 Task: Find connections with filter location Chiriguaná with filter topic #indiawith filter profile language Spanish with filter current company Miracle Software Systems, Inc with filter school Kota Open University with filter industry Ranching with filter service category Technical with filter keywords title Speechwriter
Action: Mouse moved to (165, 246)
Screenshot: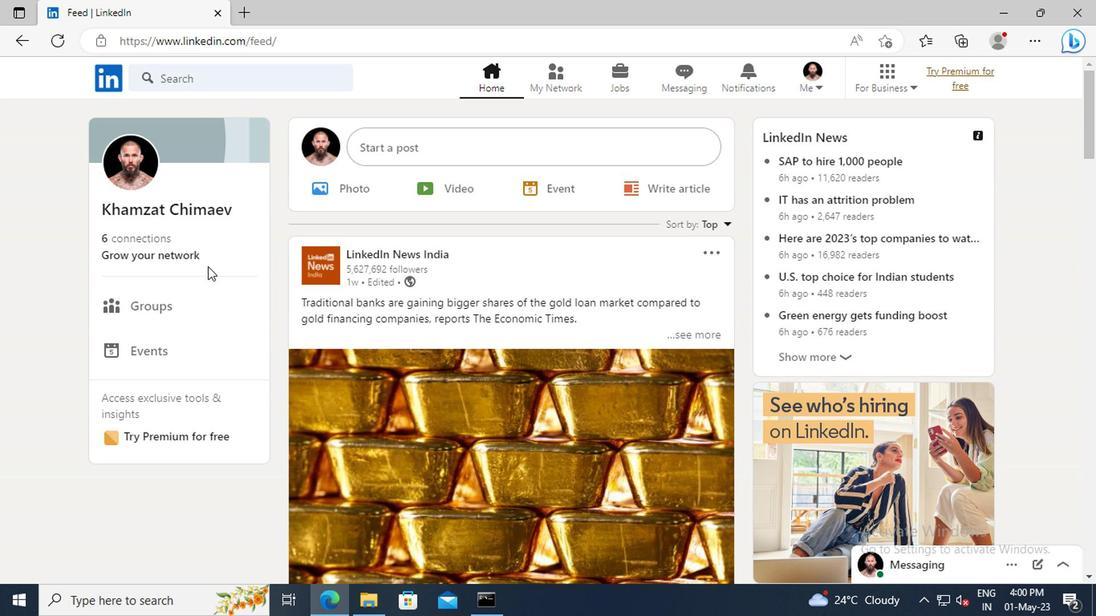 
Action: Mouse pressed left at (165, 246)
Screenshot: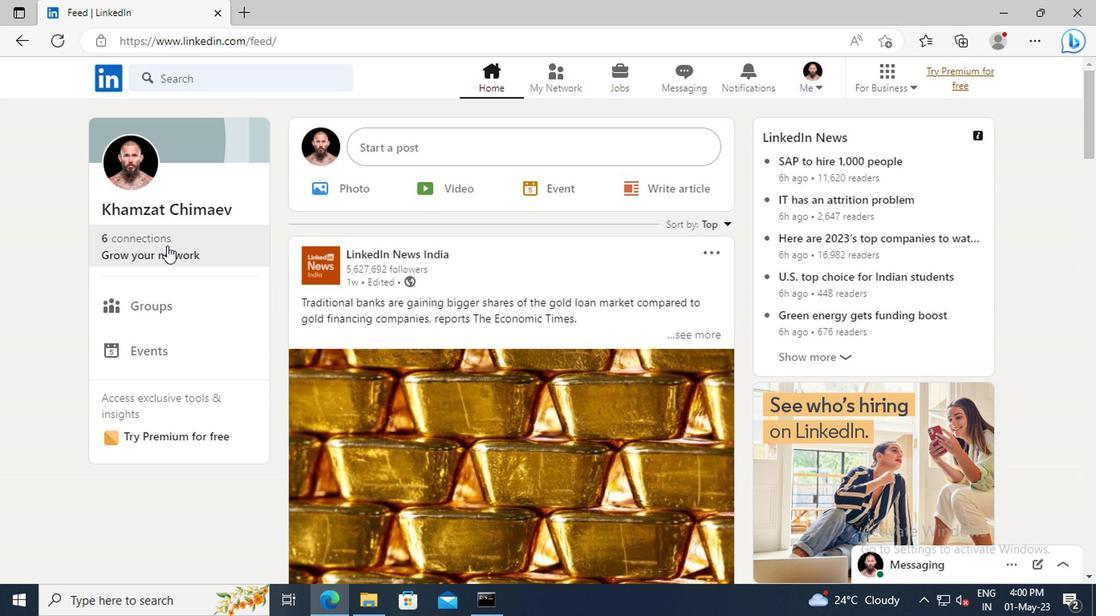 
Action: Mouse moved to (175, 167)
Screenshot: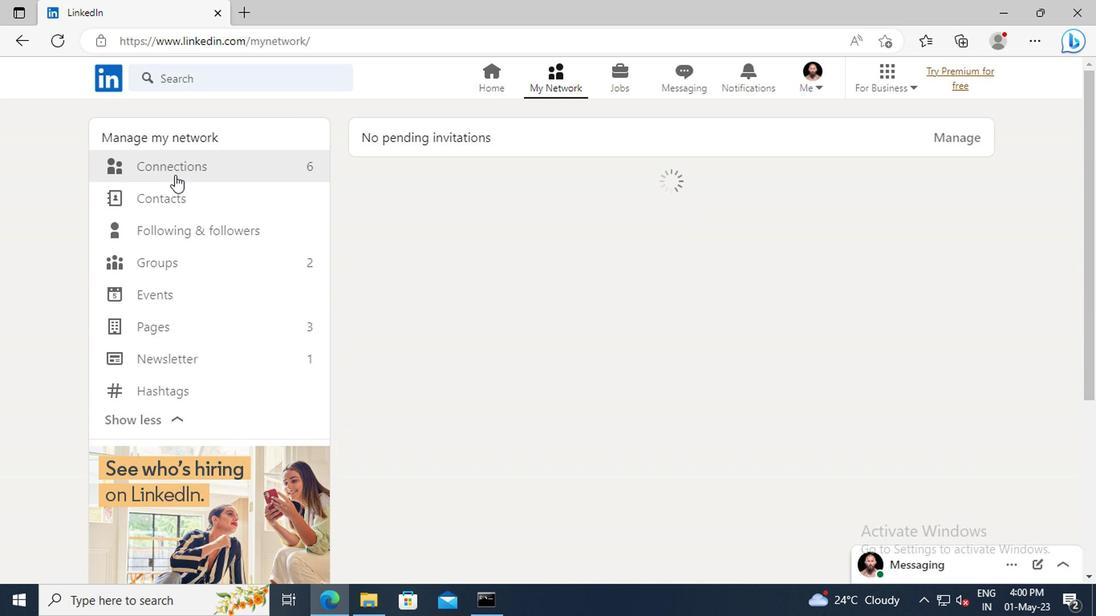 
Action: Mouse pressed left at (175, 167)
Screenshot: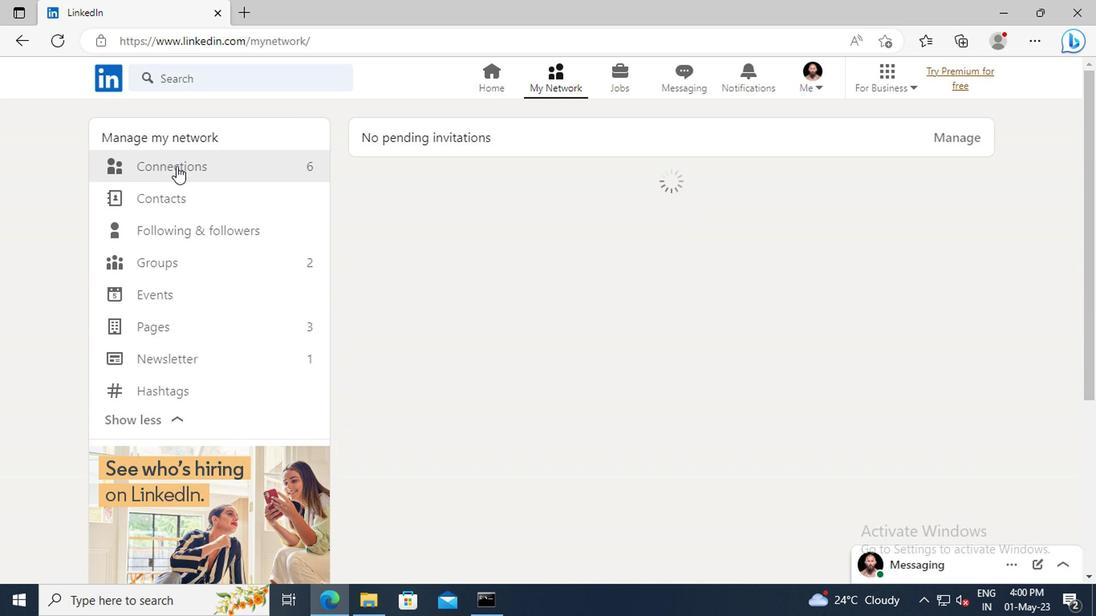 
Action: Mouse moved to (636, 172)
Screenshot: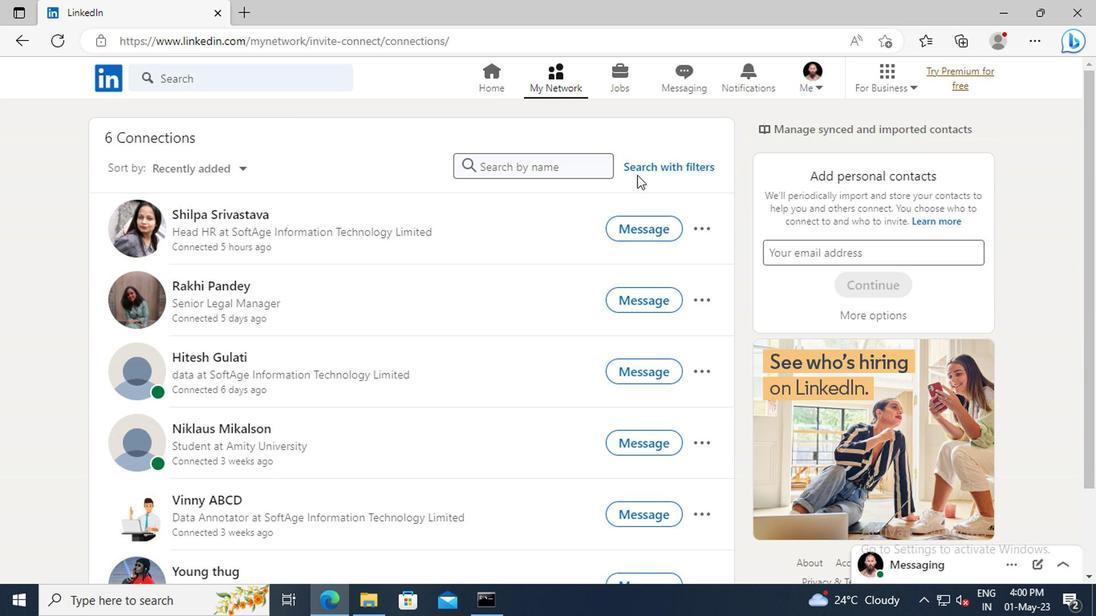 
Action: Mouse pressed left at (636, 172)
Screenshot: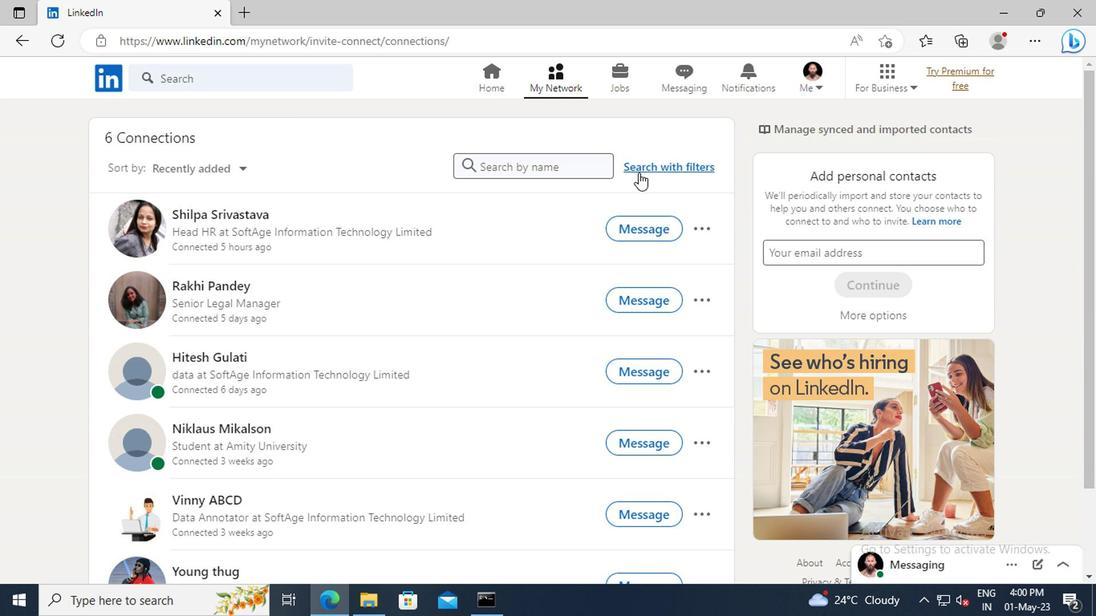 
Action: Mouse moved to (609, 130)
Screenshot: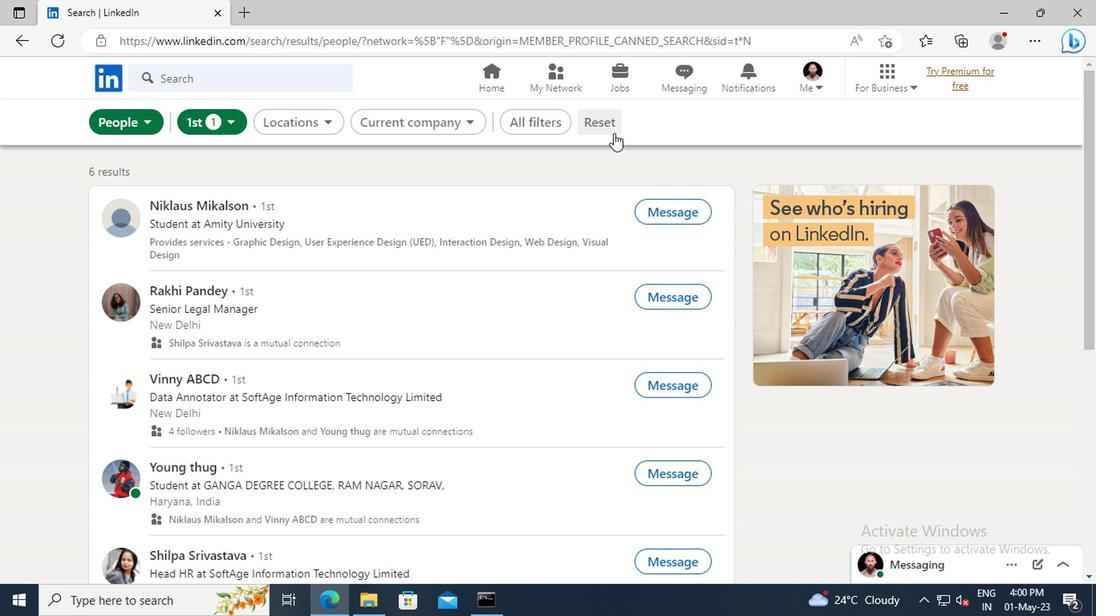 
Action: Mouse pressed left at (609, 130)
Screenshot: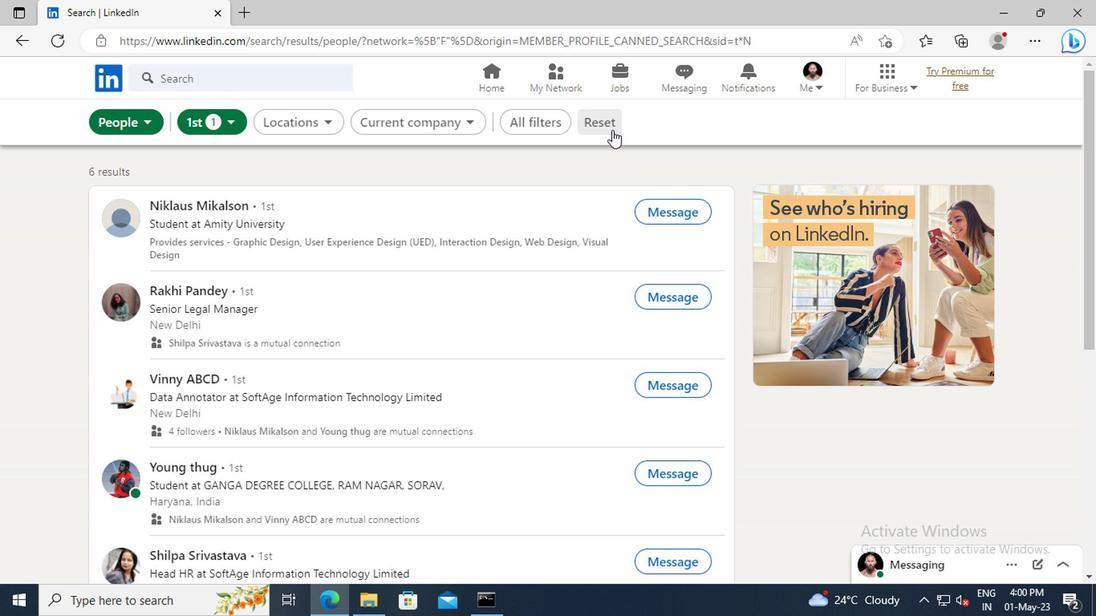 
Action: Mouse moved to (573, 126)
Screenshot: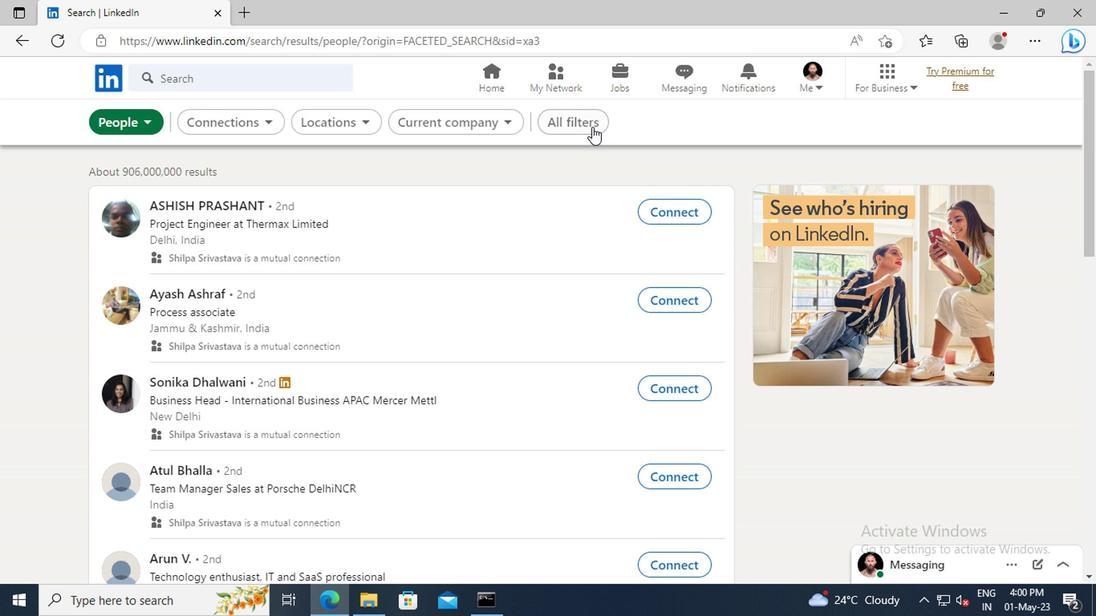 
Action: Mouse pressed left at (573, 126)
Screenshot: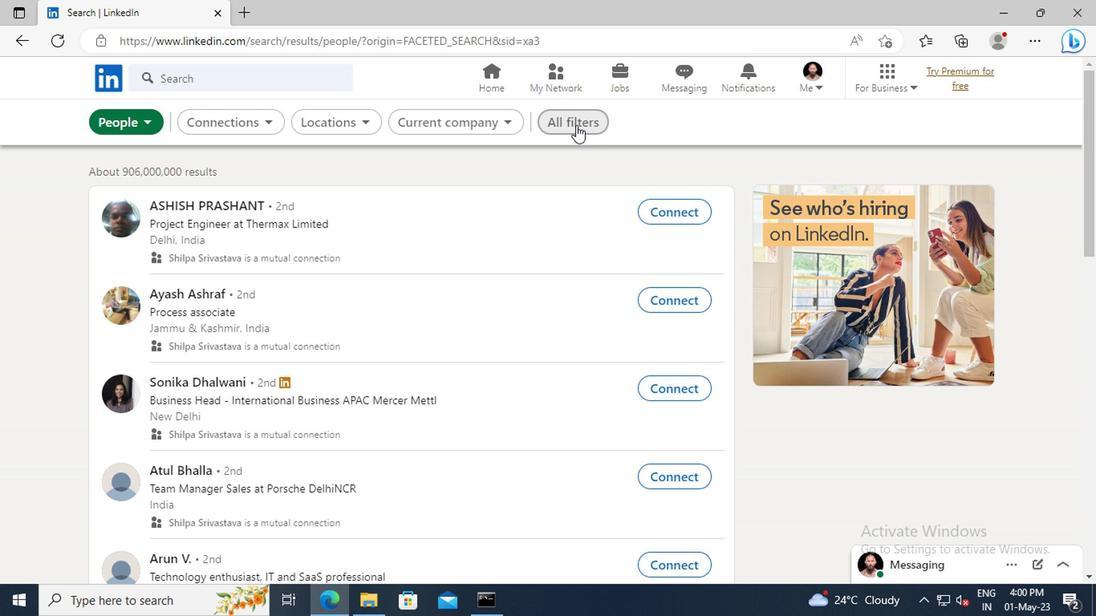 
Action: Mouse moved to (836, 291)
Screenshot: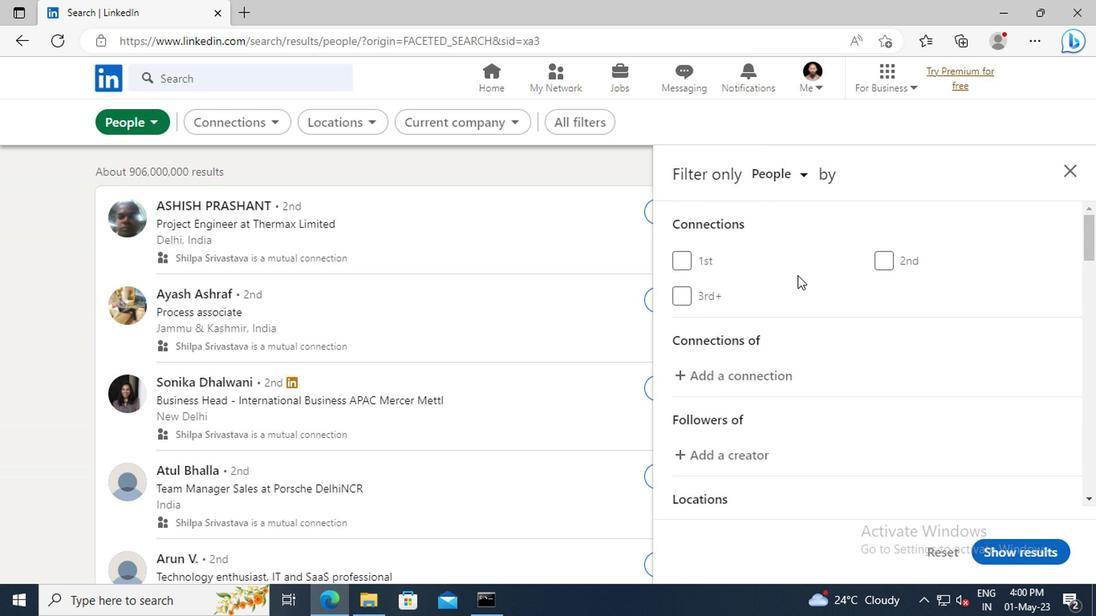 
Action: Mouse scrolled (836, 290) with delta (0, -1)
Screenshot: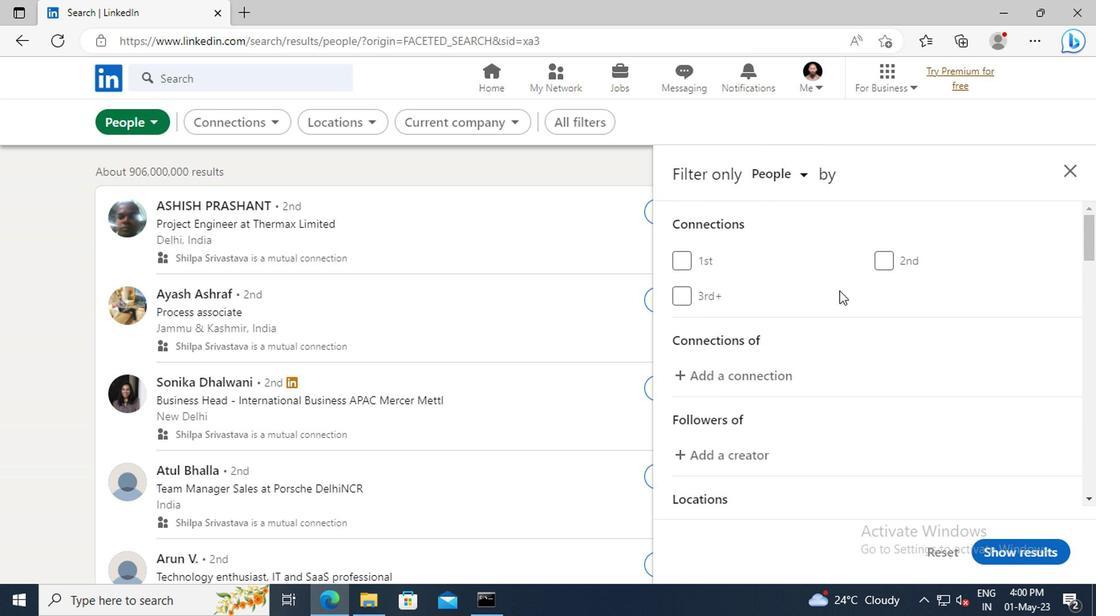 
Action: Mouse scrolled (836, 290) with delta (0, -1)
Screenshot: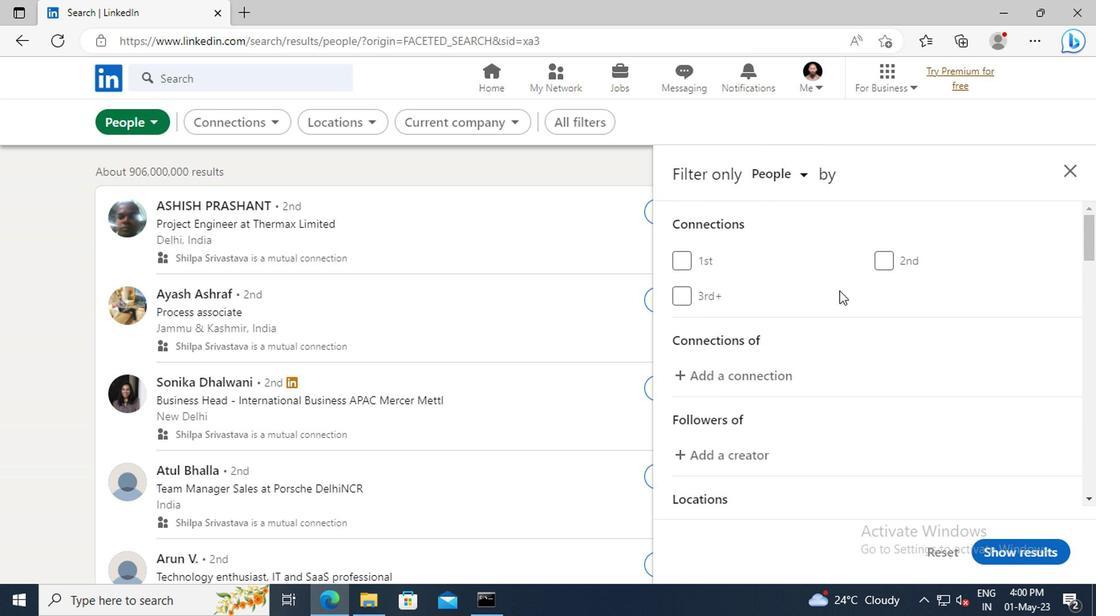 
Action: Mouse scrolled (836, 290) with delta (0, -1)
Screenshot: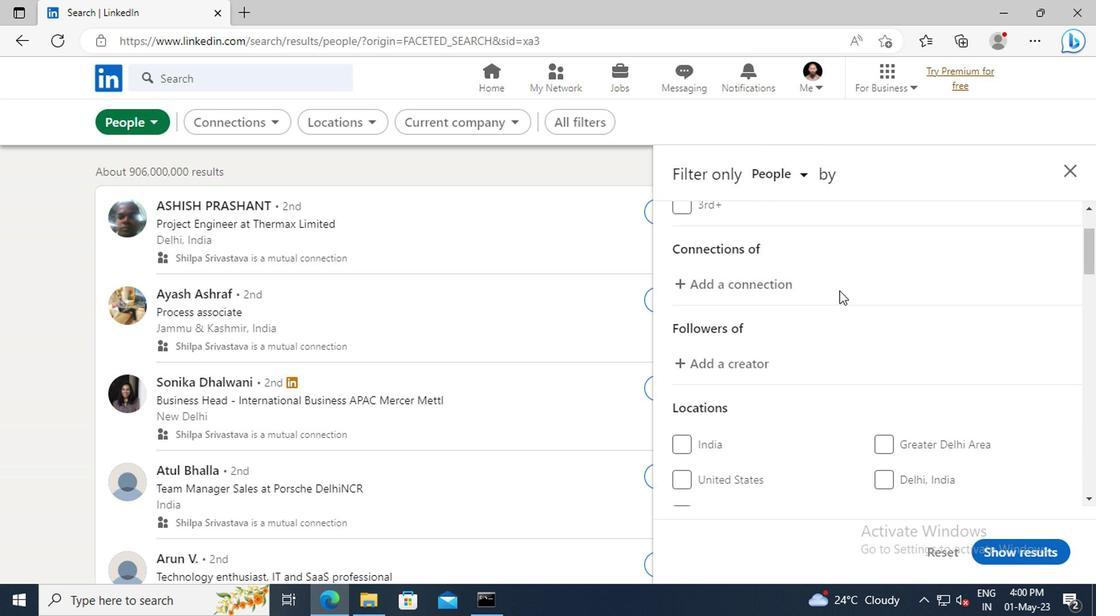 
Action: Mouse scrolled (836, 290) with delta (0, -1)
Screenshot: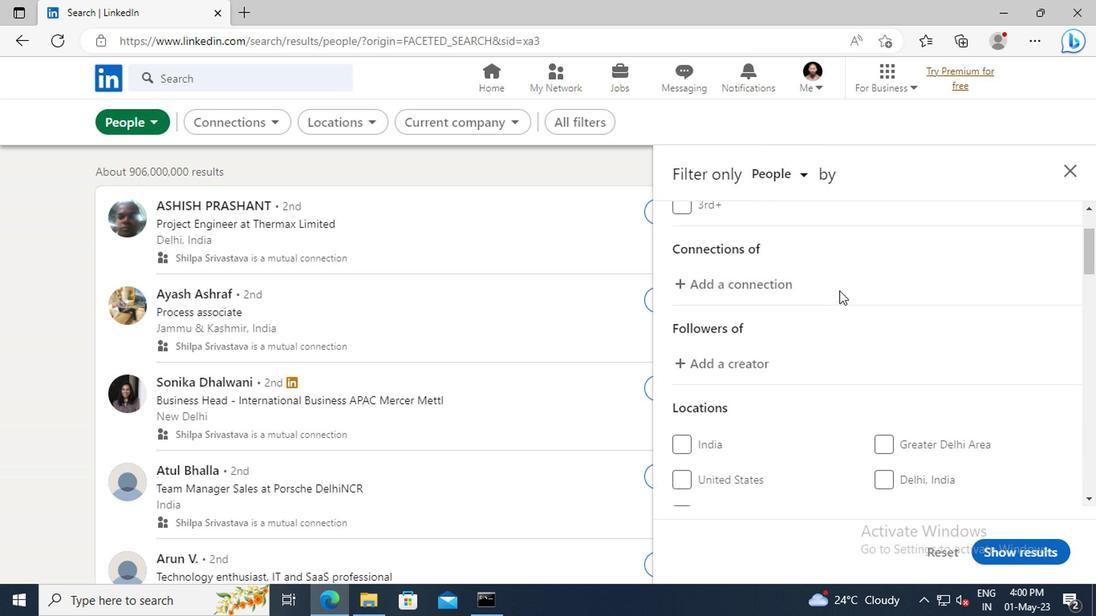 
Action: Mouse scrolled (836, 290) with delta (0, -1)
Screenshot: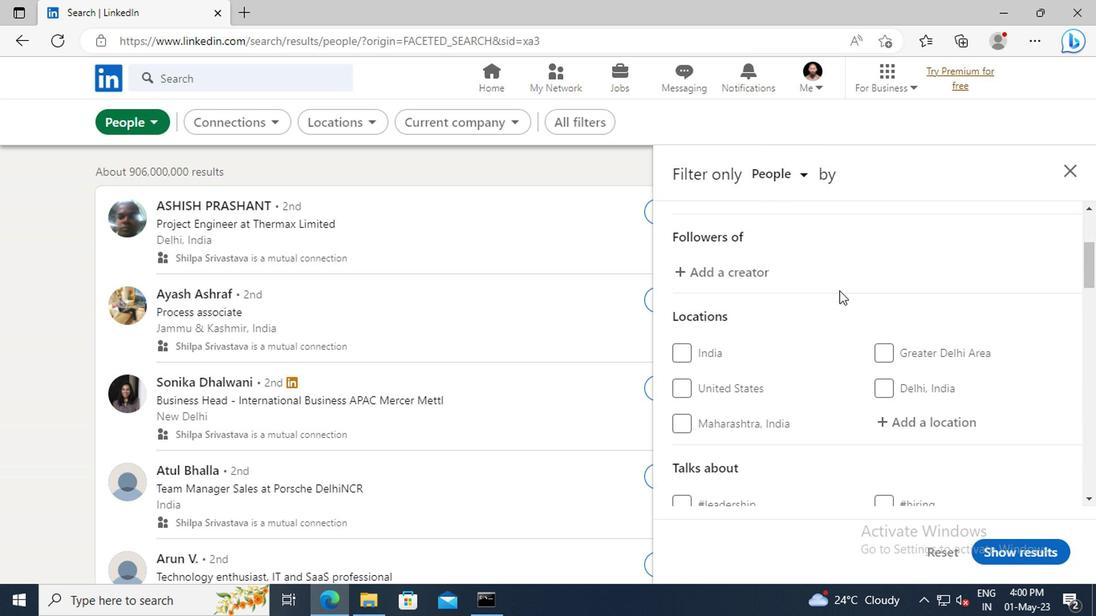 
Action: Mouse moved to (891, 374)
Screenshot: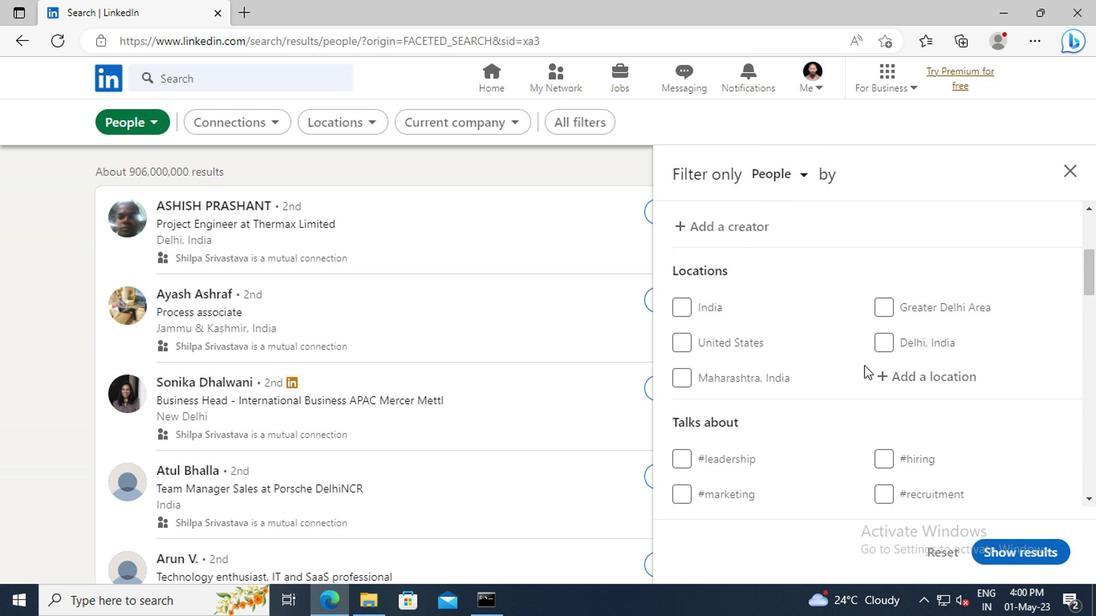
Action: Mouse pressed left at (891, 374)
Screenshot: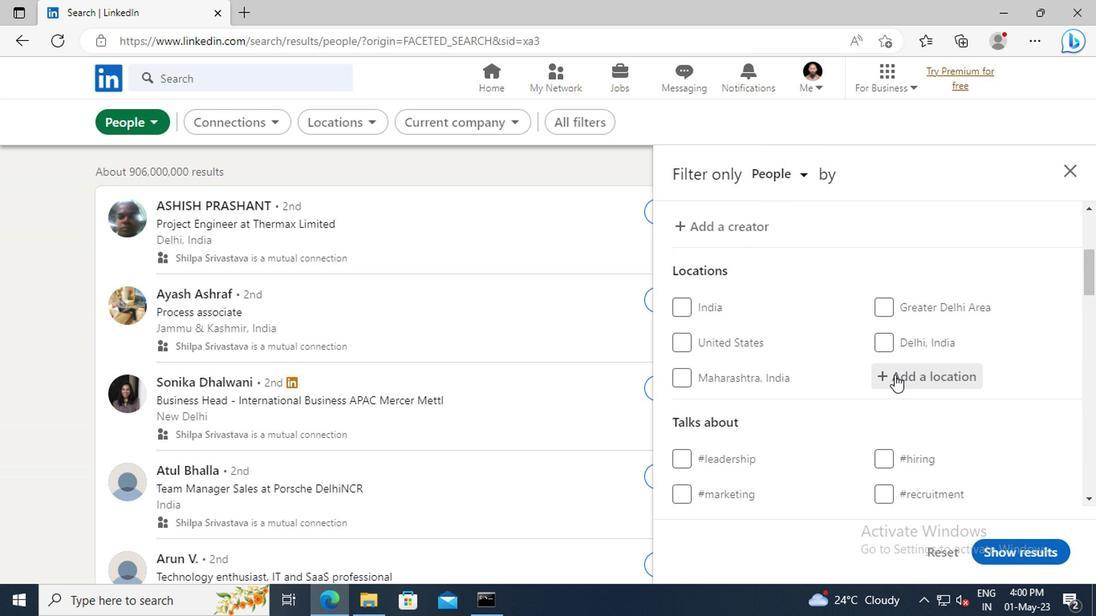 
Action: Key pressed <Key.shift>CHIRIGUANA
Screenshot: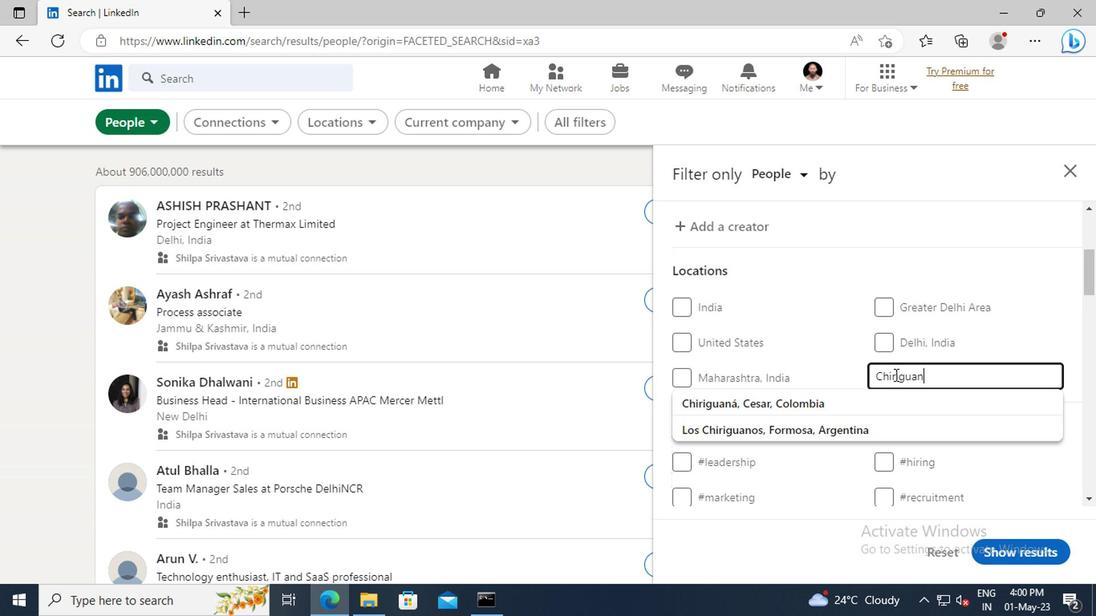 
Action: Mouse moved to (884, 403)
Screenshot: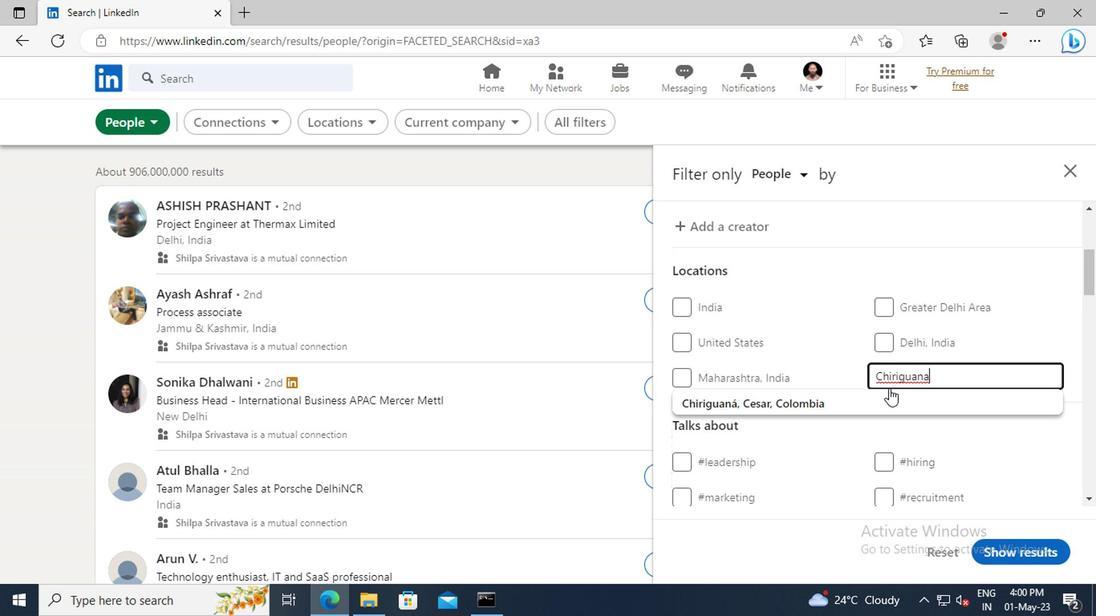
Action: Mouse pressed left at (884, 403)
Screenshot: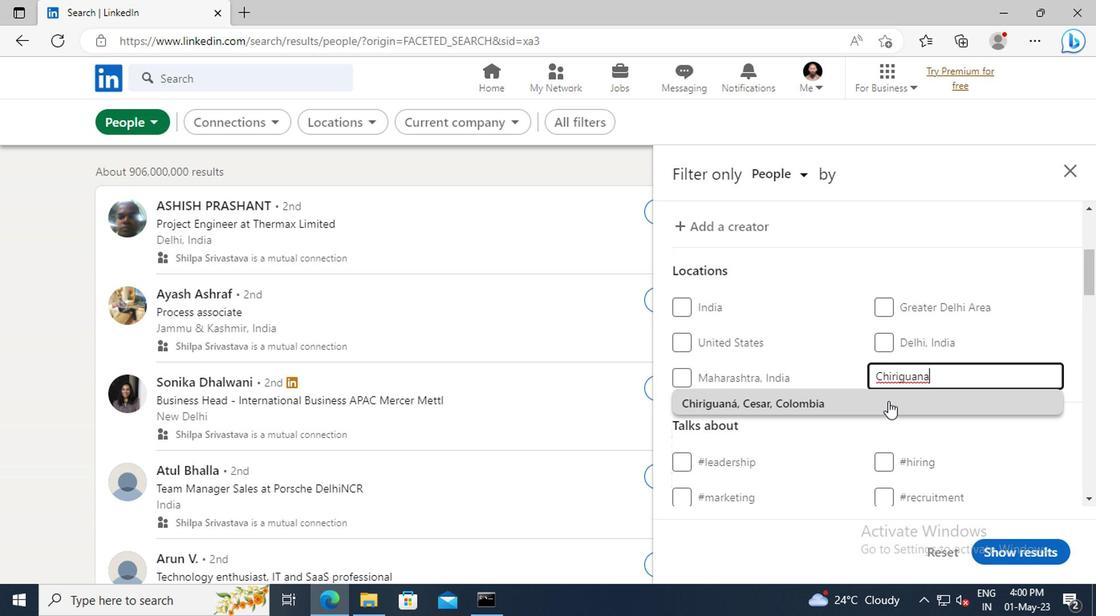 
Action: Mouse scrolled (884, 402) with delta (0, -1)
Screenshot: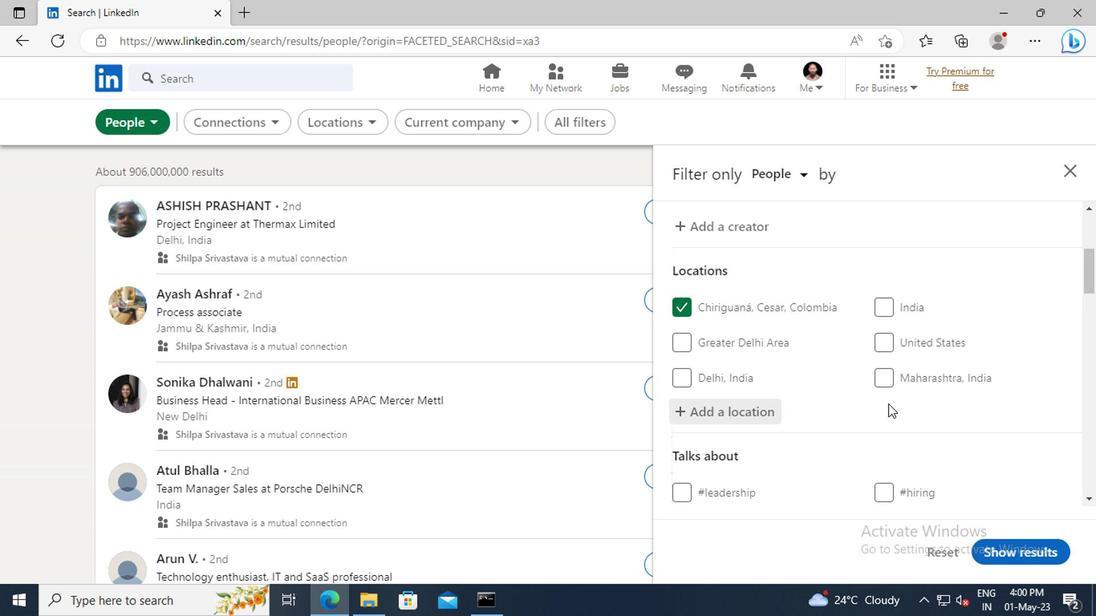 
Action: Mouse scrolled (884, 402) with delta (0, -1)
Screenshot: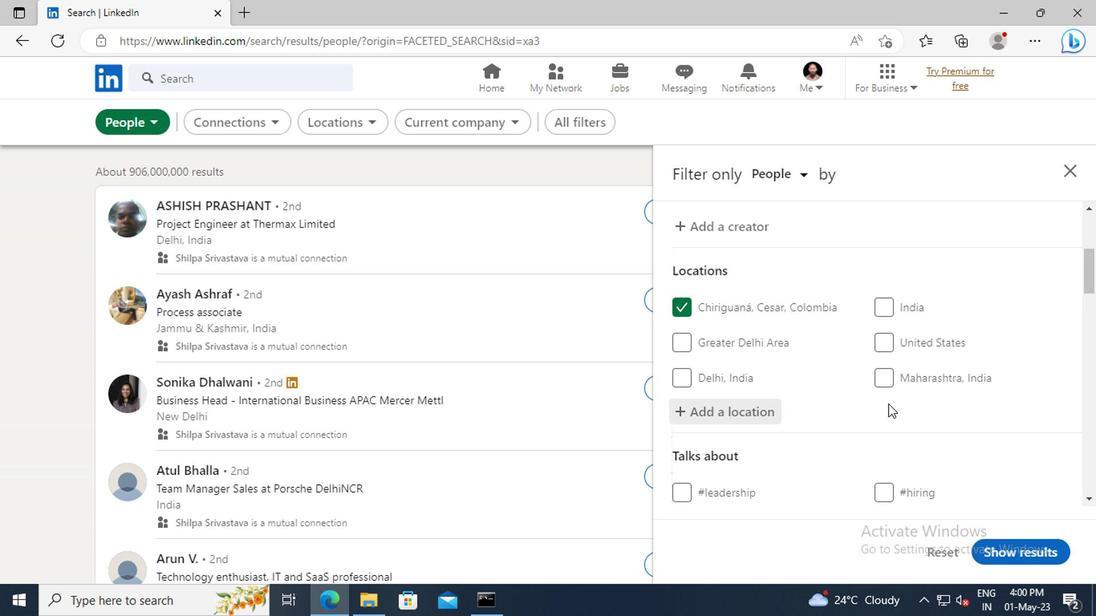 
Action: Mouse scrolled (884, 402) with delta (0, -1)
Screenshot: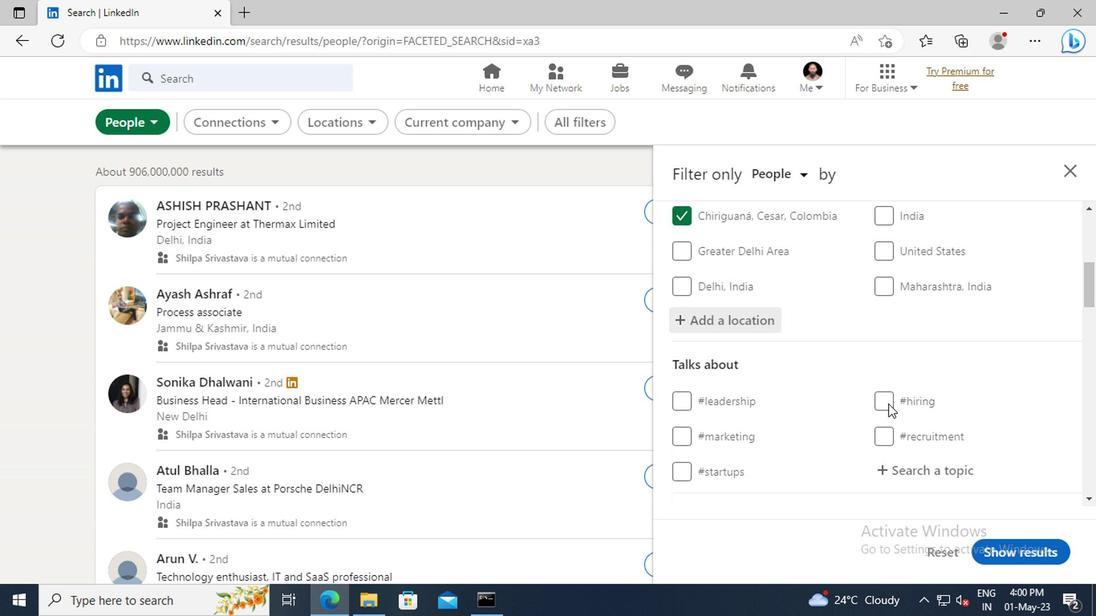 
Action: Mouse moved to (892, 422)
Screenshot: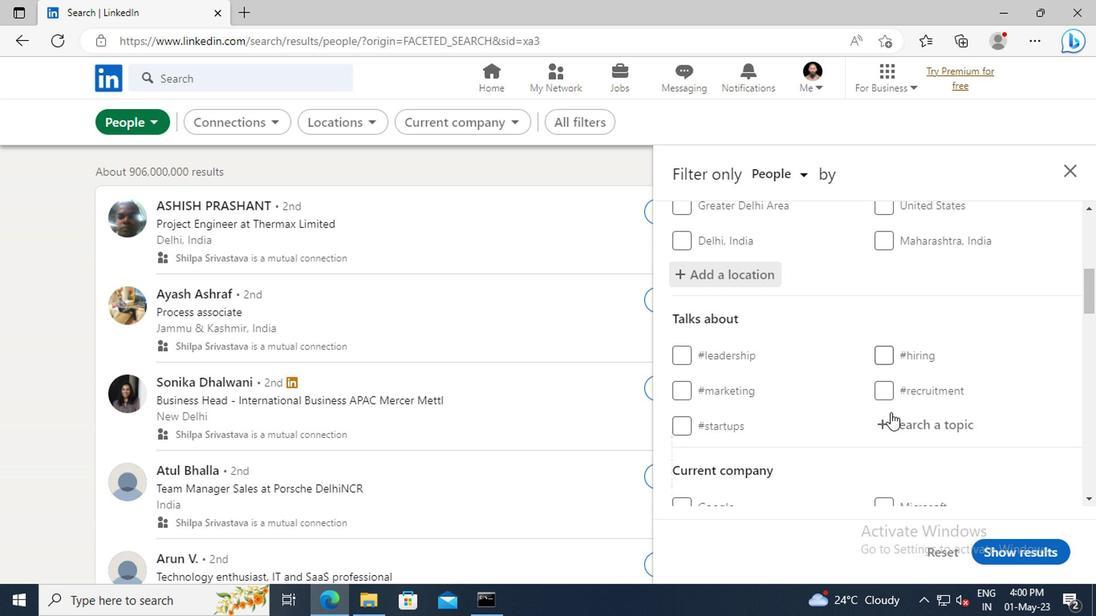 
Action: Mouse pressed left at (892, 422)
Screenshot: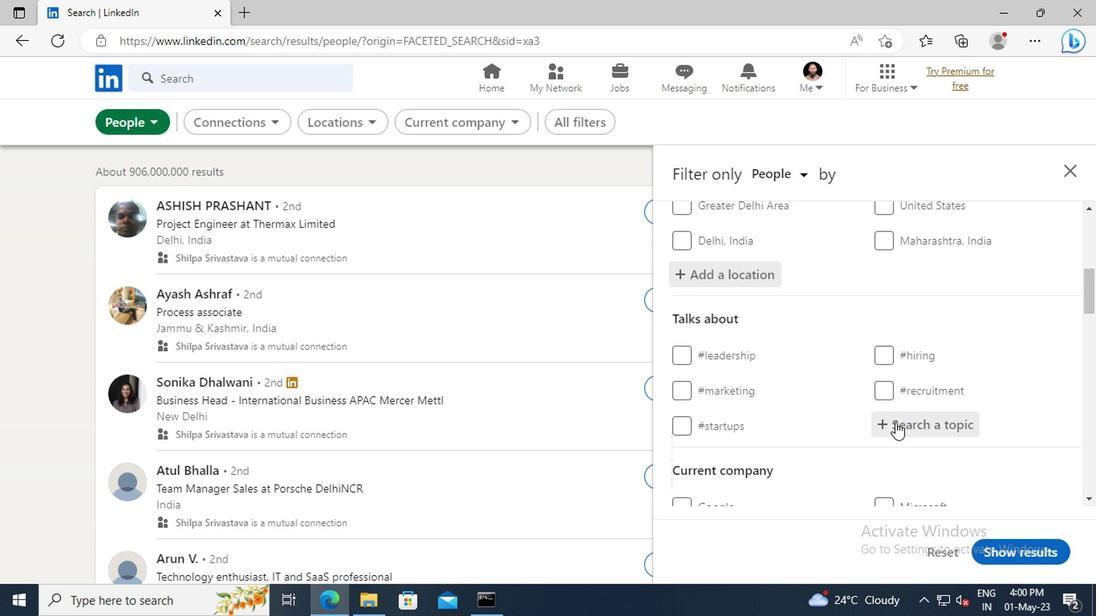 
Action: Key pressed INDIA
Screenshot: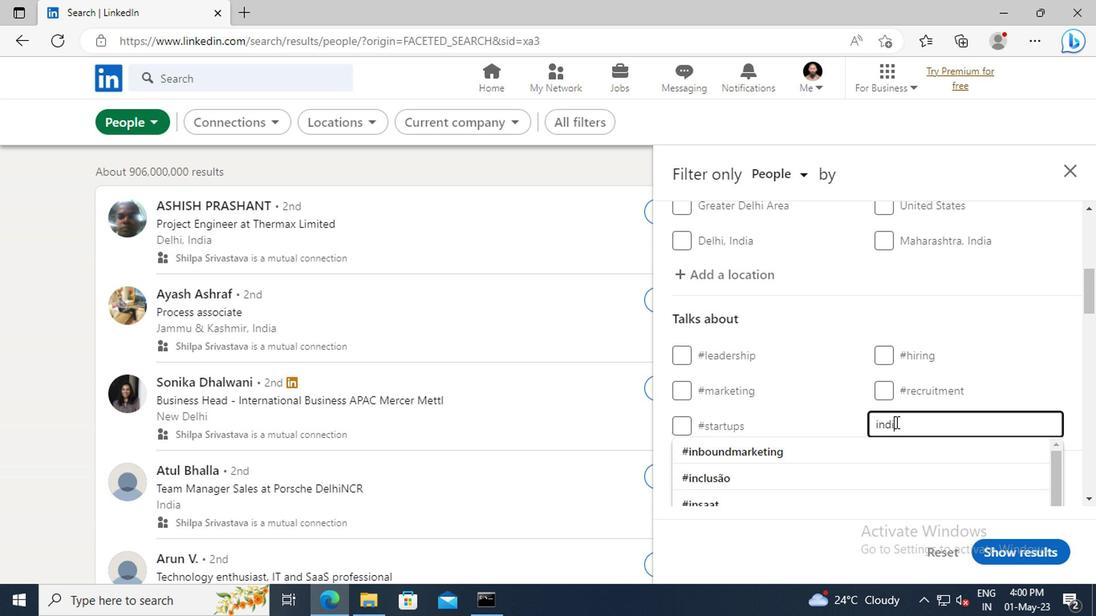 
Action: Mouse moved to (900, 447)
Screenshot: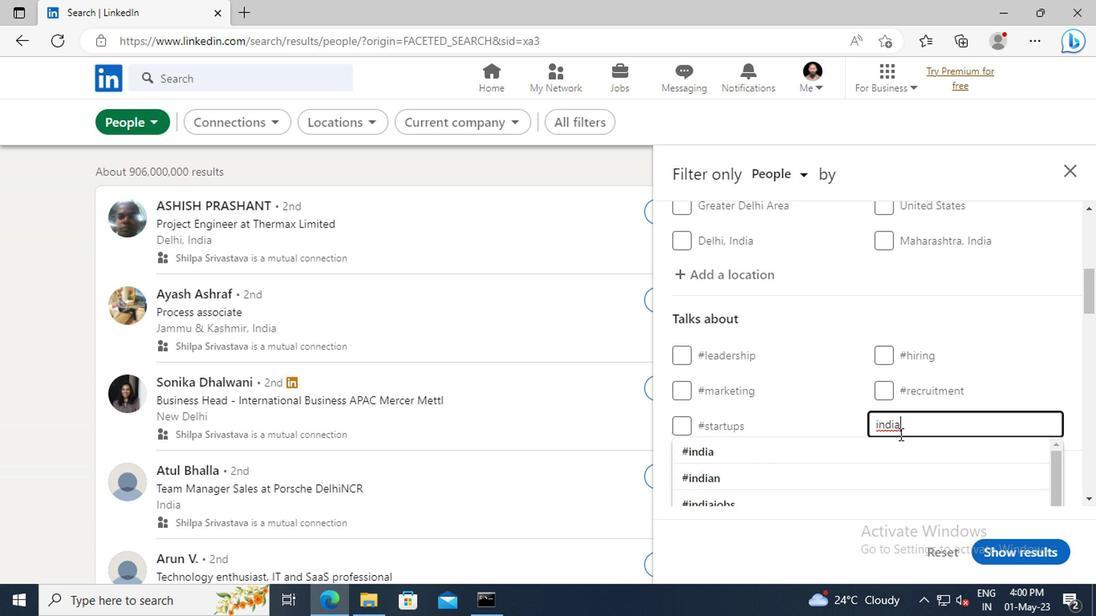 
Action: Mouse pressed left at (900, 447)
Screenshot: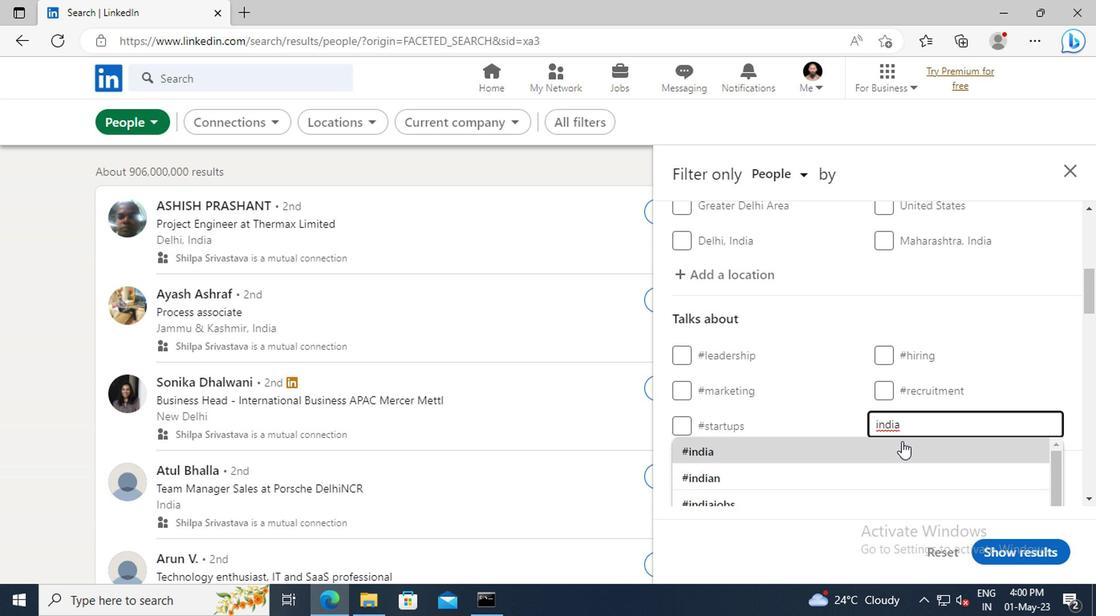 
Action: Mouse scrolled (900, 446) with delta (0, 0)
Screenshot: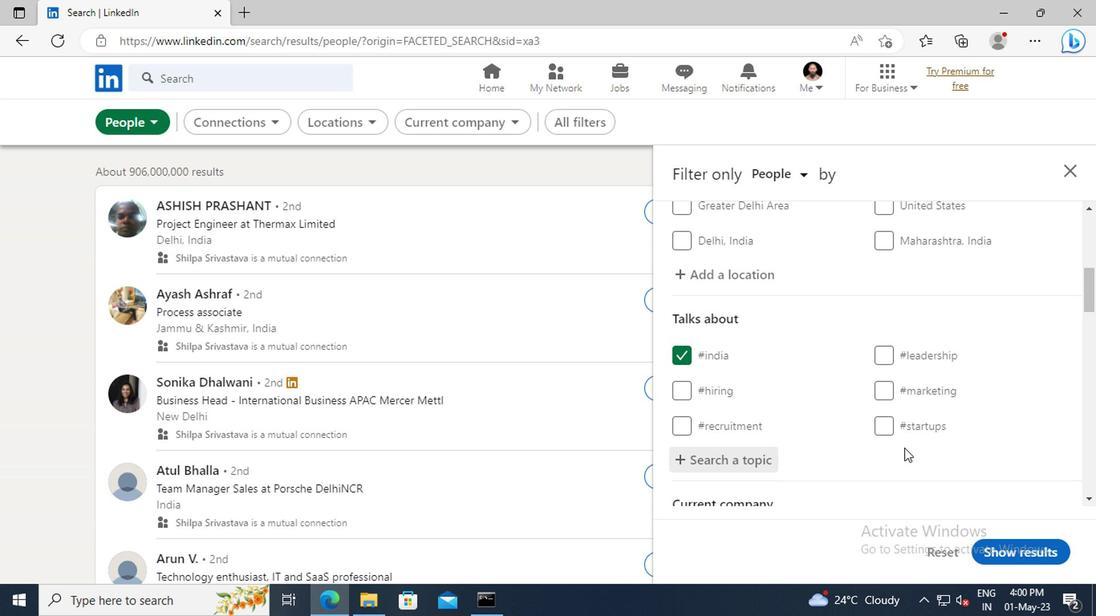 
Action: Mouse scrolled (900, 446) with delta (0, 0)
Screenshot: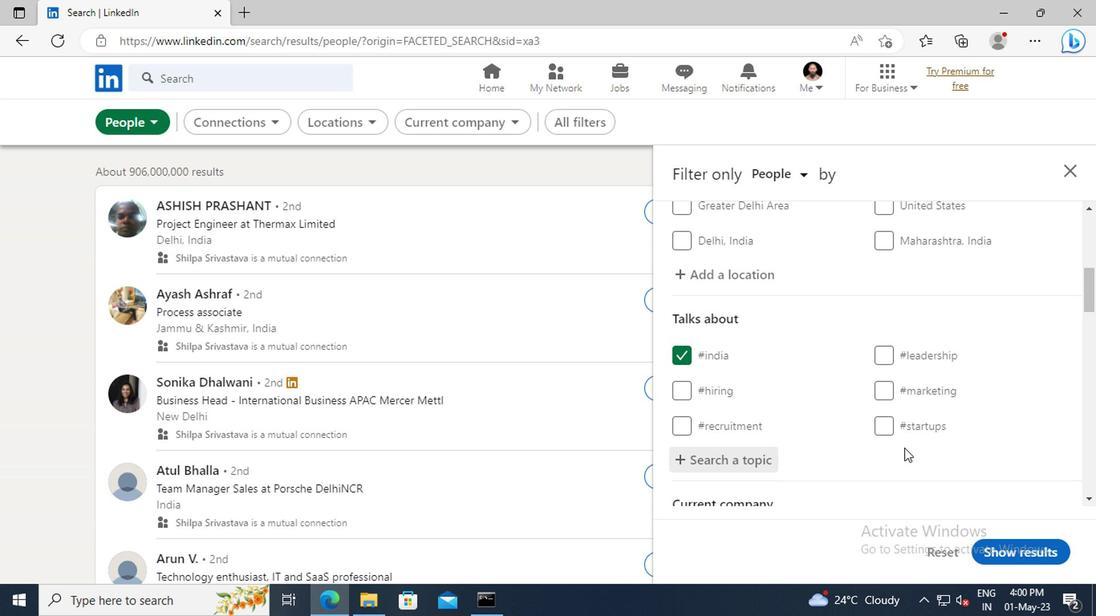 
Action: Mouse moved to (900, 376)
Screenshot: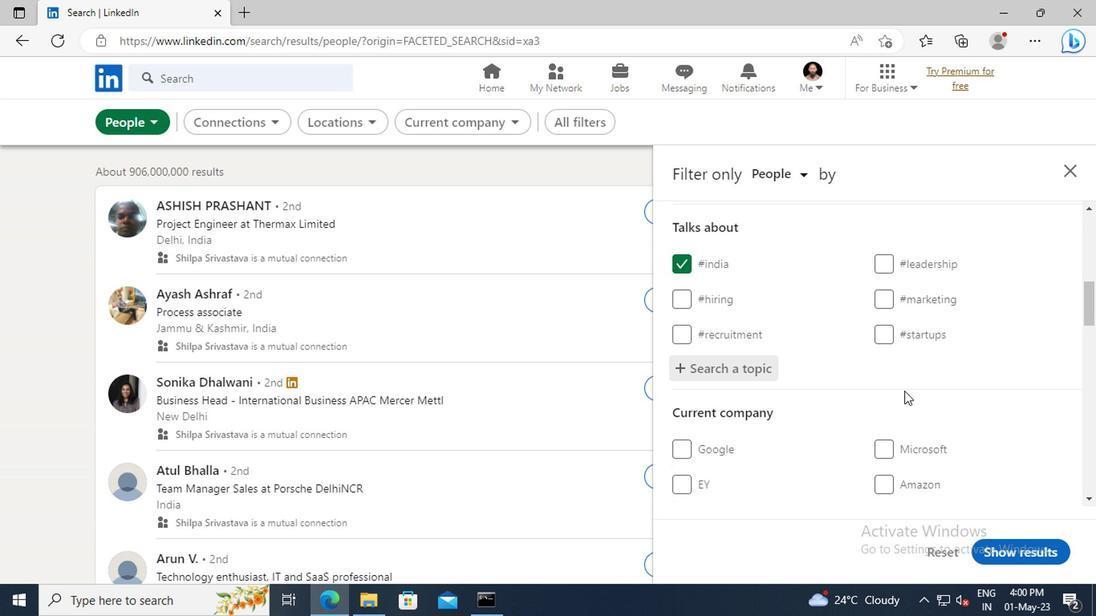 
Action: Mouse scrolled (900, 375) with delta (0, 0)
Screenshot: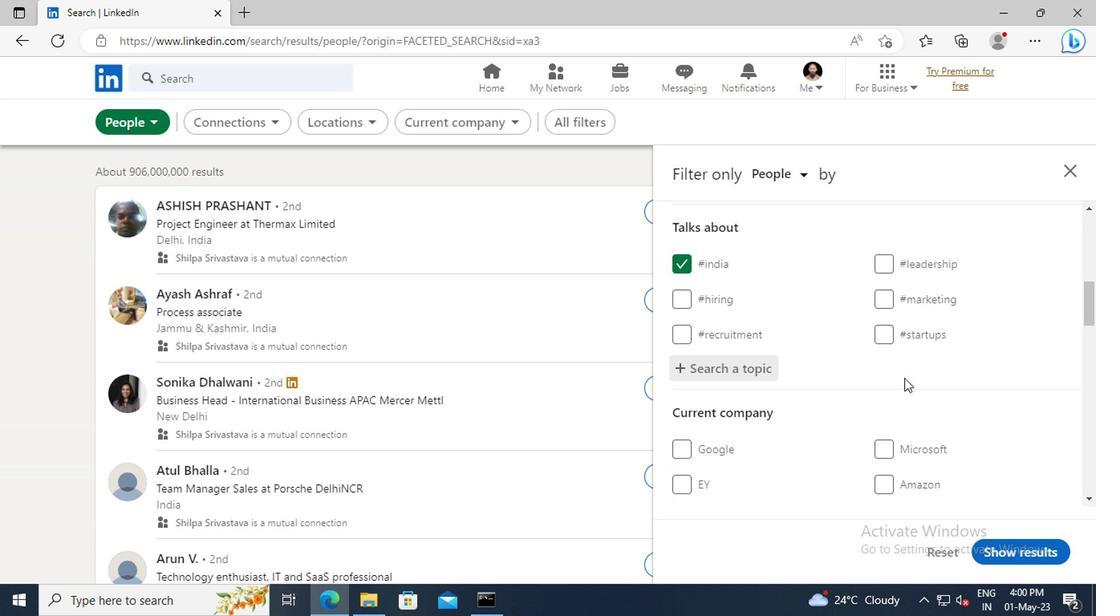 
Action: Mouse moved to (900, 375)
Screenshot: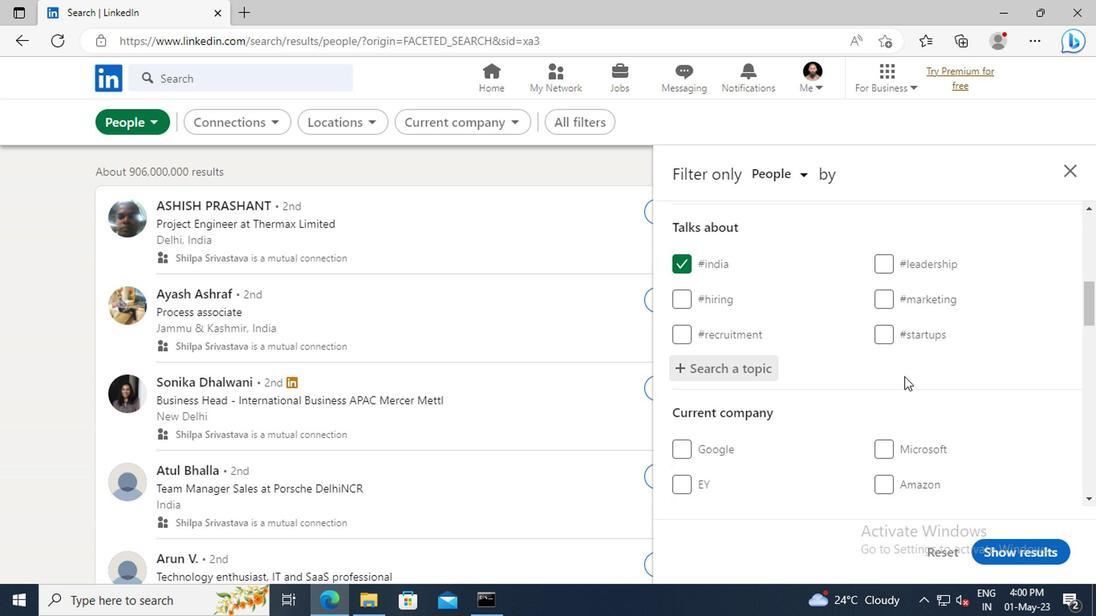 
Action: Mouse scrolled (900, 374) with delta (0, -1)
Screenshot: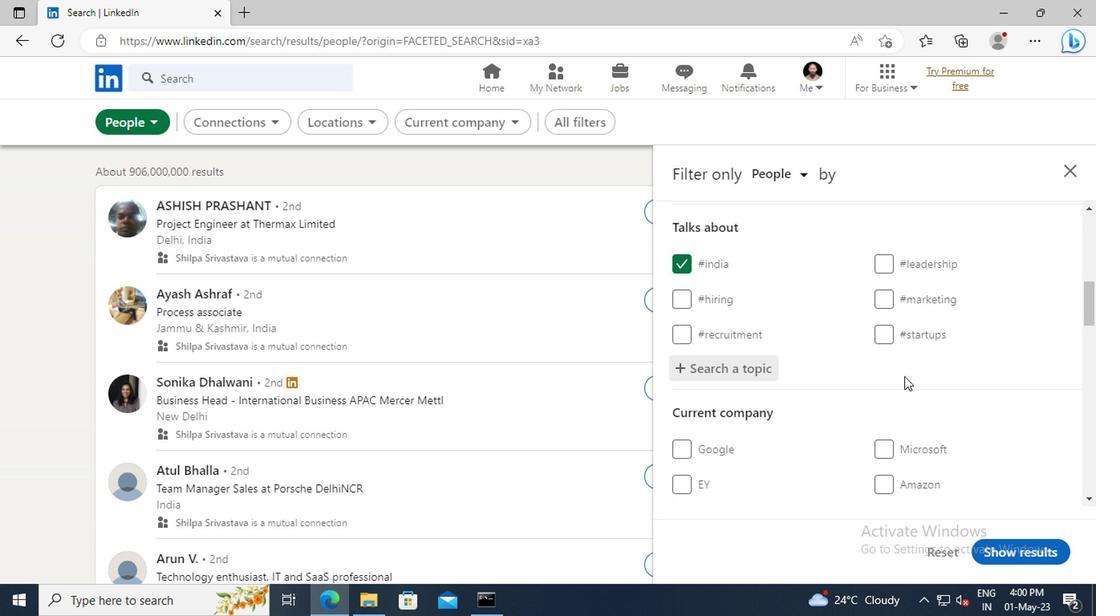 
Action: Mouse moved to (902, 344)
Screenshot: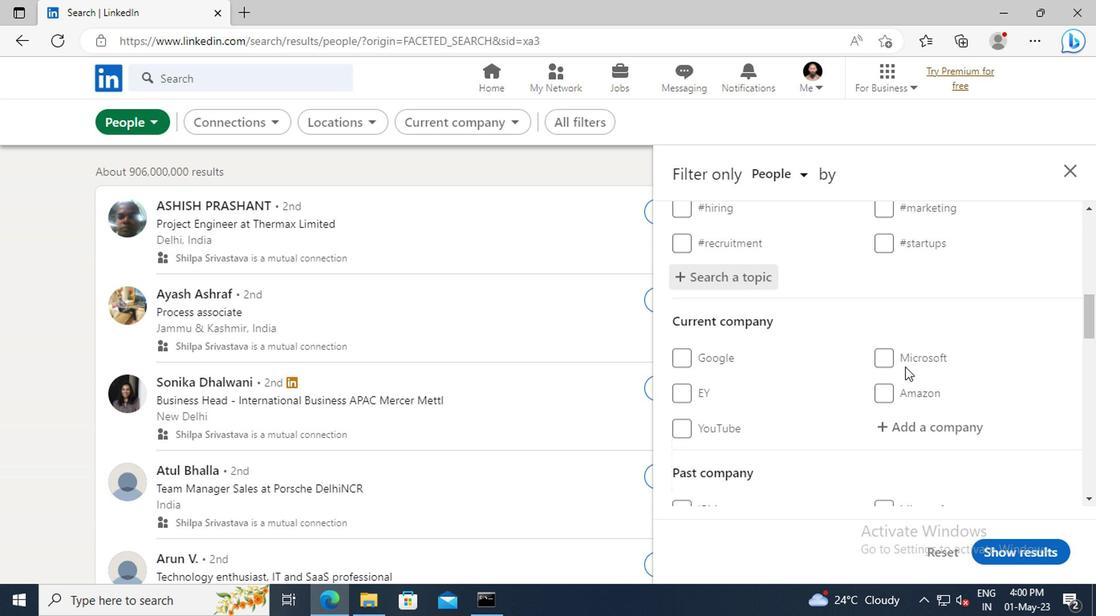 
Action: Mouse scrolled (902, 343) with delta (0, 0)
Screenshot: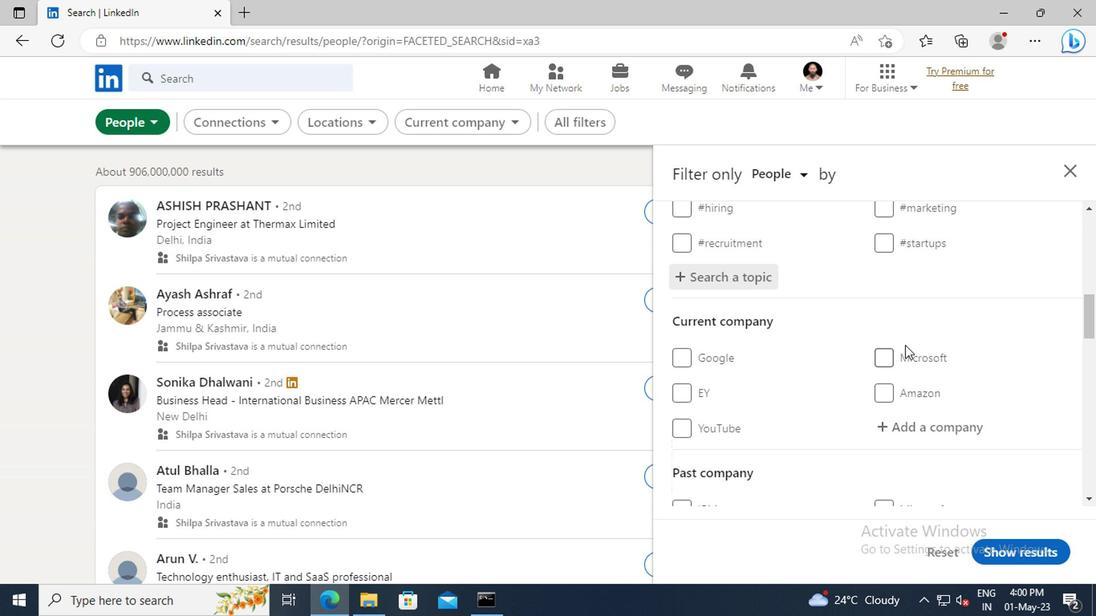 
Action: Mouse scrolled (902, 343) with delta (0, 0)
Screenshot: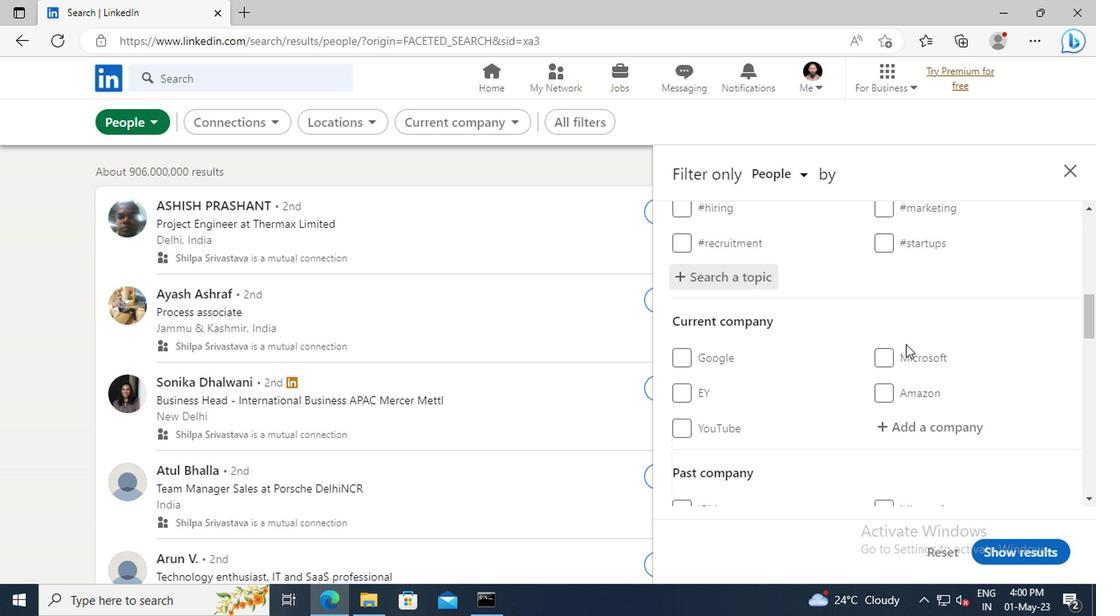 
Action: Mouse scrolled (902, 343) with delta (0, 0)
Screenshot: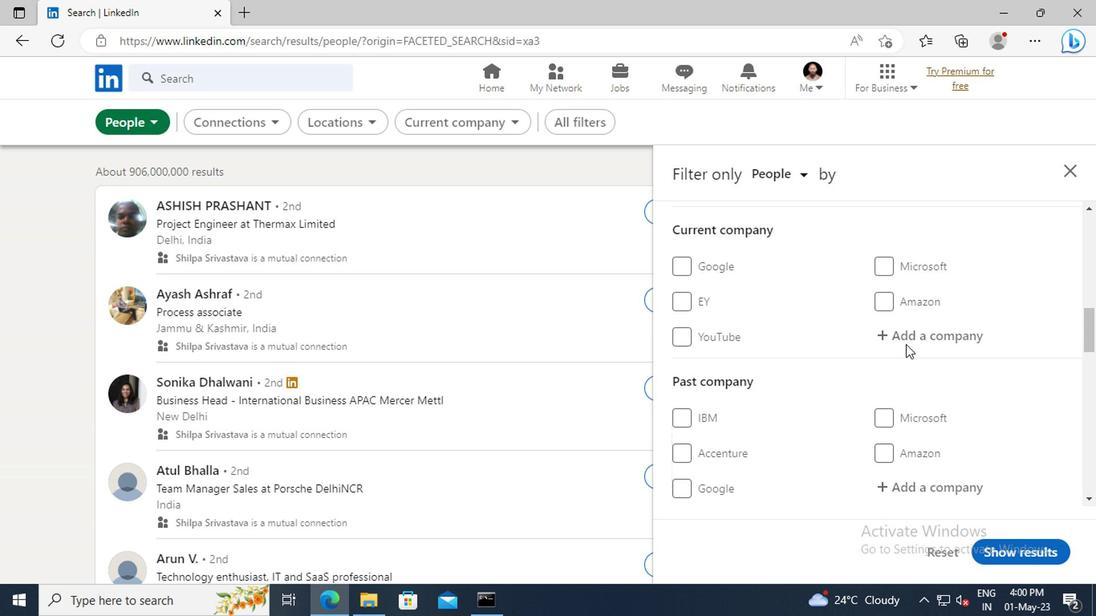 
Action: Mouse scrolled (902, 343) with delta (0, 0)
Screenshot: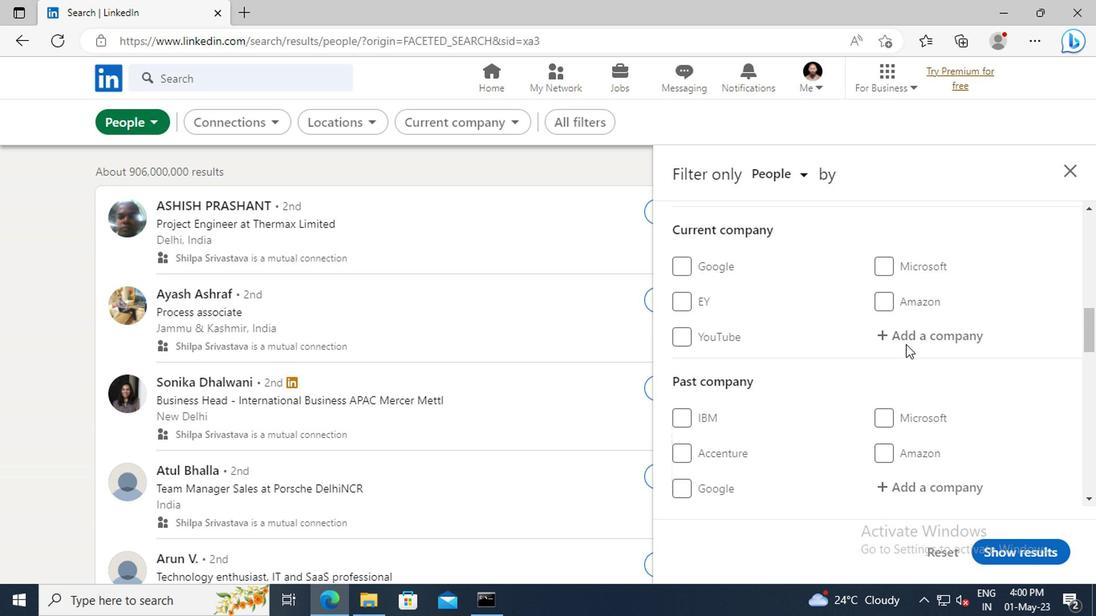 
Action: Mouse scrolled (902, 343) with delta (0, 0)
Screenshot: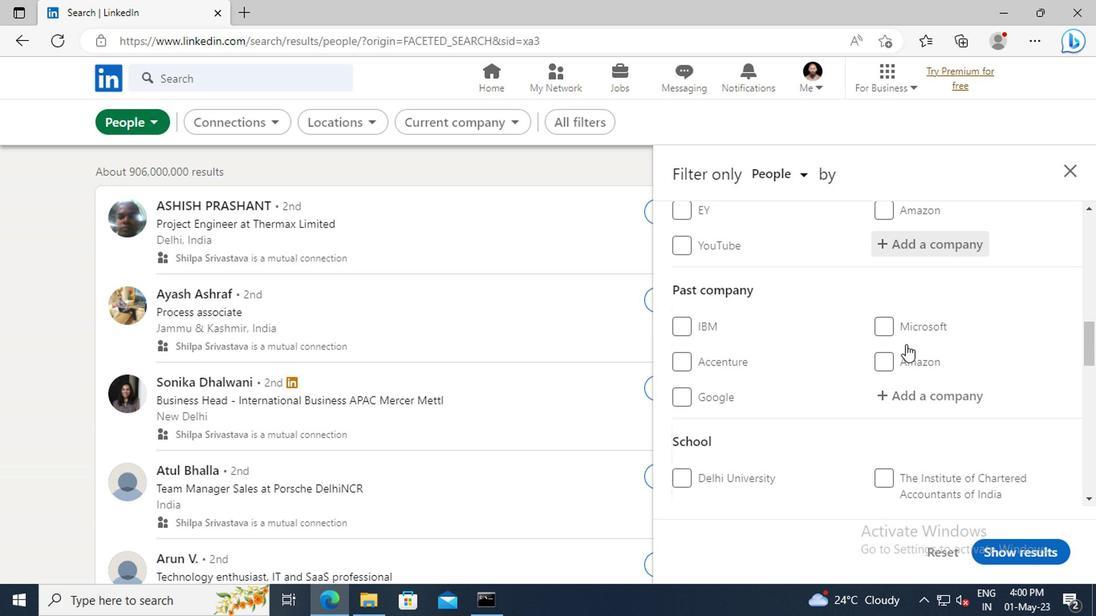
Action: Mouse scrolled (902, 343) with delta (0, 0)
Screenshot: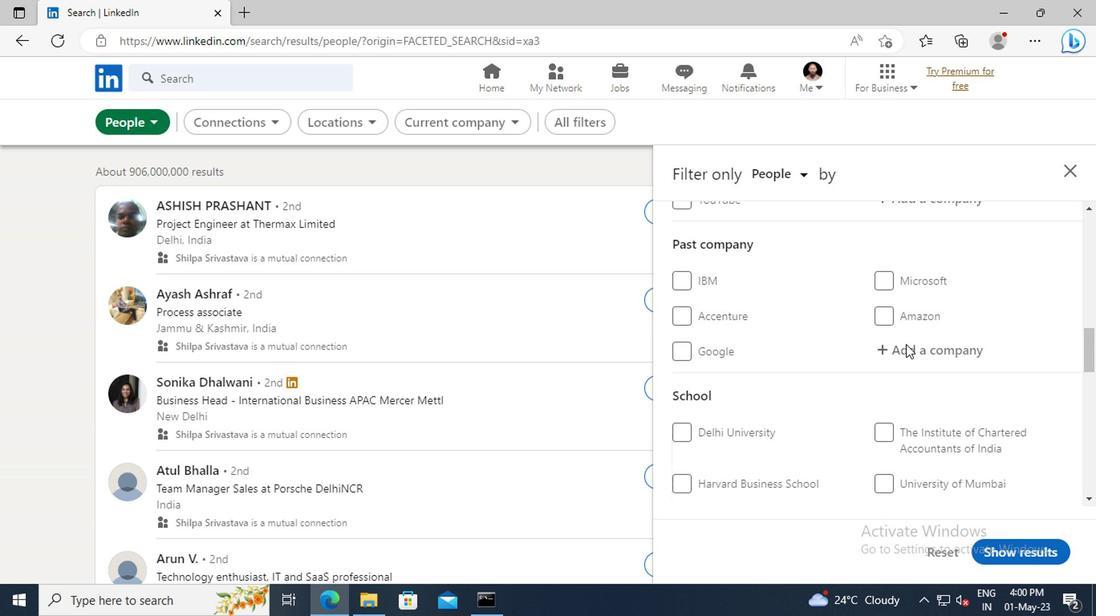 
Action: Mouse scrolled (902, 343) with delta (0, 0)
Screenshot: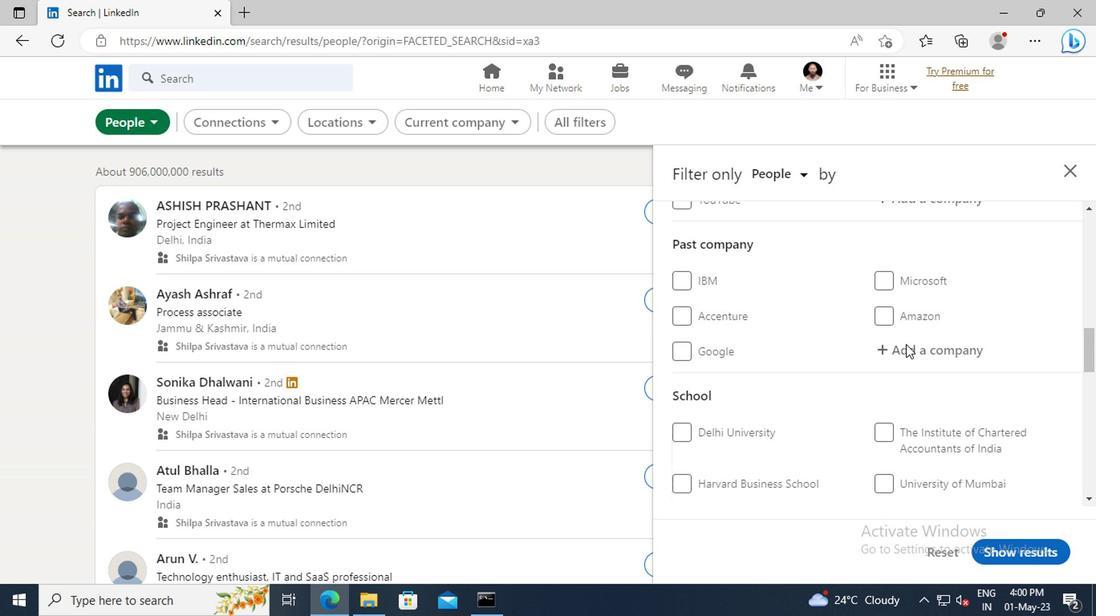 
Action: Mouse scrolled (902, 343) with delta (0, 0)
Screenshot: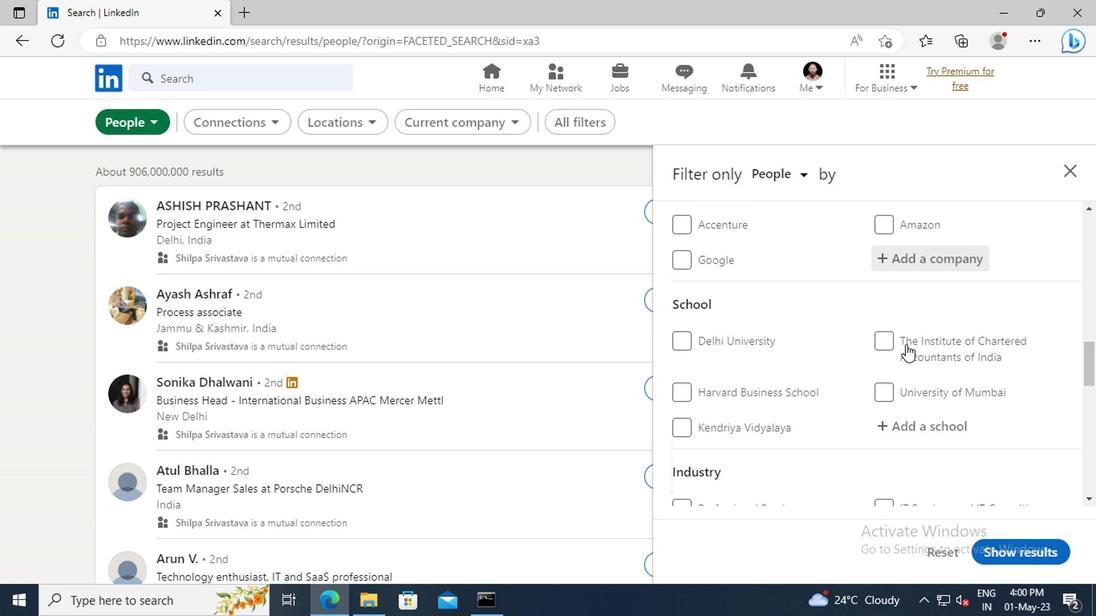 
Action: Mouse scrolled (902, 343) with delta (0, 0)
Screenshot: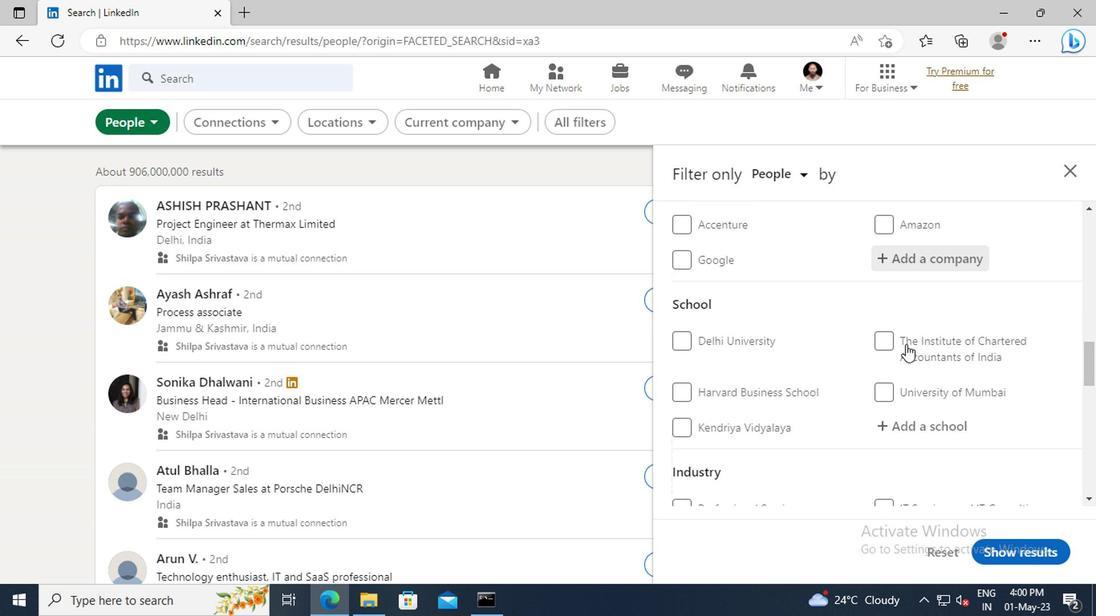 
Action: Mouse scrolled (902, 343) with delta (0, 0)
Screenshot: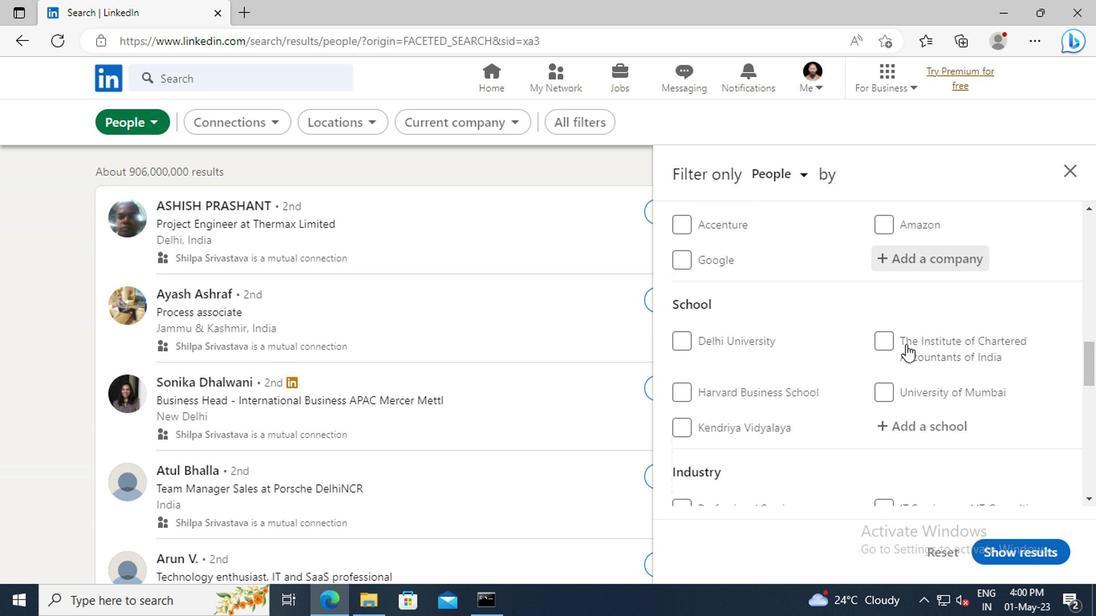 
Action: Mouse scrolled (902, 343) with delta (0, 0)
Screenshot: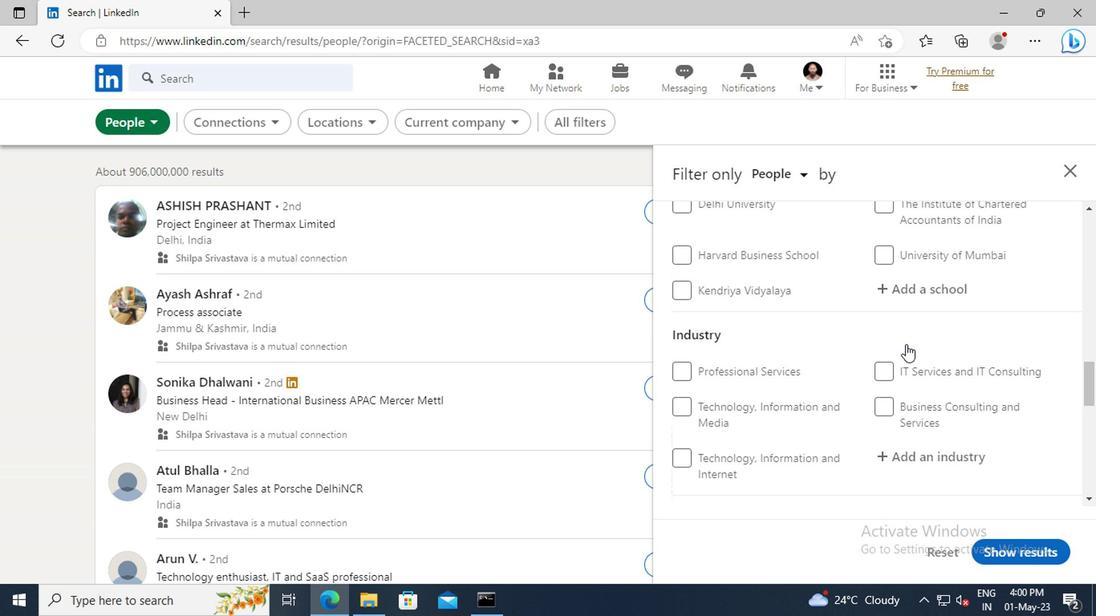 
Action: Mouse scrolled (902, 343) with delta (0, 0)
Screenshot: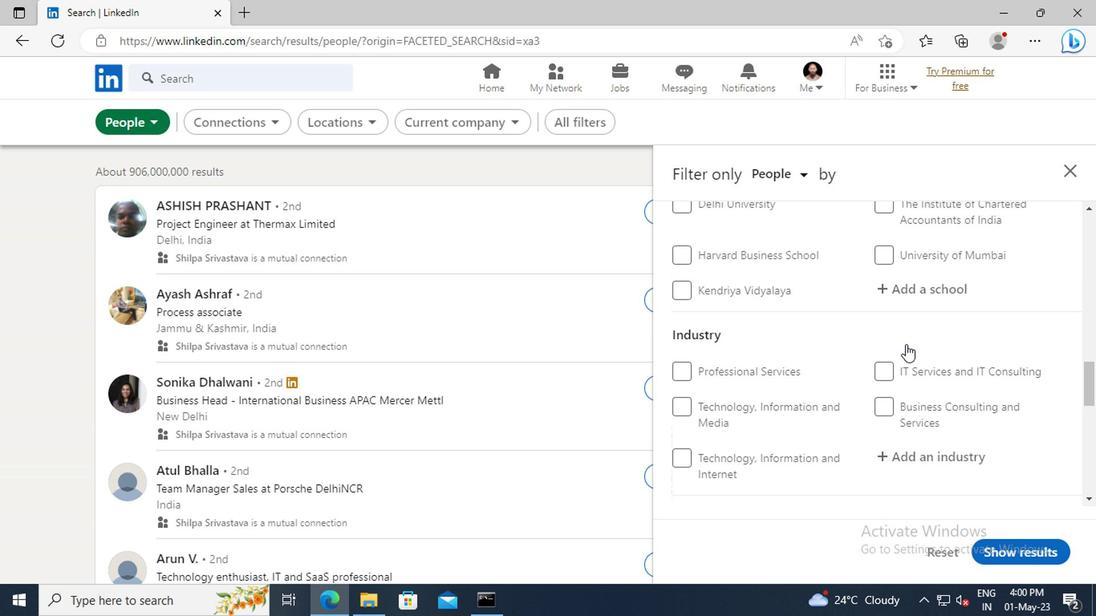 
Action: Mouse scrolled (902, 343) with delta (0, 0)
Screenshot: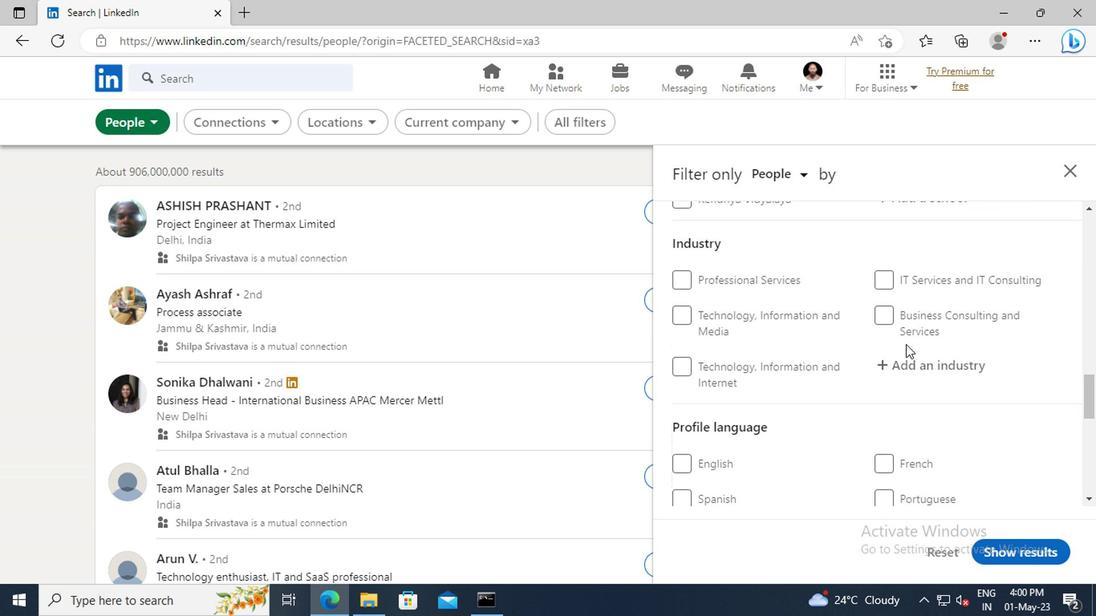 
Action: Mouse scrolled (902, 343) with delta (0, 0)
Screenshot: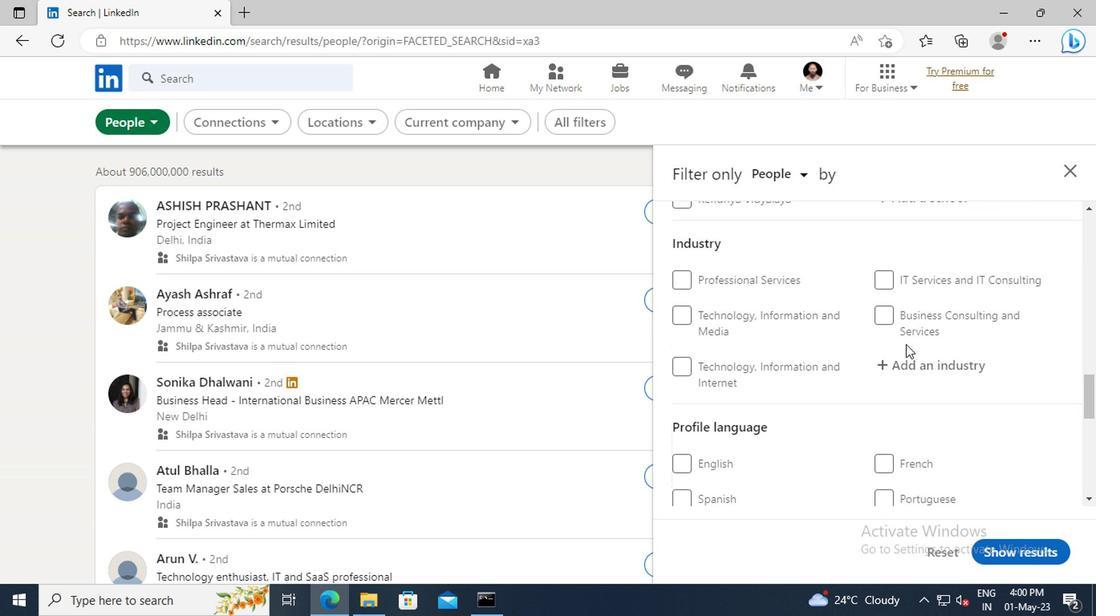 
Action: Mouse moved to (684, 408)
Screenshot: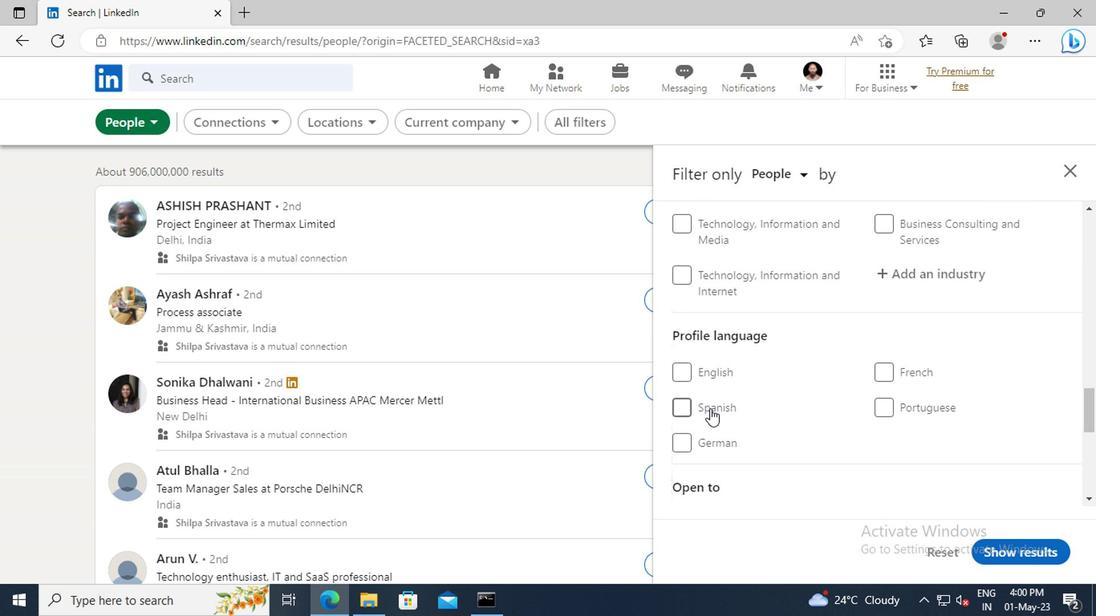 
Action: Mouse pressed left at (684, 408)
Screenshot: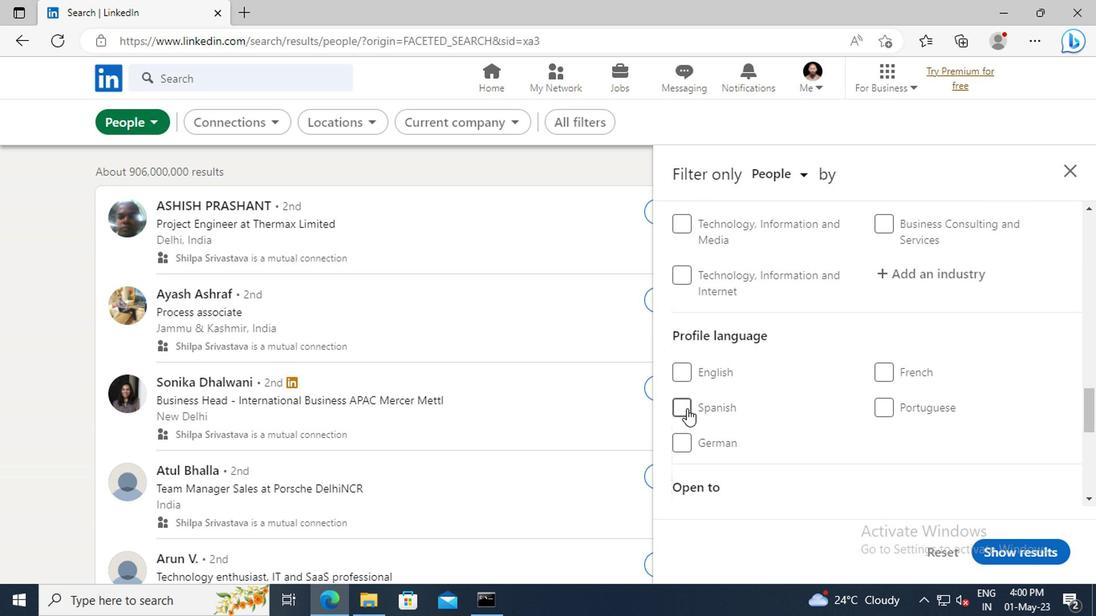 
Action: Mouse moved to (914, 378)
Screenshot: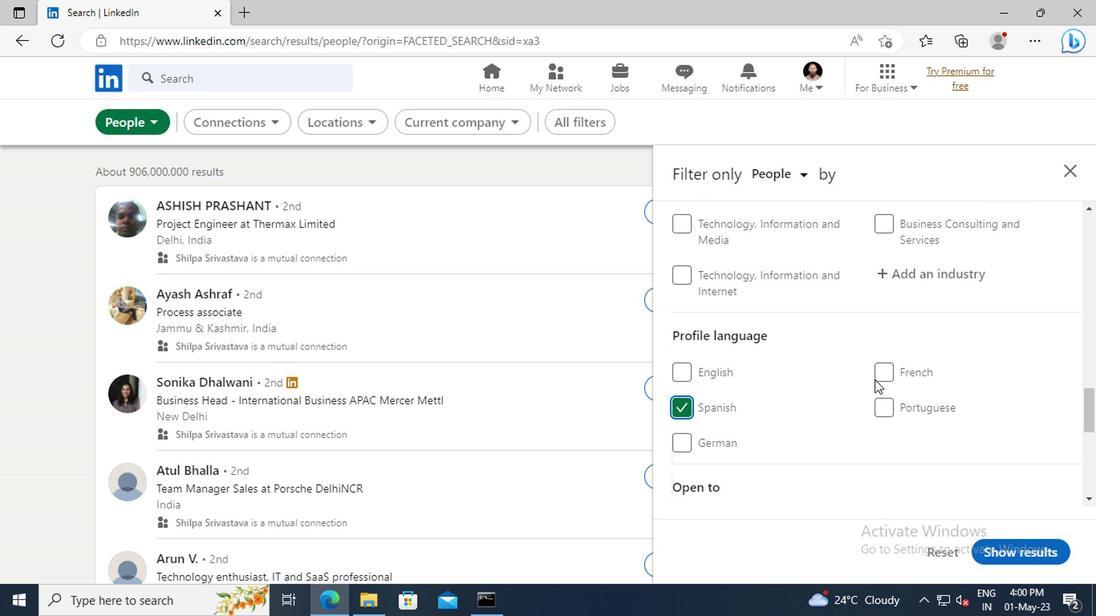 
Action: Mouse scrolled (914, 379) with delta (0, 1)
Screenshot: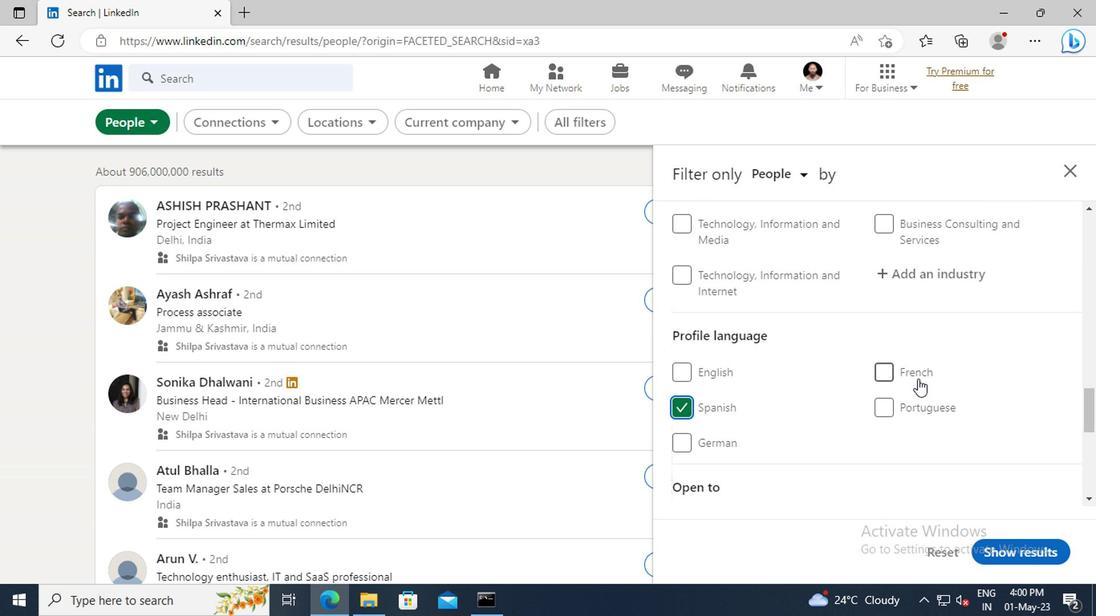 
Action: Mouse scrolled (914, 379) with delta (0, 1)
Screenshot: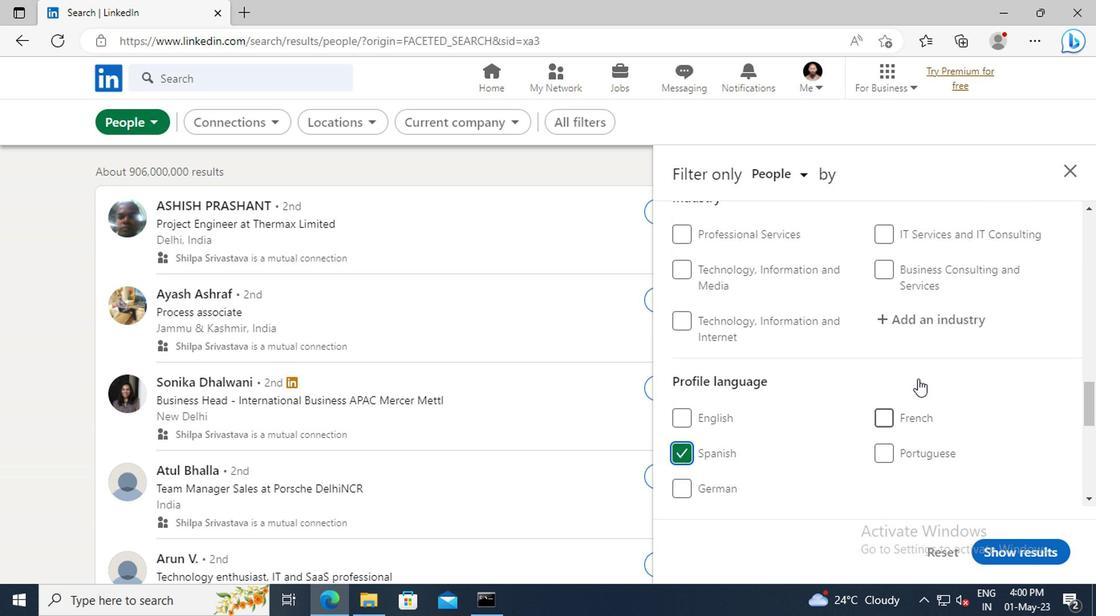
Action: Mouse scrolled (914, 379) with delta (0, 1)
Screenshot: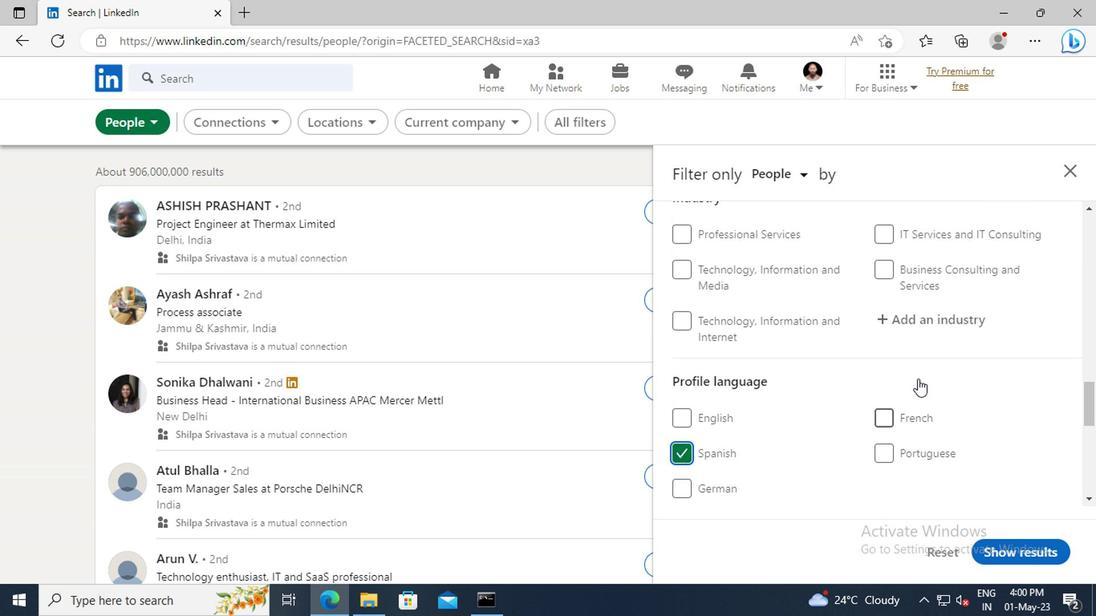 
Action: Mouse scrolled (914, 379) with delta (0, 1)
Screenshot: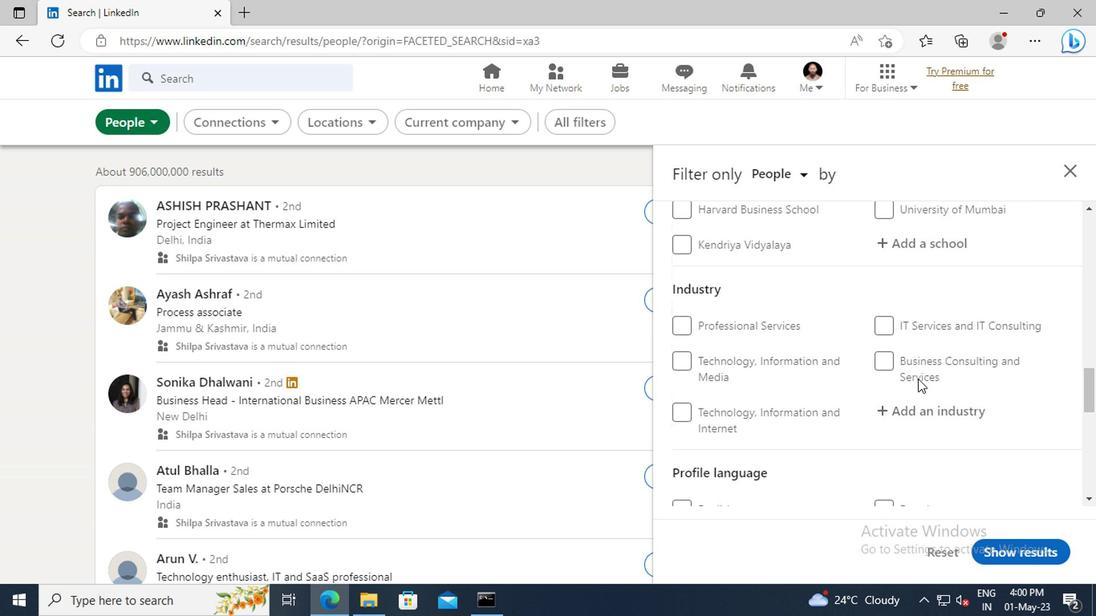 
Action: Mouse scrolled (914, 379) with delta (0, 1)
Screenshot: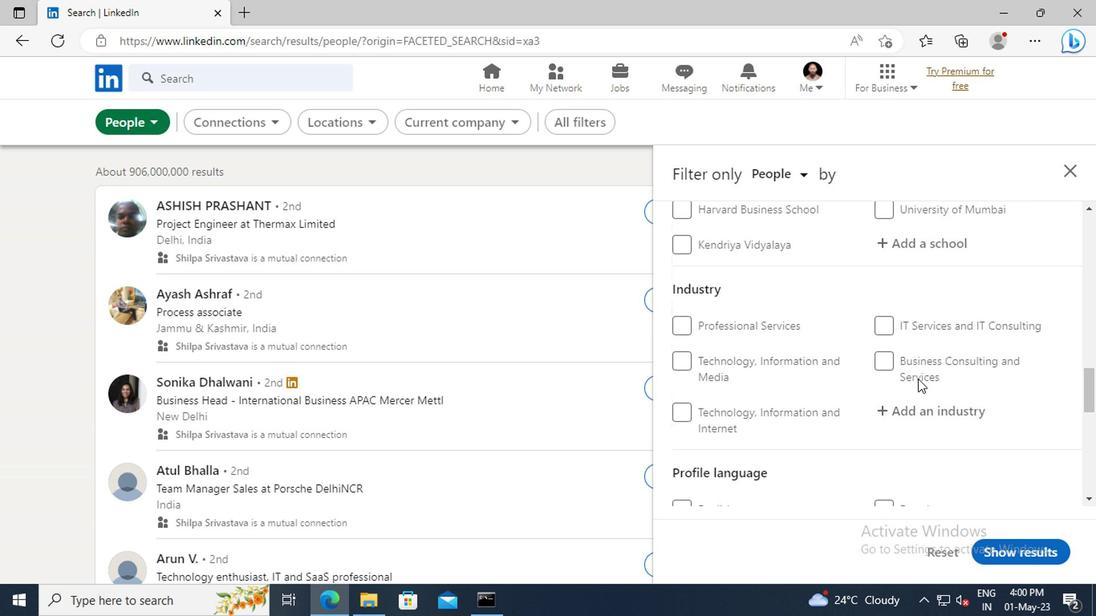 
Action: Mouse scrolled (914, 379) with delta (0, 1)
Screenshot: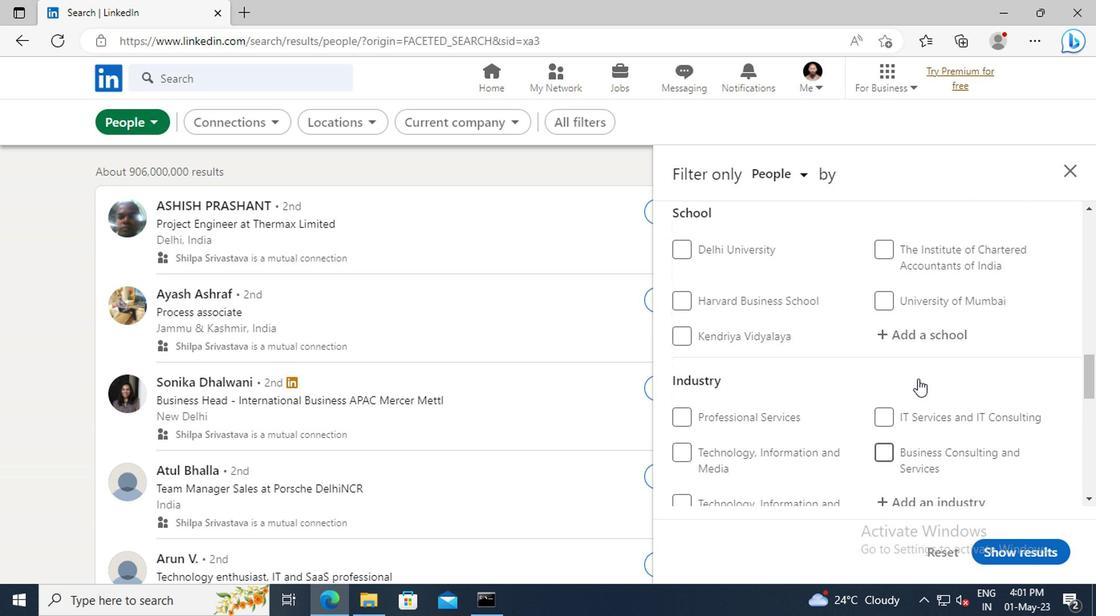
Action: Mouse scrolled (914, 379) with delta (0, 1)
Screenshot: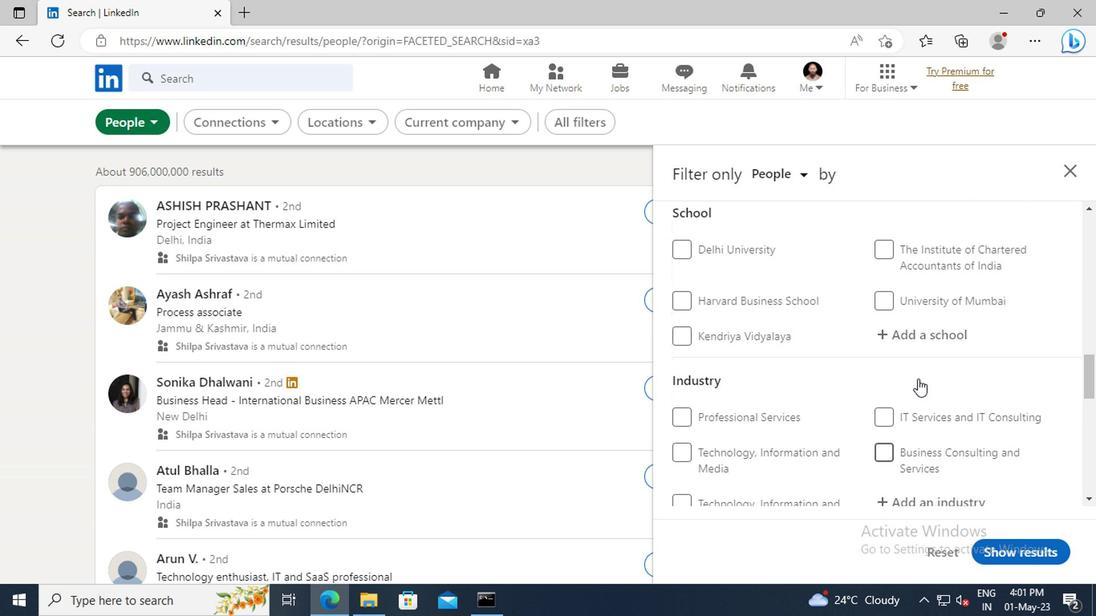 
Action: Mouse scrolled (914, 379) with delta (0, 1)
Screenshot: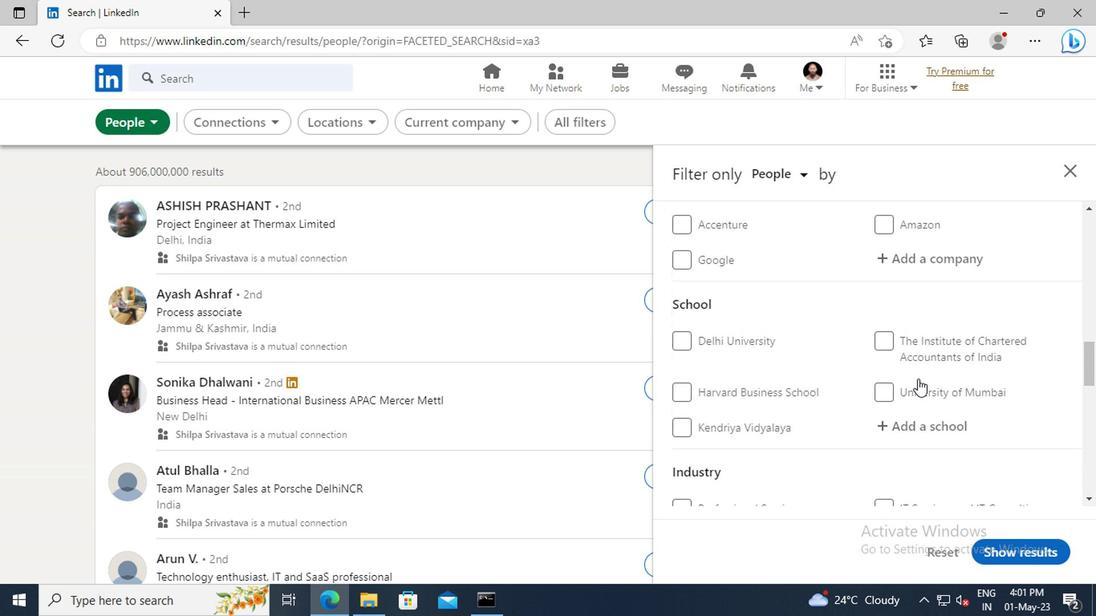 
Action: Mouse scrolled (914, 379) with delta (0, 1)
Screenshot: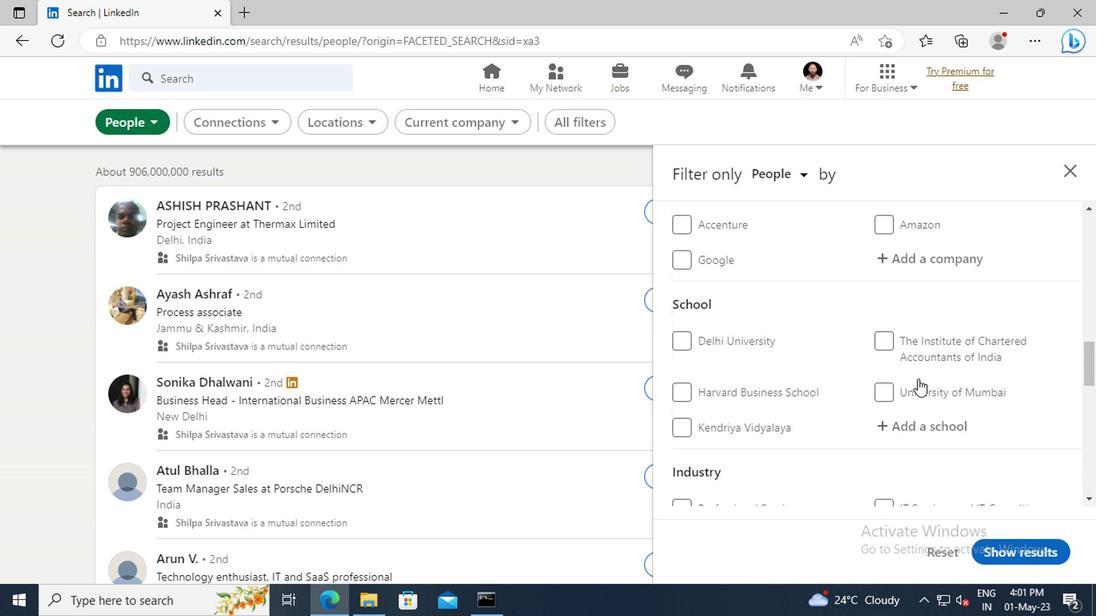 
Action: Mouse scrolled (914, 379) with delta (0, 1)
Screenshot: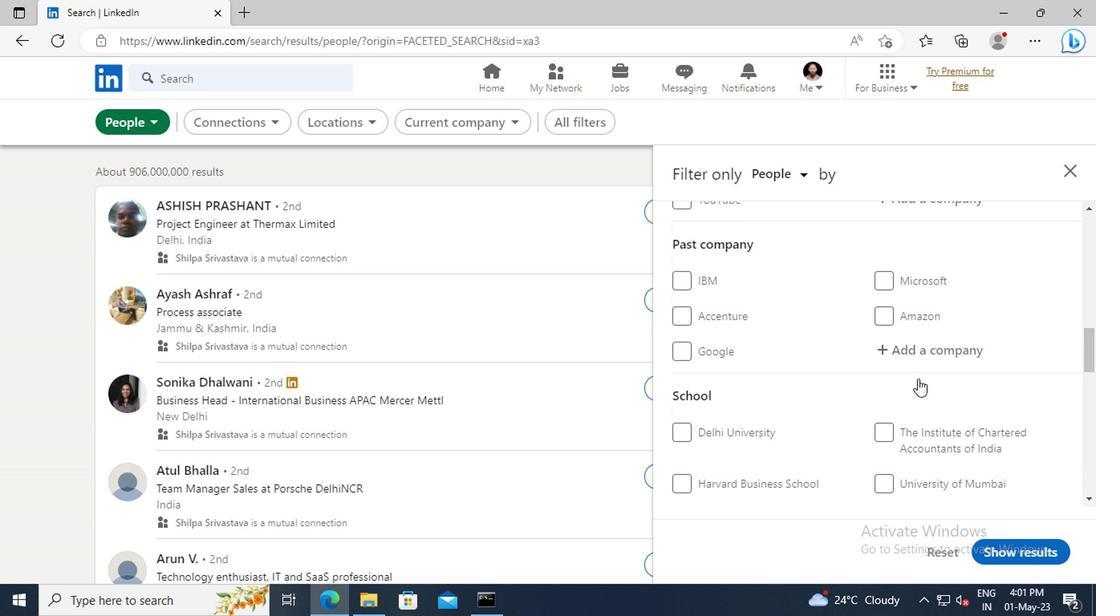 
Action: Mouse scrolled (914, 379) with delta (0, 1)
Screenshot: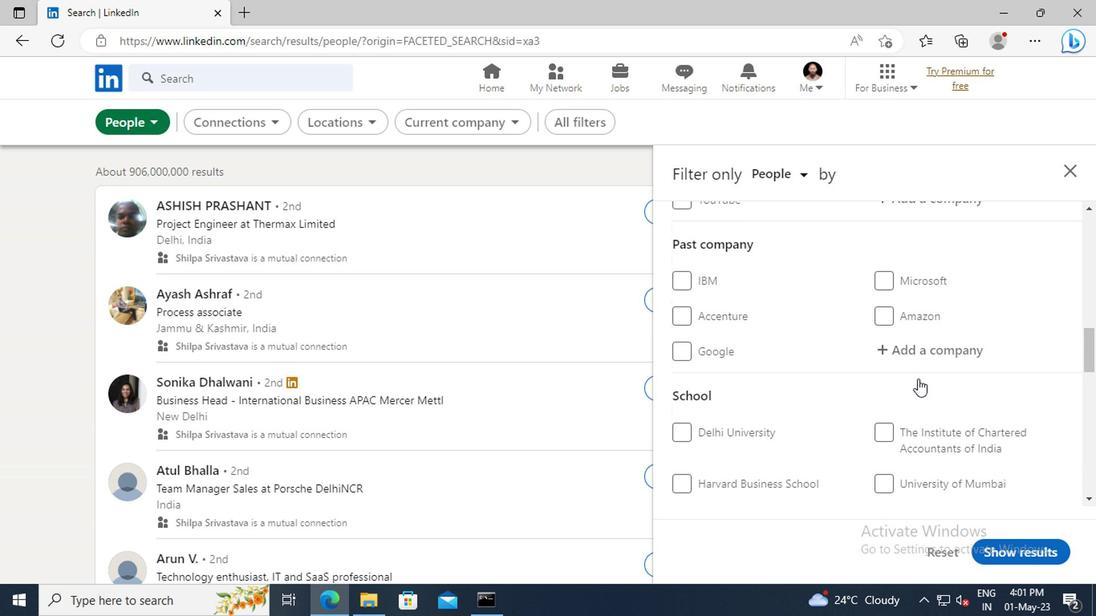 
Action: Mouse scrolled (914, 379) with delta (0, 1)
Screenshot: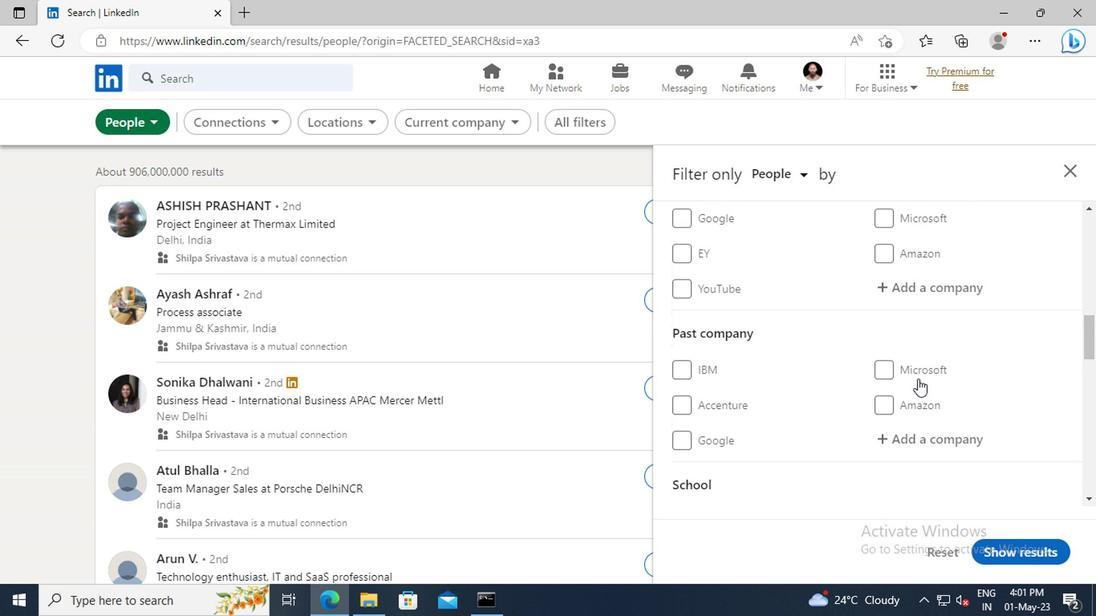 
Action: Mouse moved to (913, 343)
Screenshot: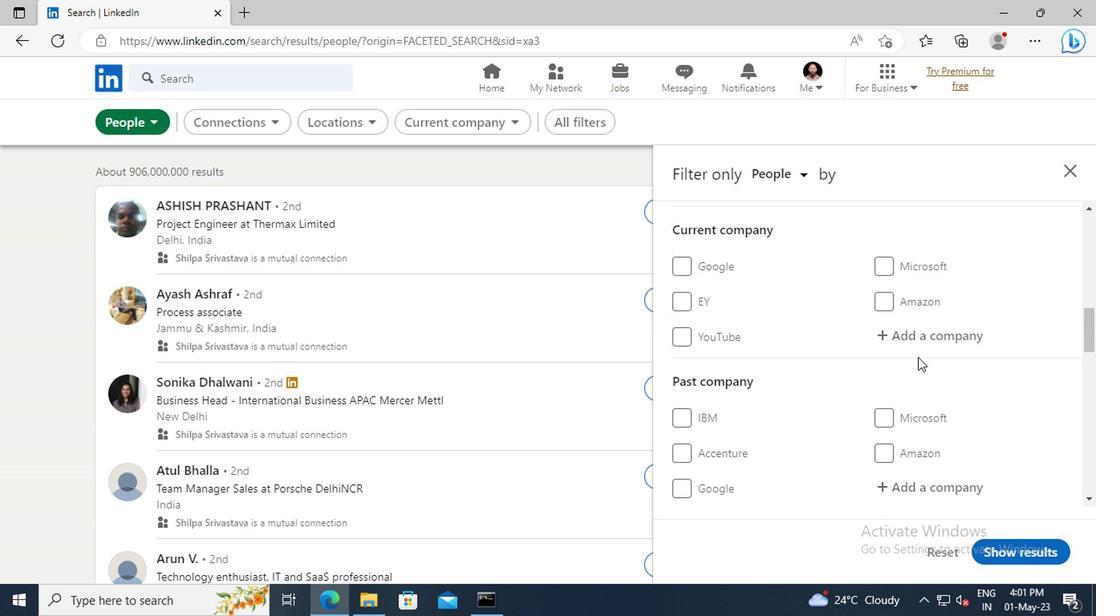 
Action: Mouse pressed left at (913, 343)
Screenshot: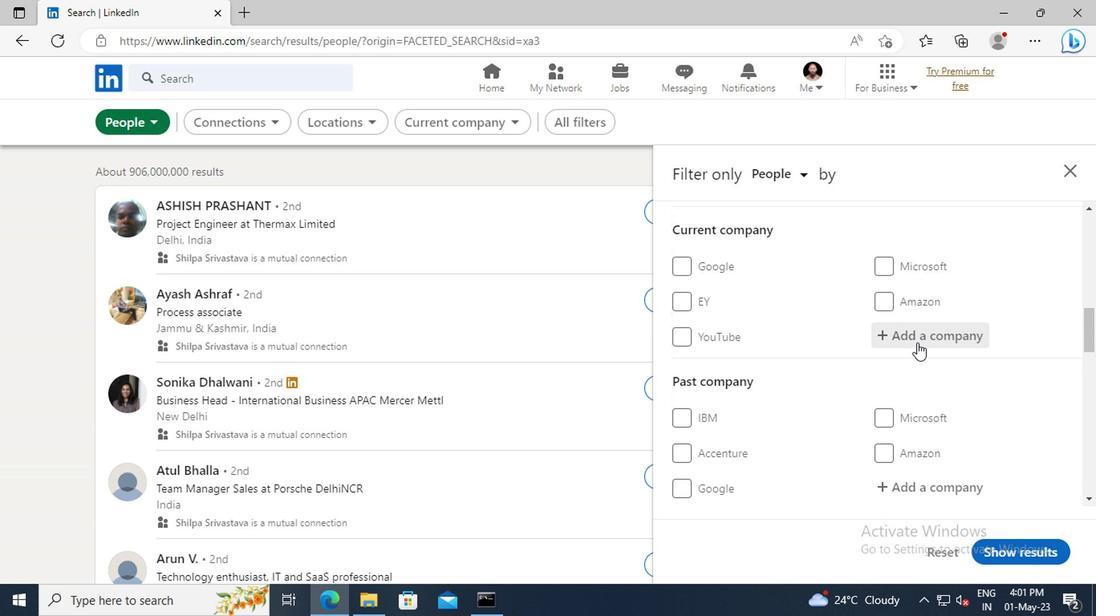 
Action: Key pressed <Key.shift>MIRACLE<Key.space><Key.shift>S
Screenshot: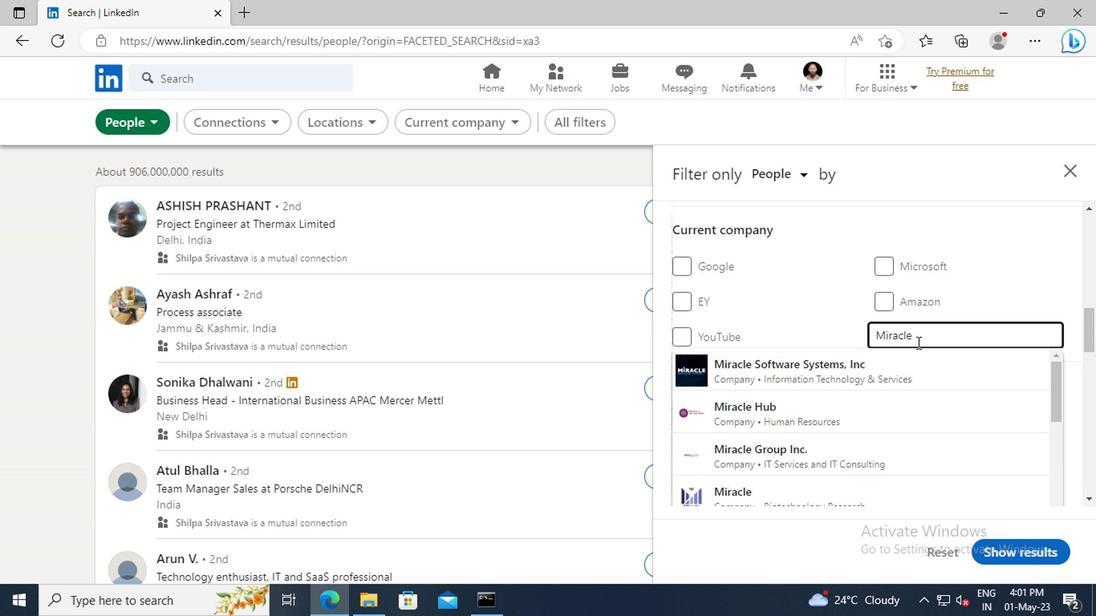 
Action: Mouse moved to (910, 360)
Screenshot: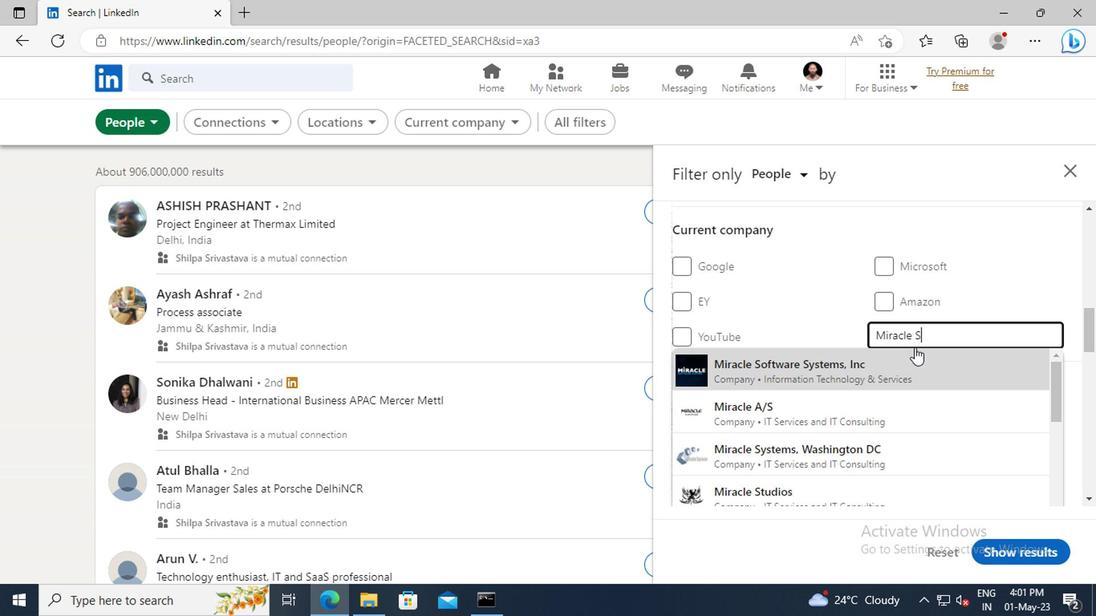
Action: Mouse pressed left at (910, 360)
Screenshot: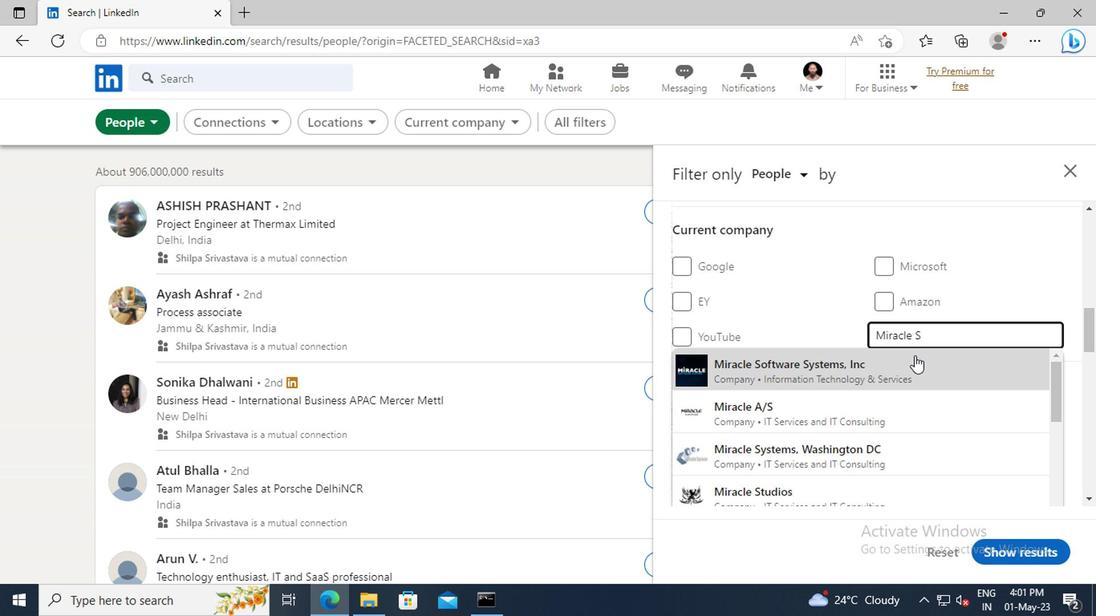 
Action: Mouse scrolled (910, 359) with delta (0, 0)
Screenshot: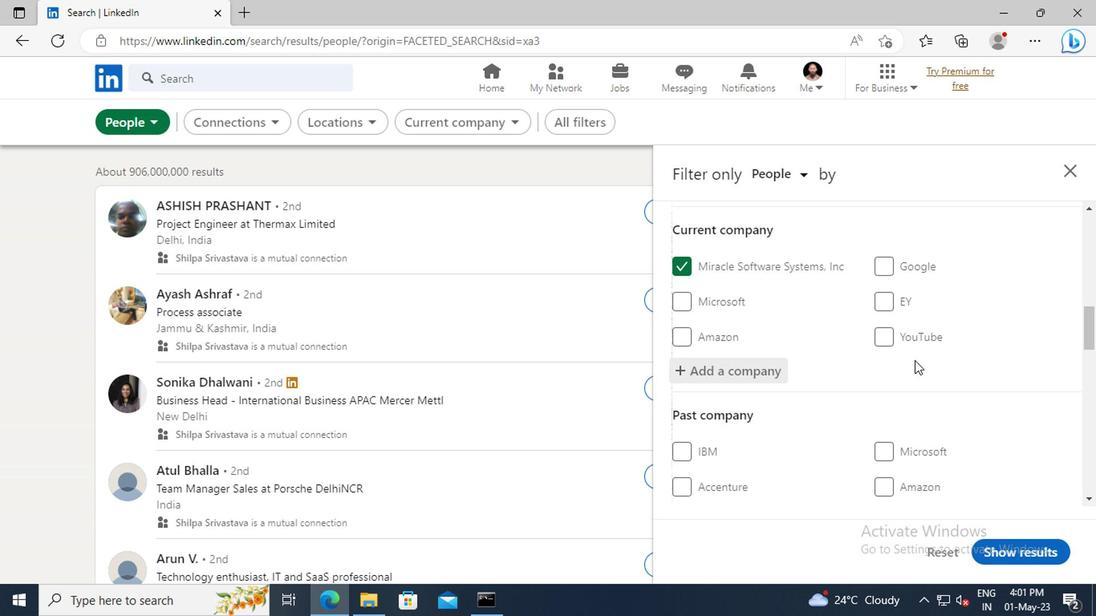 
Action: Mouse scrolled (910, 359) with delta (0, 0)
Screenshot: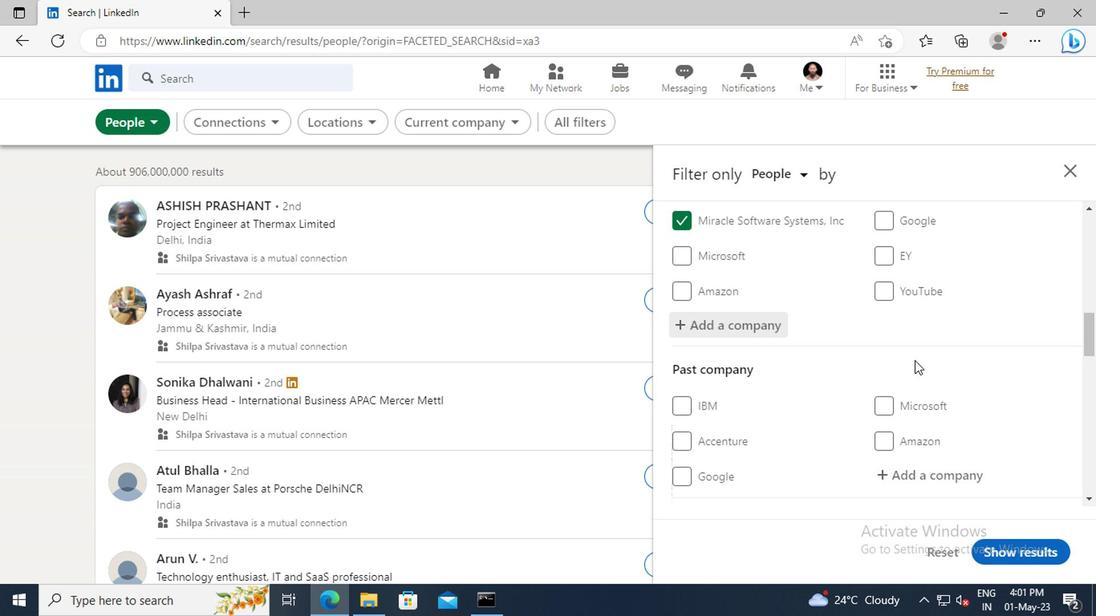 
Action: Mouse scrolled (910, 359) with delta (0, 0)
Screenshot: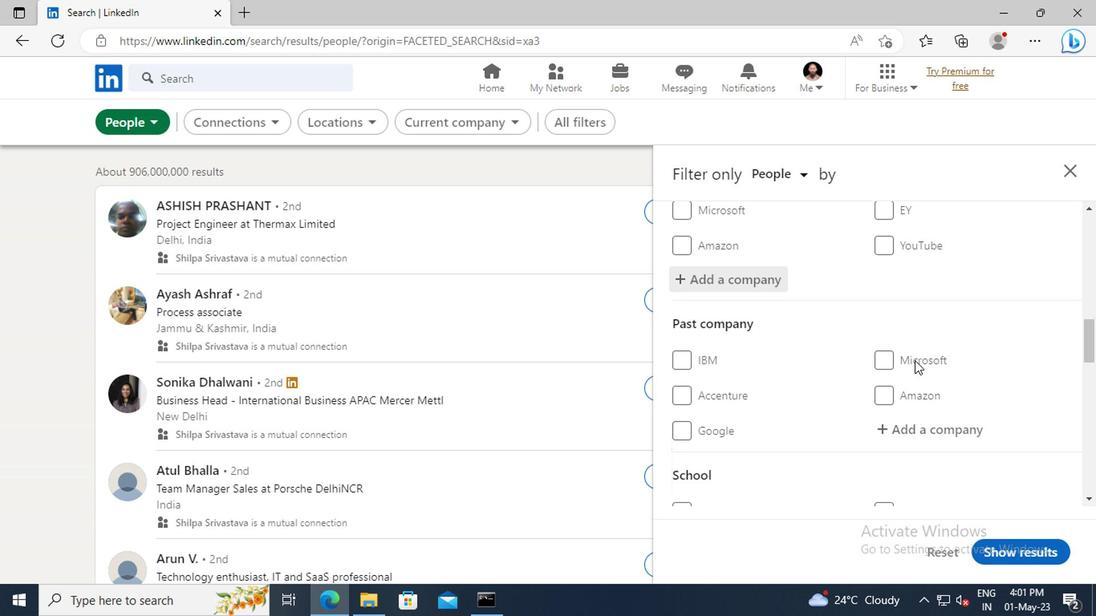 
Action: Mouse scrolled (910, 359) with delta (0, 0)
Screenshot: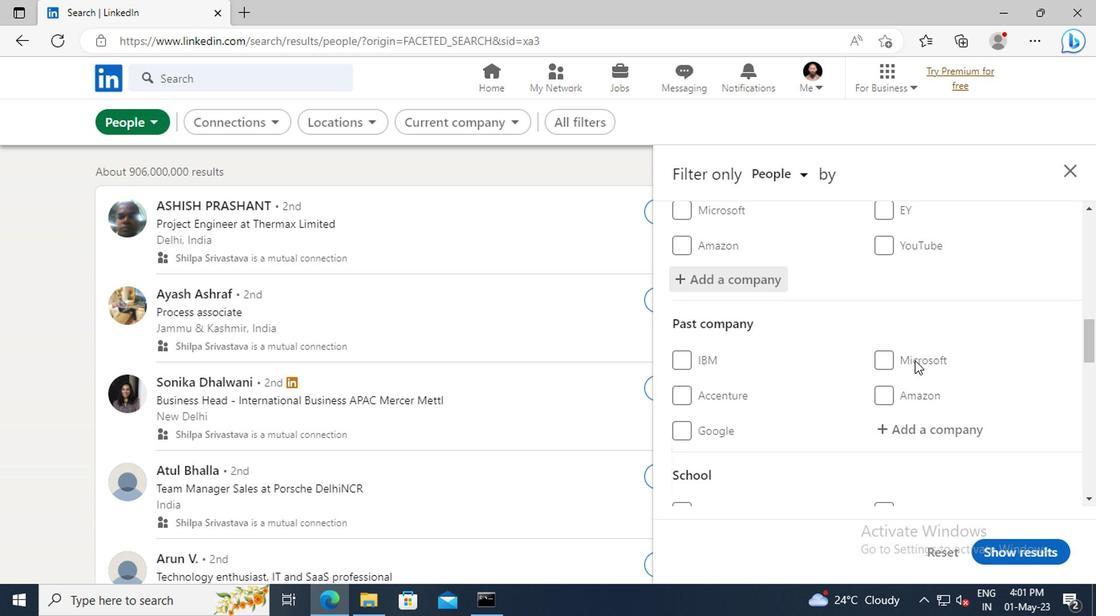 
Action: Mouse scrolled (910, 359) with delta (0, 0)
Screenshot: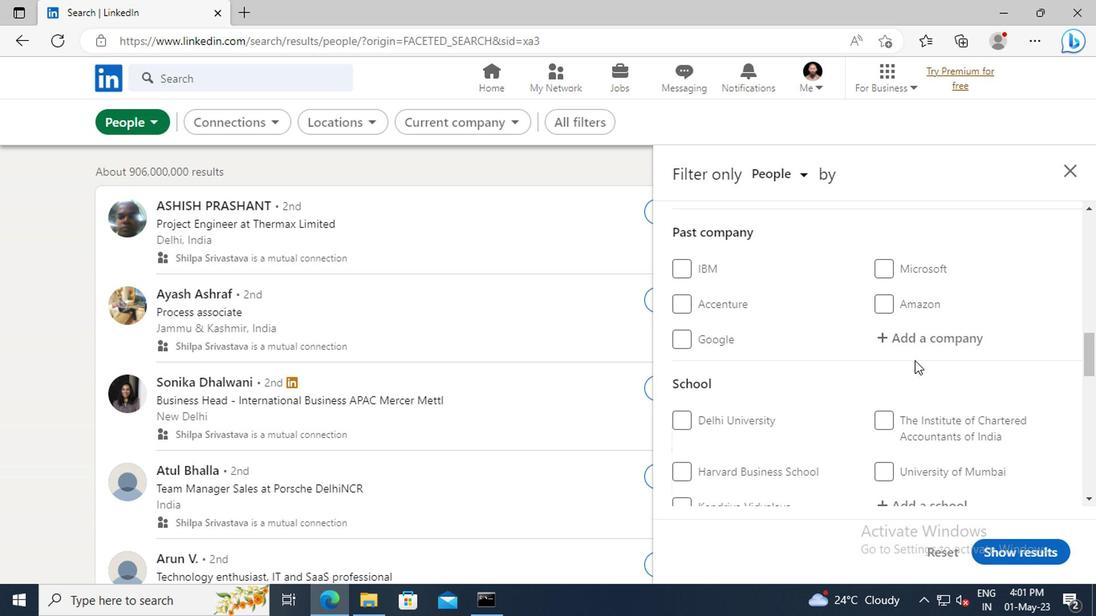 
Action: Mouse scrolled (910, 359) with delta (0, 0)
Screenshot: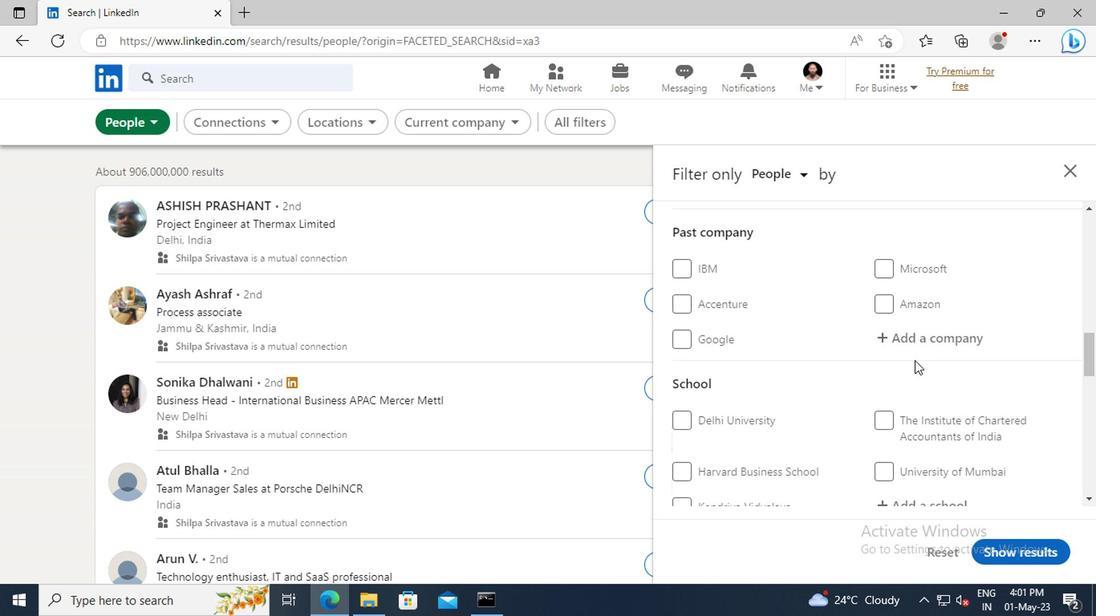 
Action: Mouse moved to (901, 410)
Screenshot: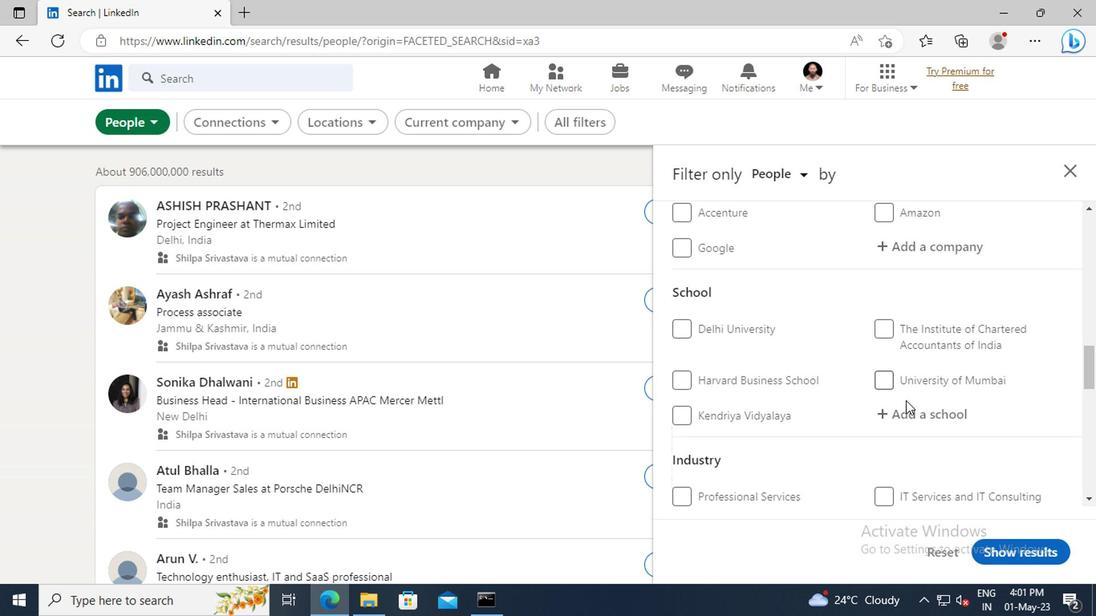 
Action: Mouse pressed left at (901, 410)
Screenshot: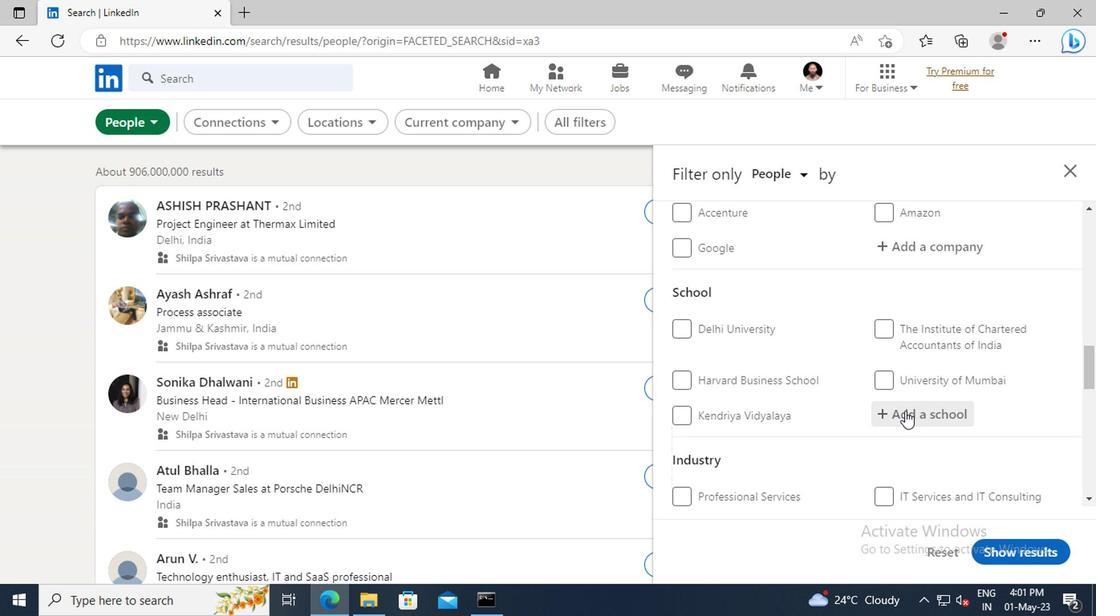 
Action: Key pressed <Key.shift>KOTA<Key.space><Key.shift>OPEN
Screenshot: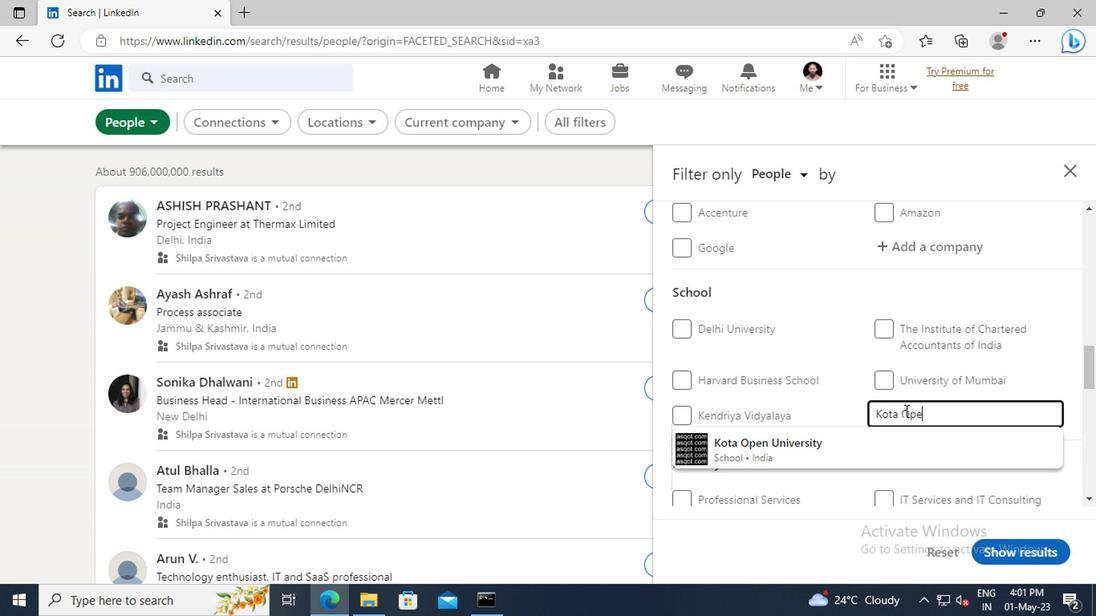 
Action: Mouse moved to (889, 442)
Screenshot: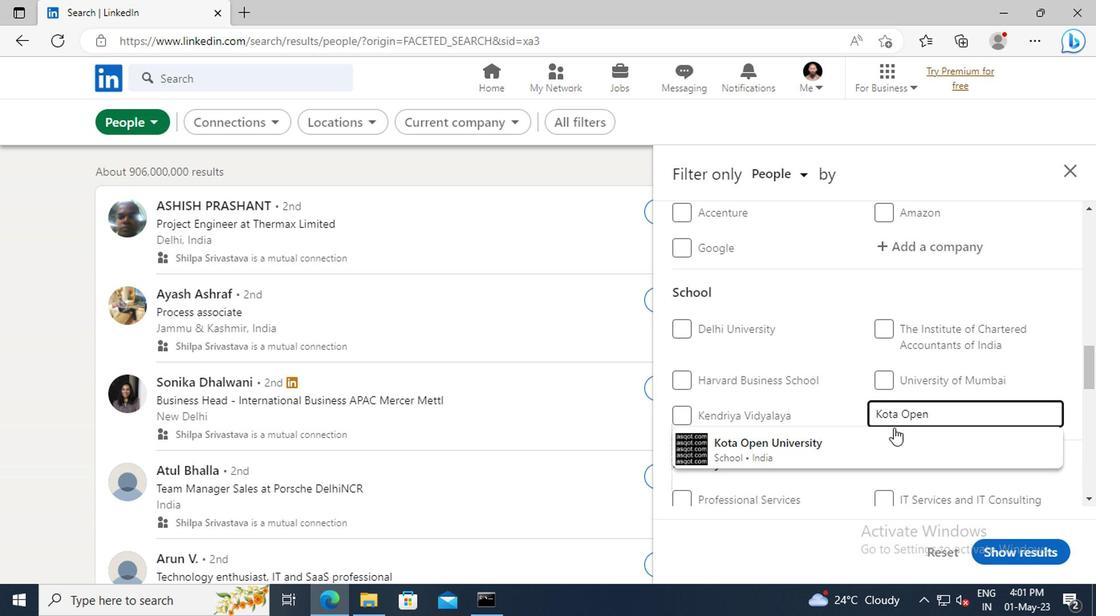 
Action: Mouse pressed left at (889, 442)
Screenshot: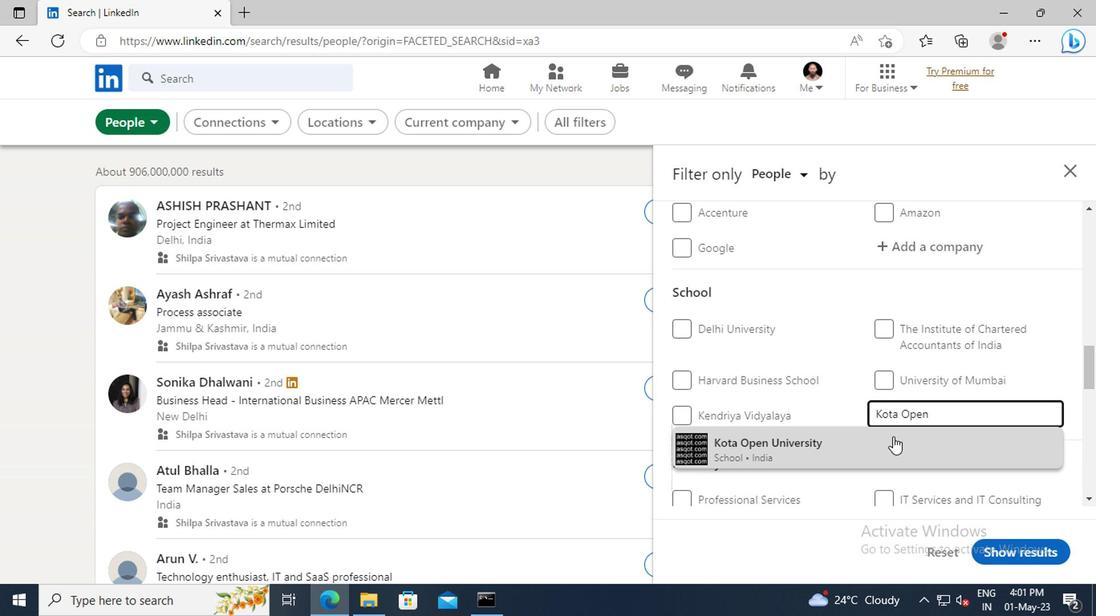 
Action: Mouse scrolled (889, 442) with delta (0, 0)
Screenshot: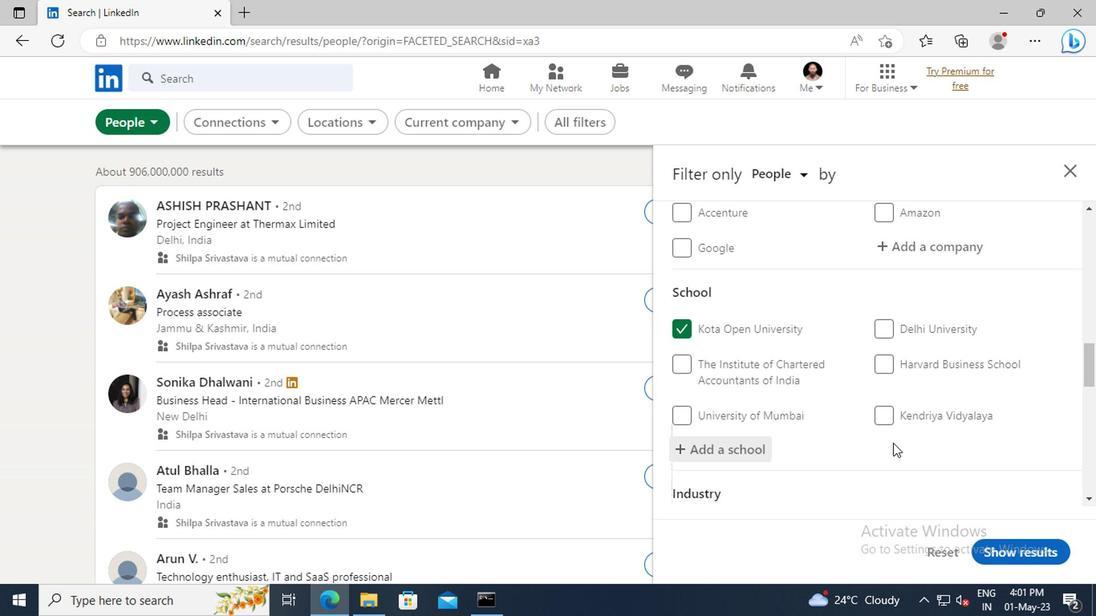 
Action: Mouse scrolled (889, 442) with delta (0, 0)
Screenshot: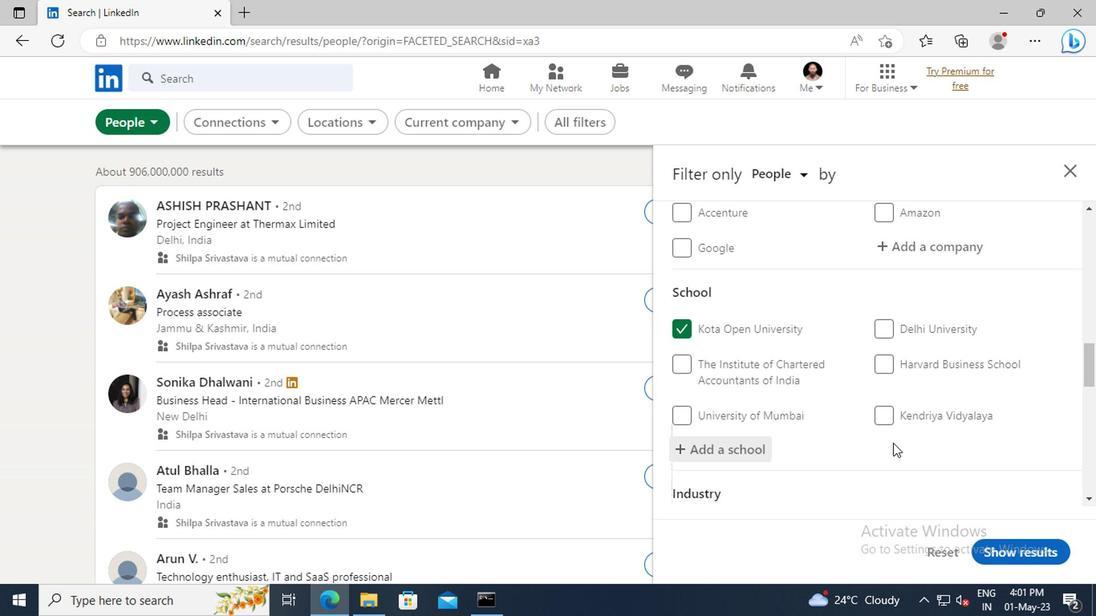 
Action: Mouse moved to (883, 391)
Screenshot: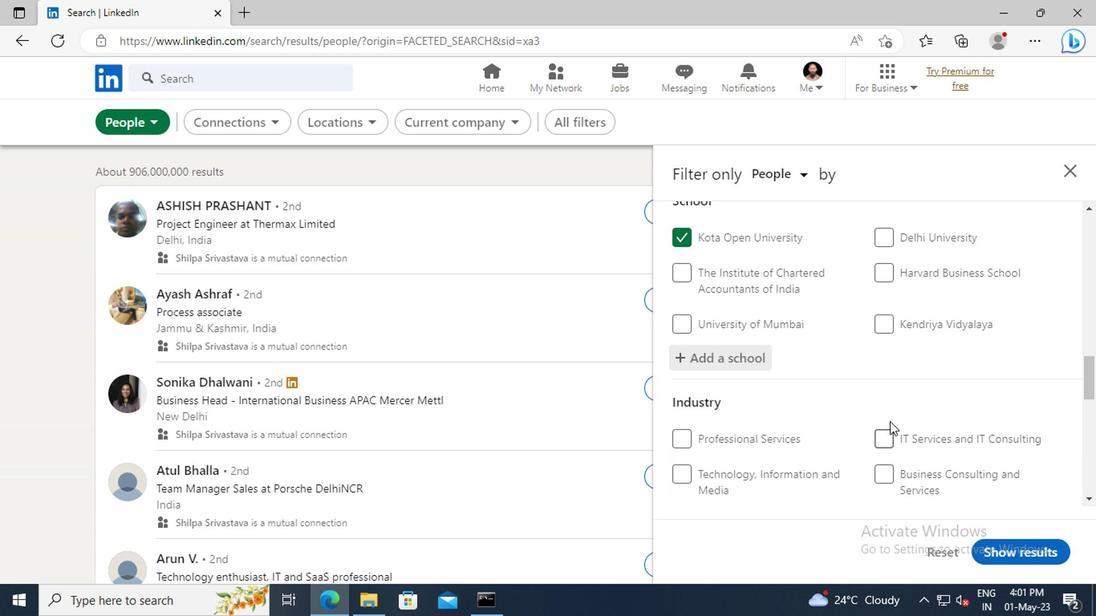 
Action: Mouse scrolled (883, 390) with delta (0, -1)
Screenshot: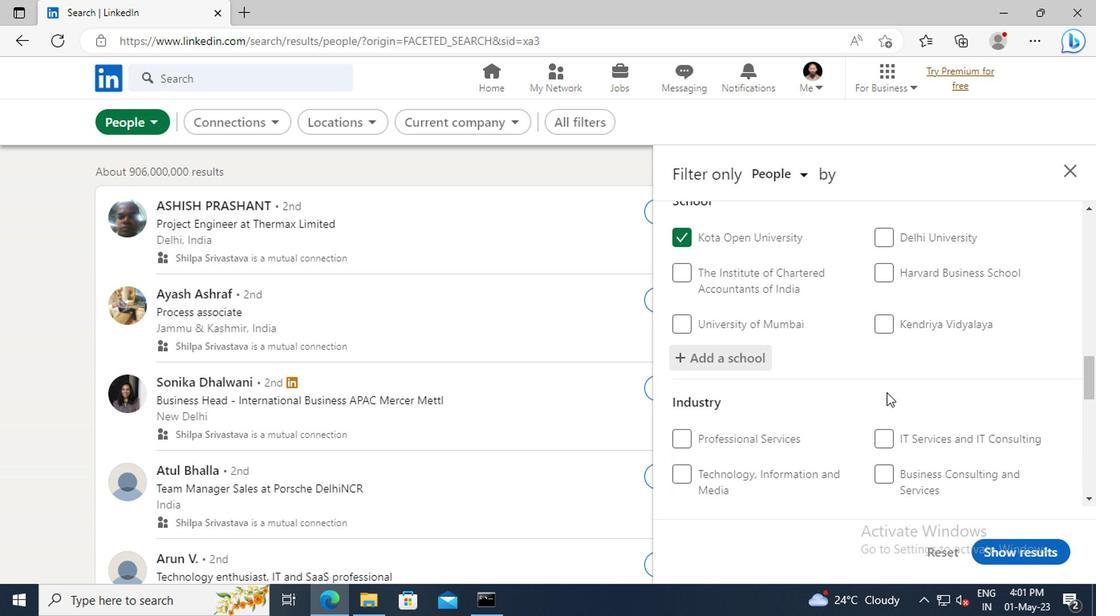 
Action: Mouse scrolled (883, 390) with delta (0, -1)
Screenshot: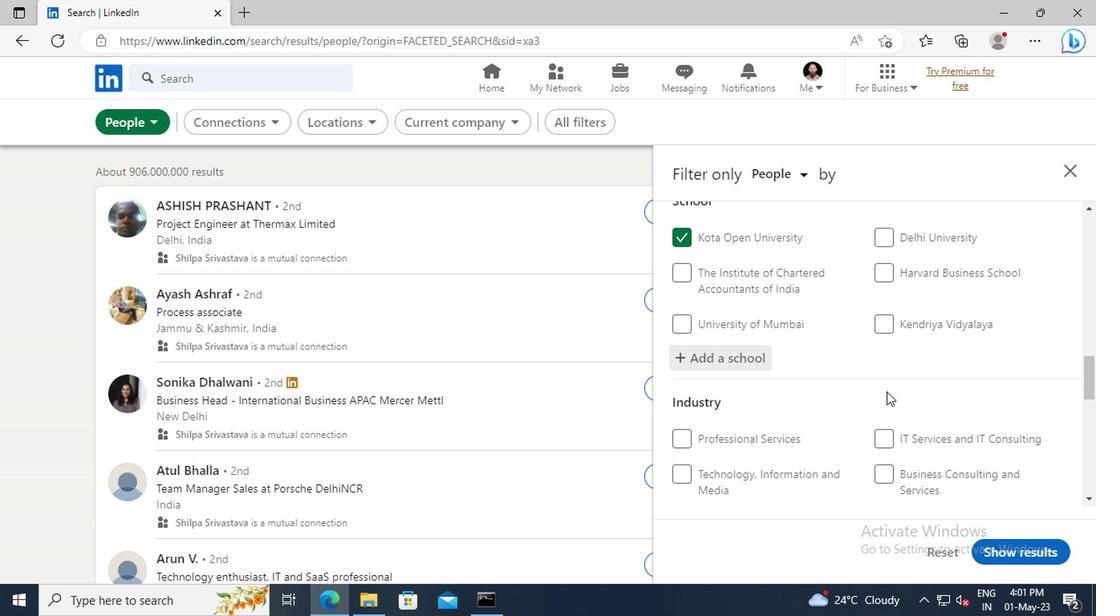 
Action: Mouse scrolled (883, 390) with delta (0, -1)
Screenshot: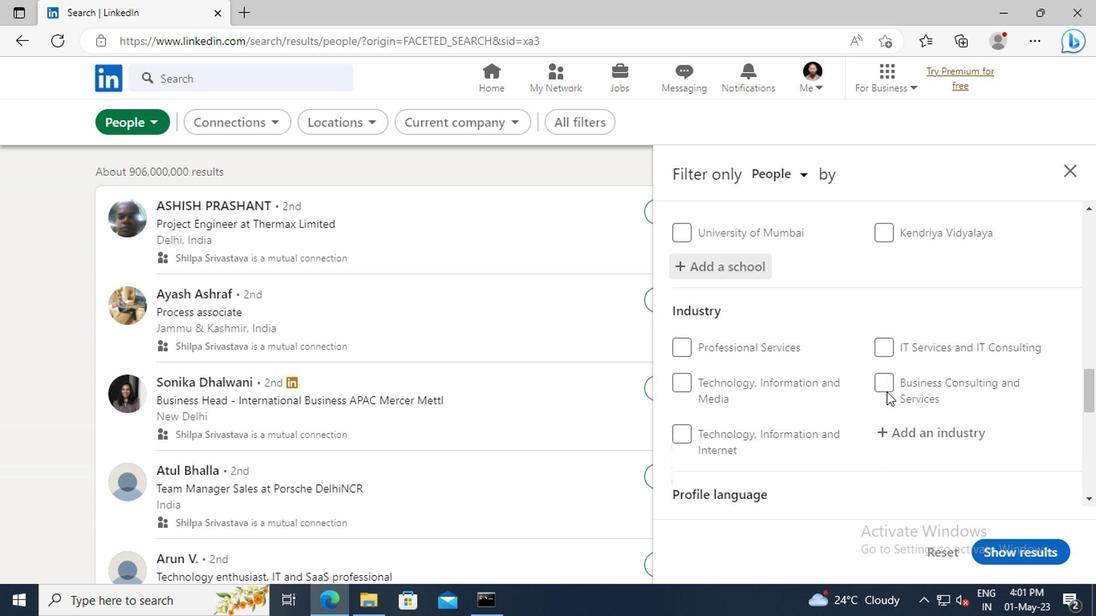 
Action: Mouse moved to (885, 391)
Screenshot: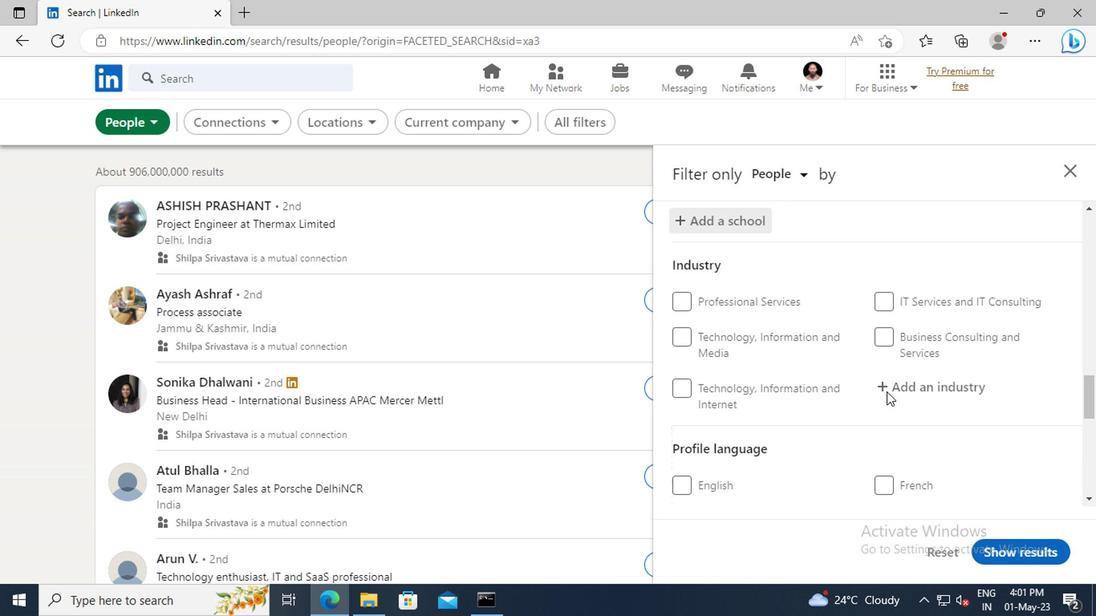 
Action: Mouse pressed left at (885, 391)
Screenshot: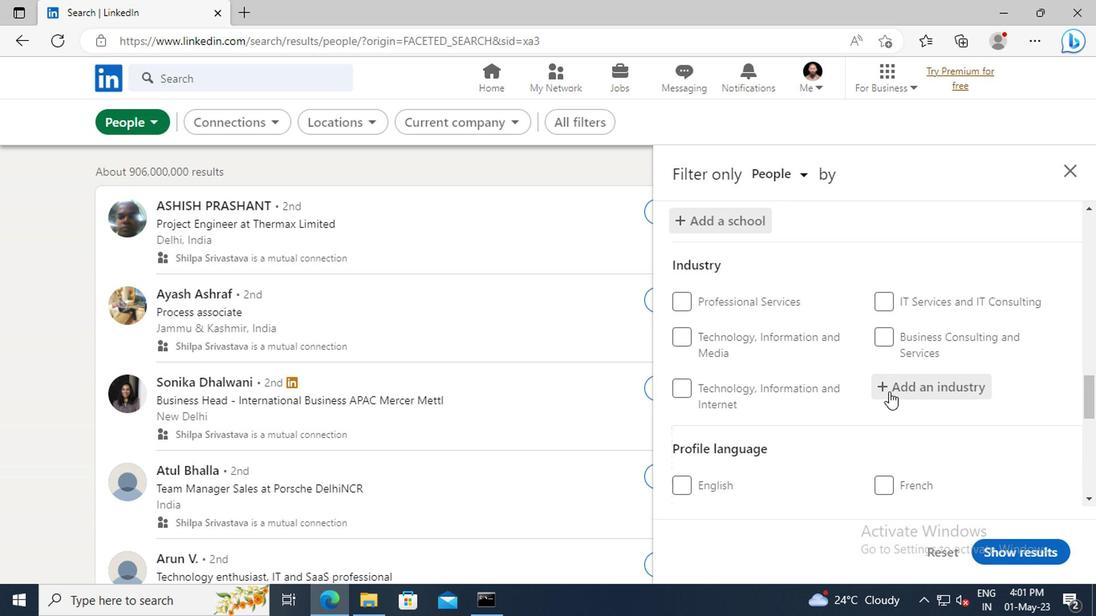 
Action: Key pressed <Key.shift>RANCHING
Screenshot: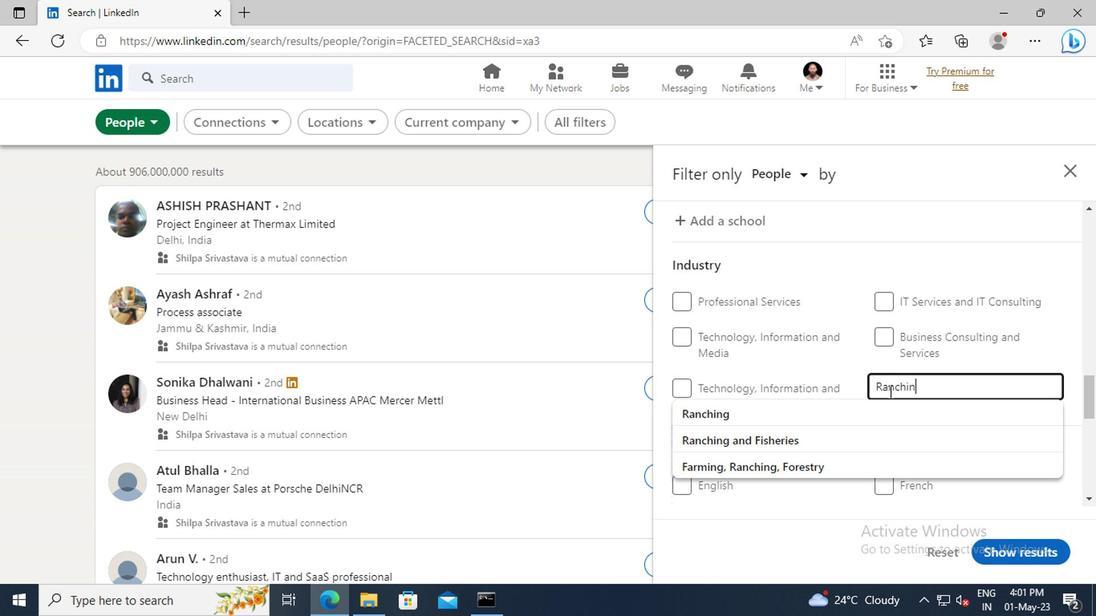 
Action: Mouse moved to (876, 407)
Screenshot: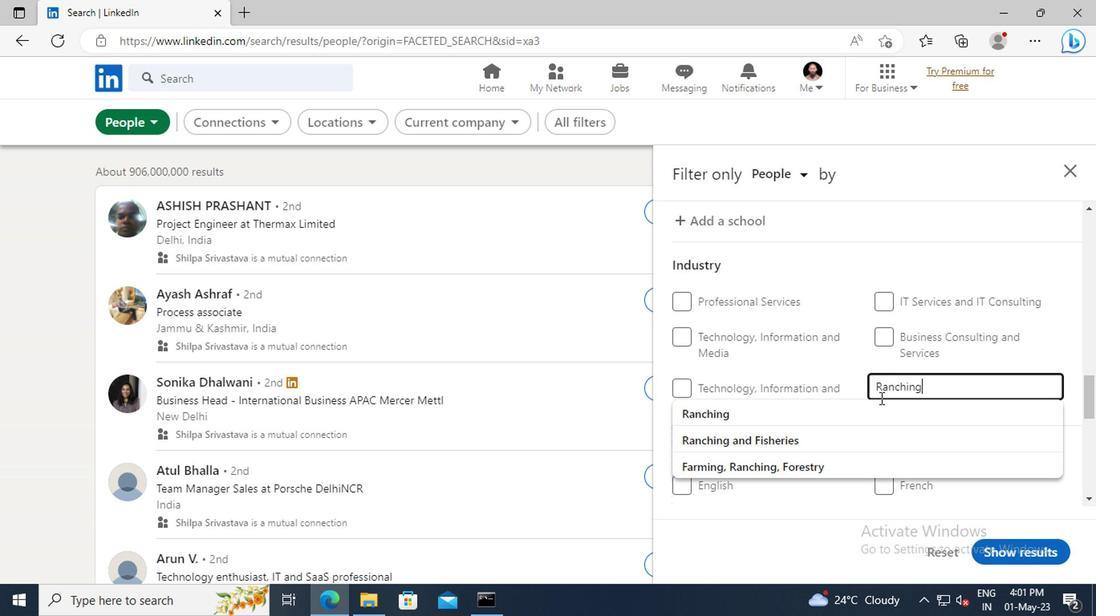 
Action: Mouse pressed left at (876, 407)
Screenshot: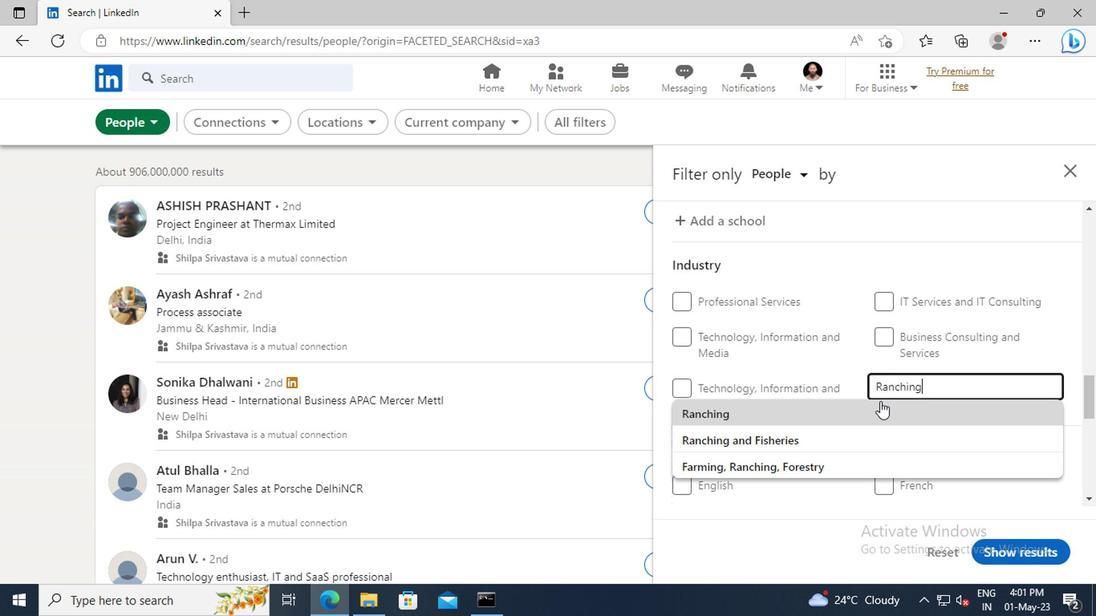 
Action: Mouse scrolled (876, 406) with delta (0, -1)
Screenshot: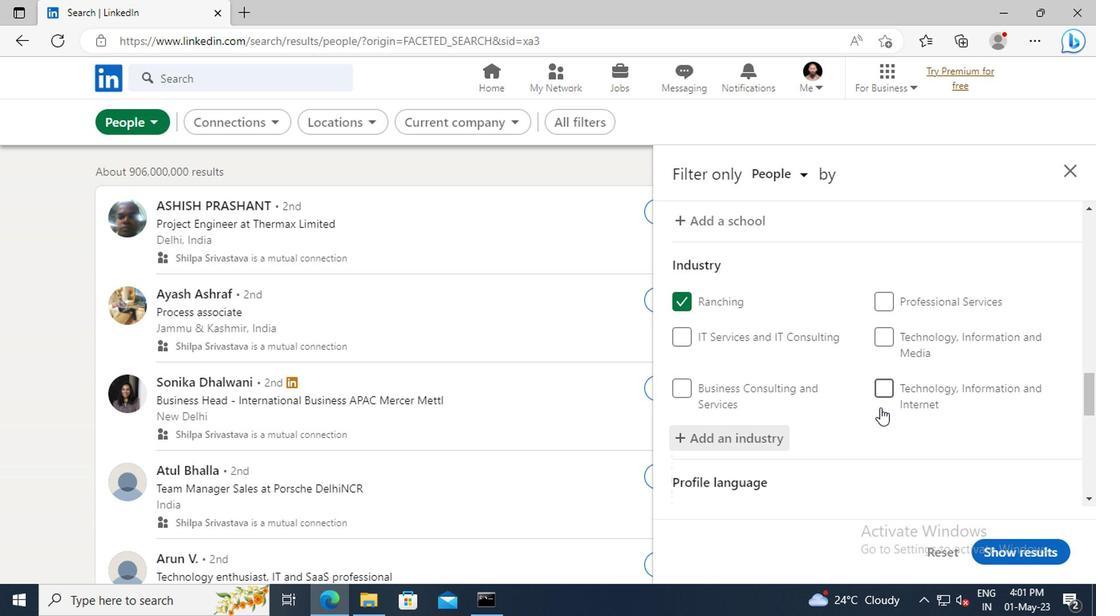 
Action: Mouse scrolled (876, 406) with delta (0, -1)
Screenshot: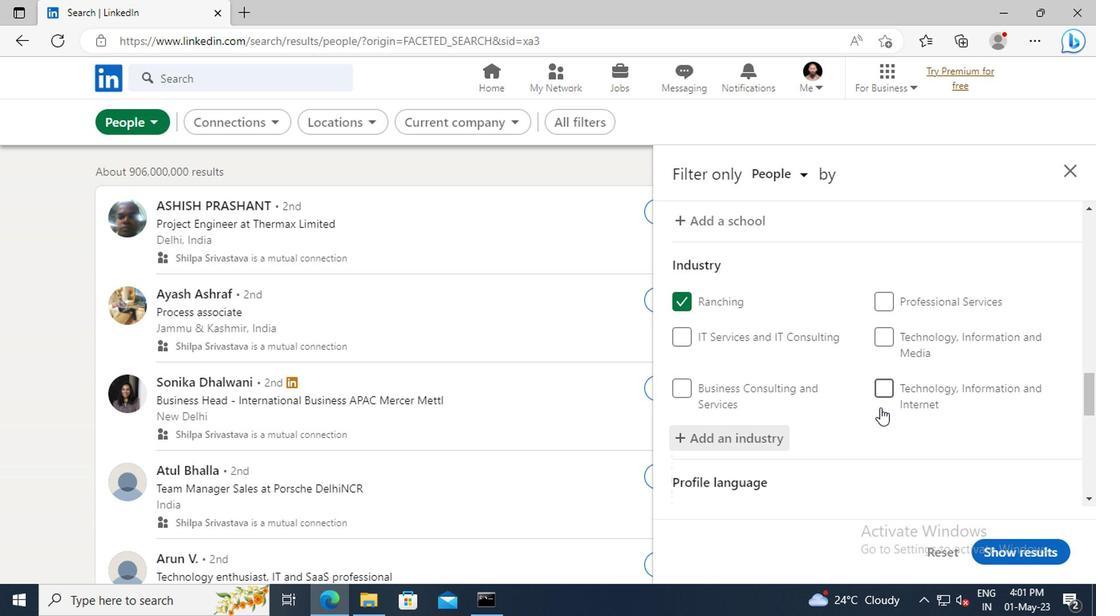 
Action: Mouse scrolled (876, 406) with delta (0, -1)
Screenshot: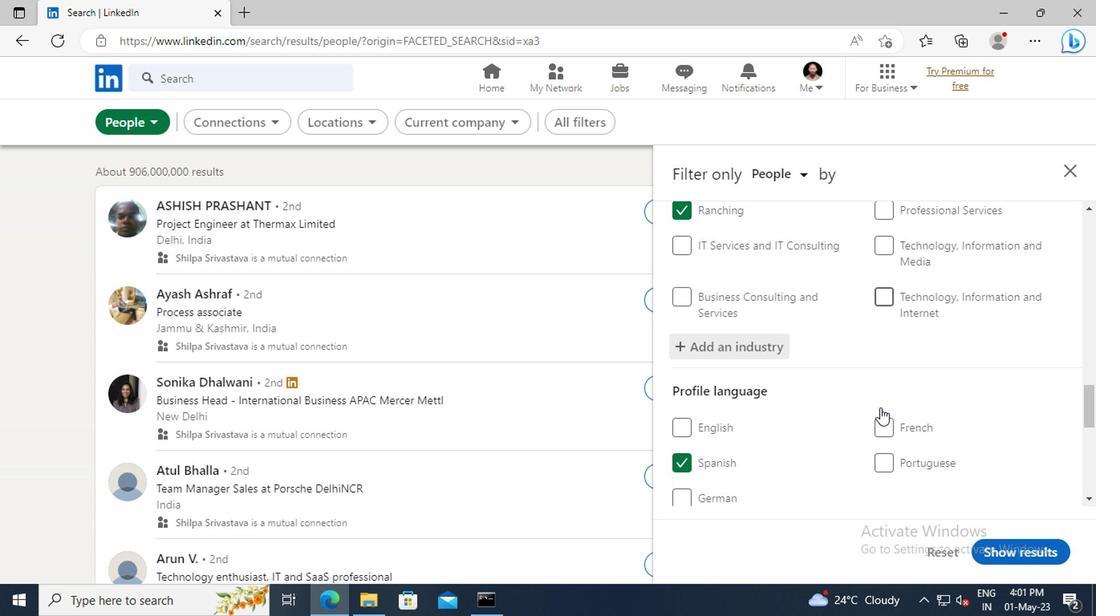 
Action: Mouse scrolled (876, 406) with delta (0, -1)
Screenshot: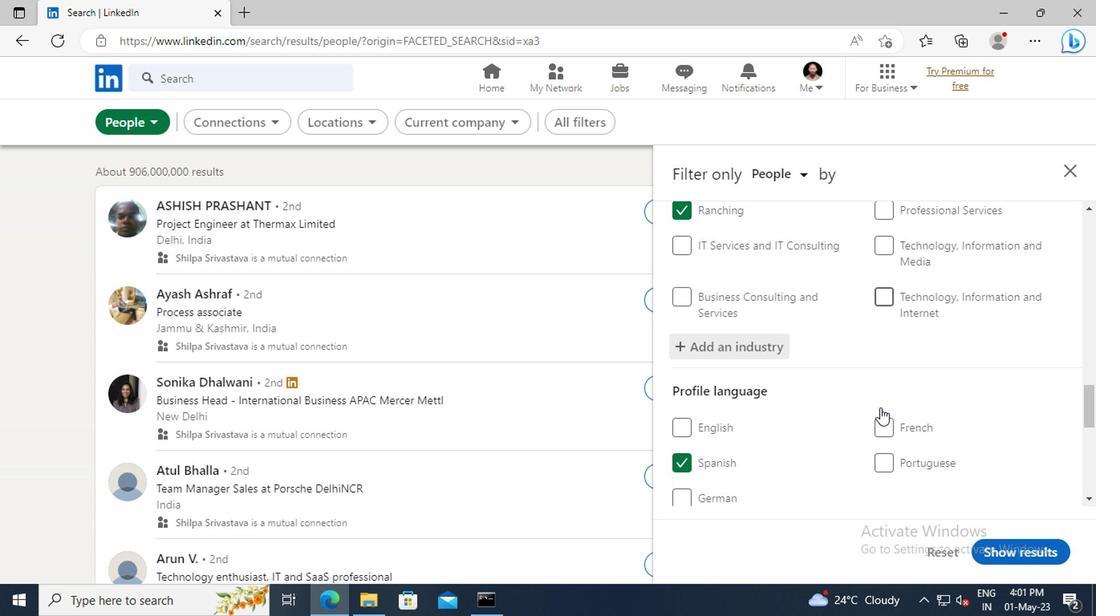 
Action: Mouse scrolled (876, 406) with delta (0, -1)
Screenshot: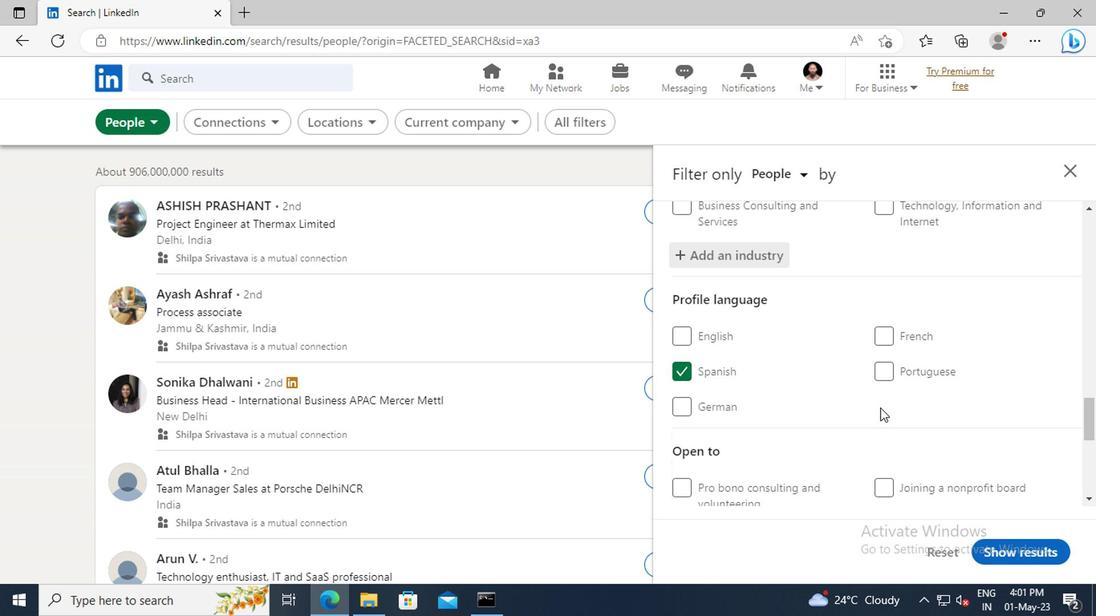 
Action: Mouse scrolled (876, 406) with delta (0, -1)
Screenshot: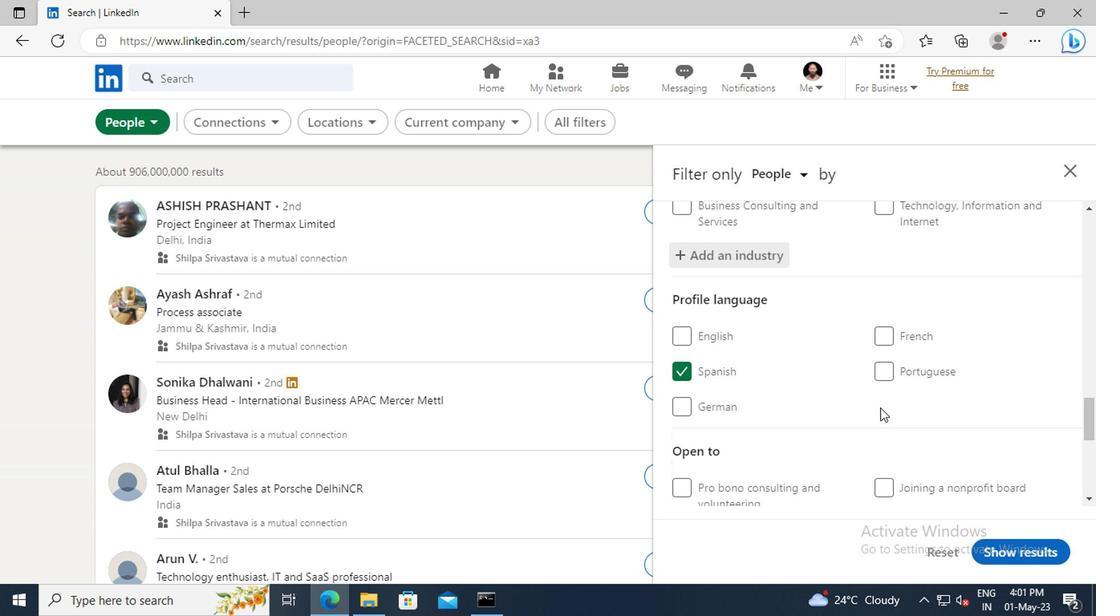 
Action: Mouse scrolled (876, 406) with delta (0, -1)
Screenshot: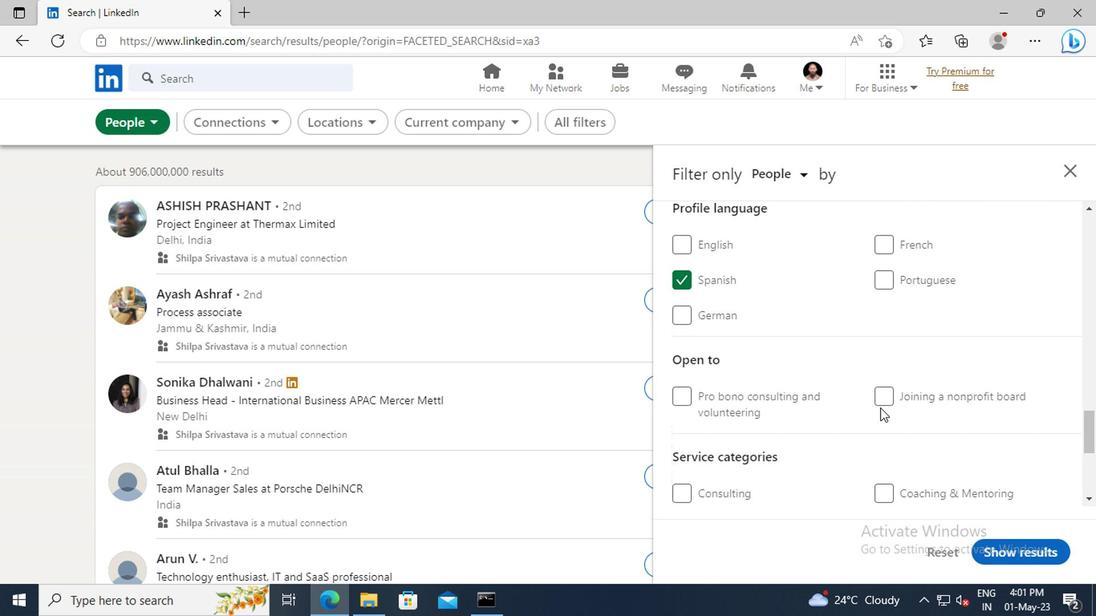 
Action: Mouse scrolled (876, 406) with delta (0, -1)
Screenshot: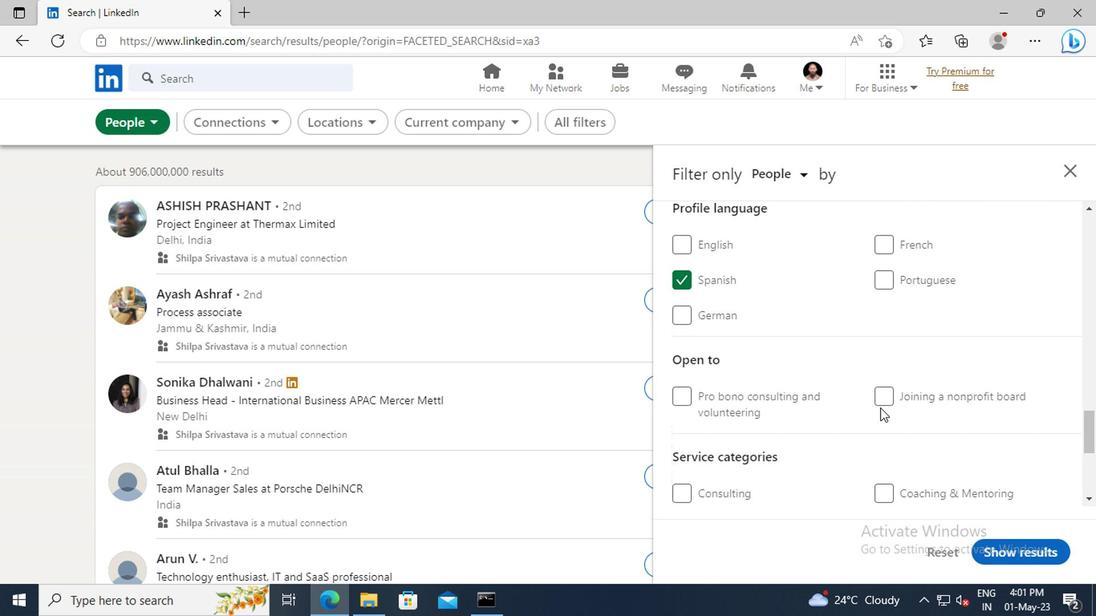 
Action: Mouse scrolled (876, 406) with delta (0, -1)
Screenshot: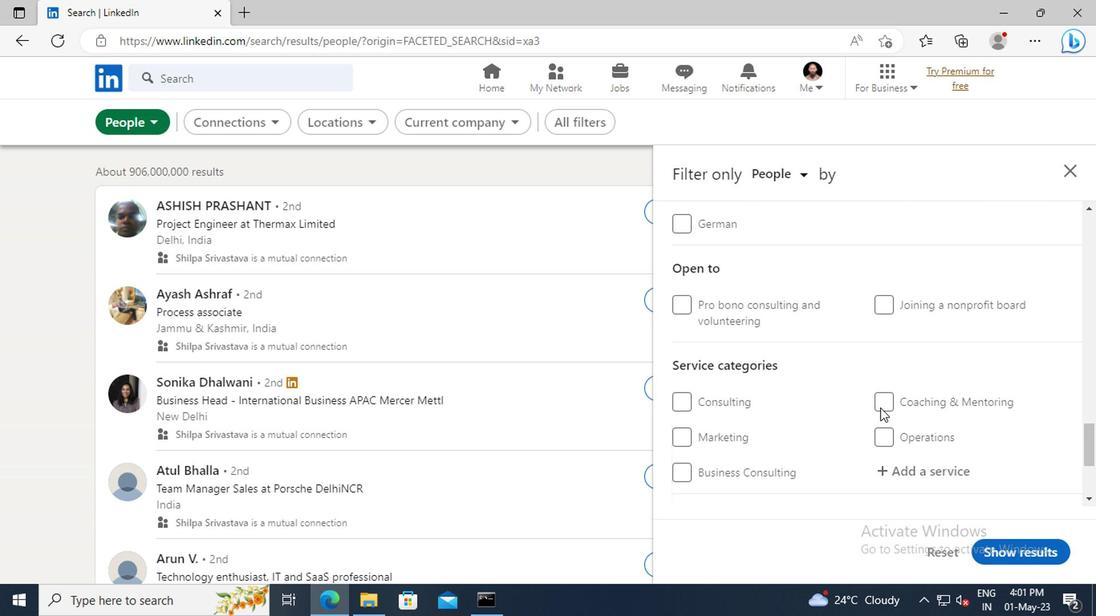 
Action: Mouse scrolled (876, 406) with delta (0, -1)
Screenshot: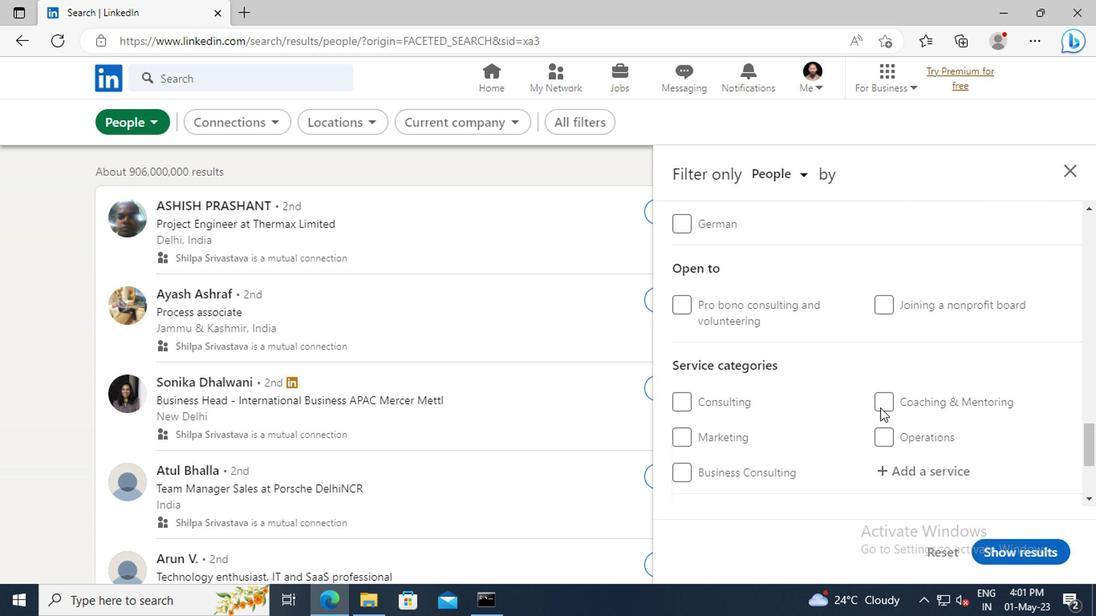 
Action: Mouse moved to (908, 386)
Screenshot: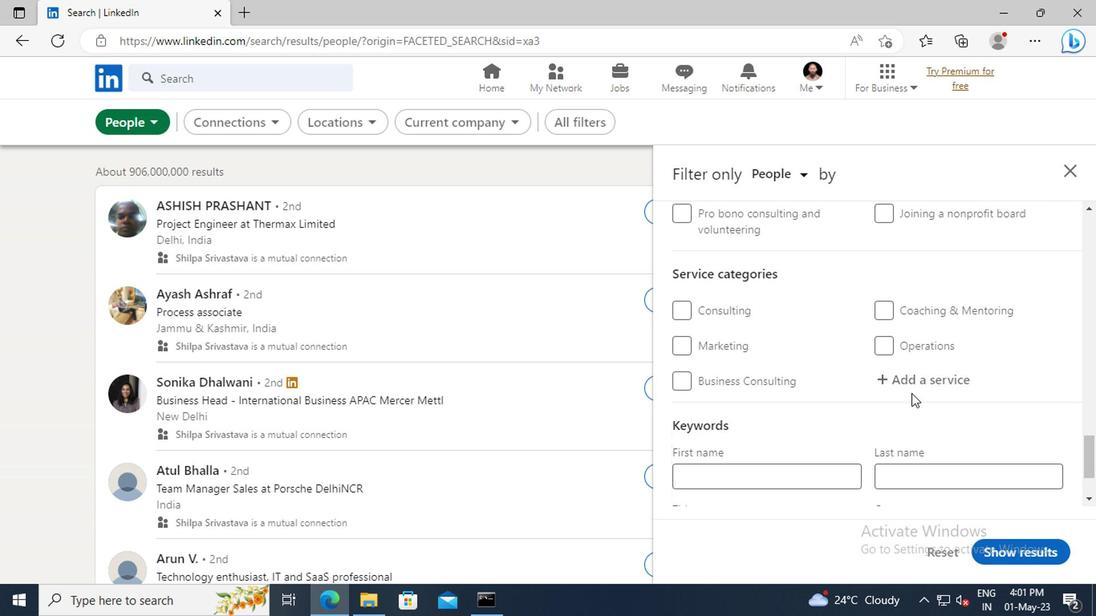 
Action: Mouse pressed left at (908, 386)
Screenshot: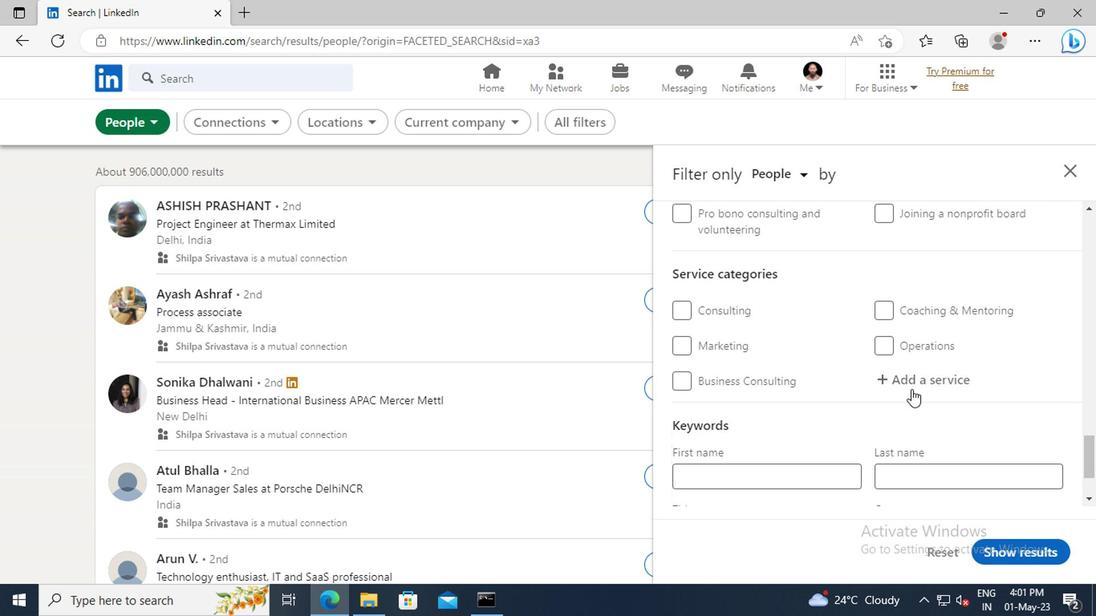 
Action: Key pressed <Key.shift>TECHNICAL<Key.enter>
Screenshot: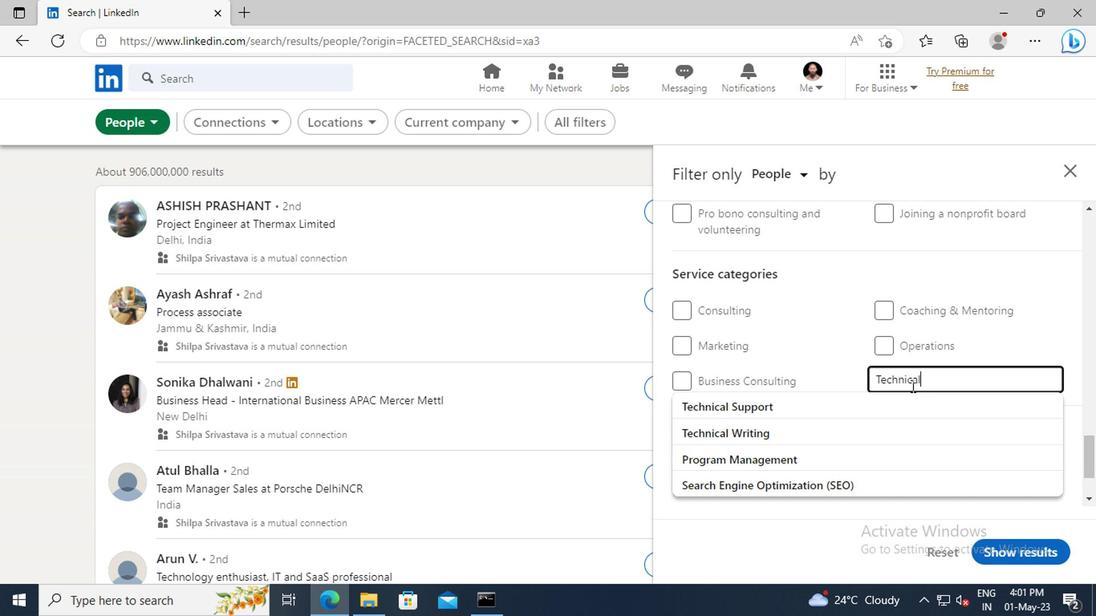 
Action: Mouse scrolled (908, 384) with delta (0, -1)
Screenshot: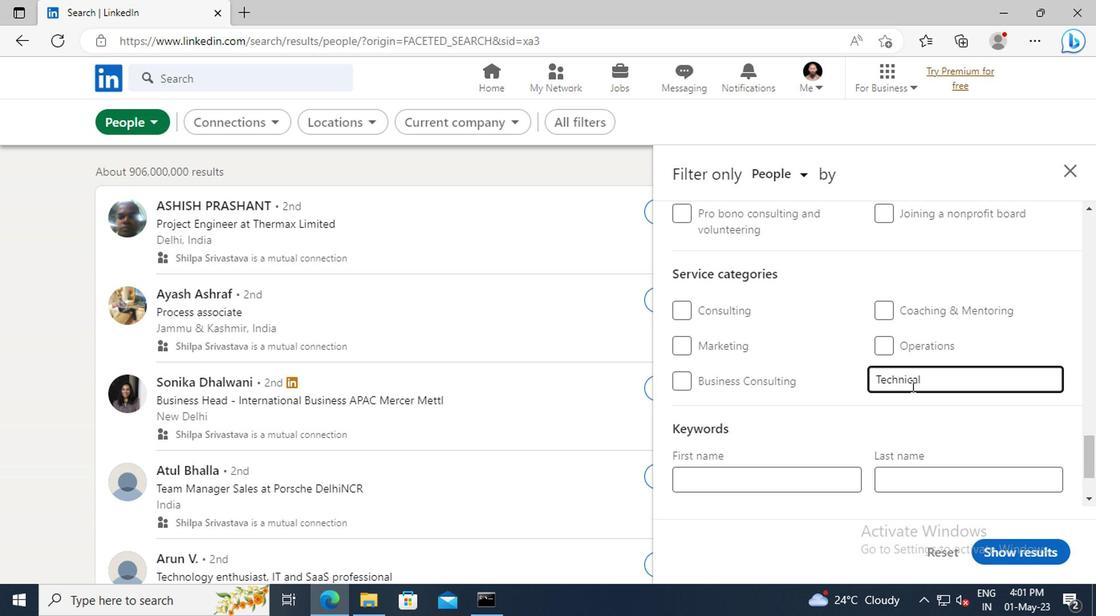 
Action: Mouse scrolled (908, 384) with delta (0, -1)
Screenshot: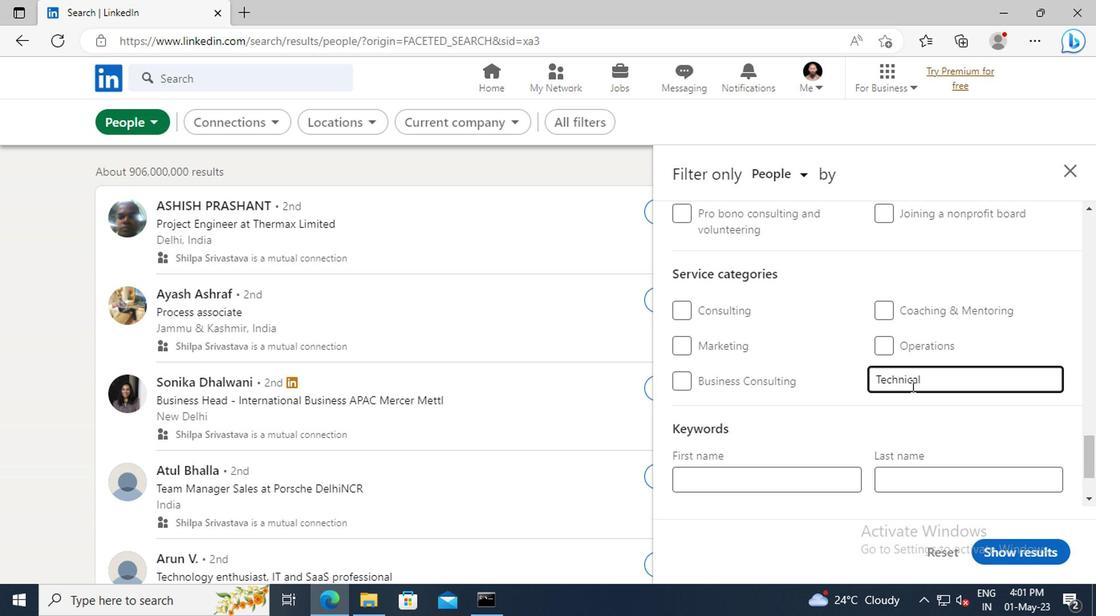 
Action: Mouse scrolled (908, 384) with delta (0, -1)
Screenshot: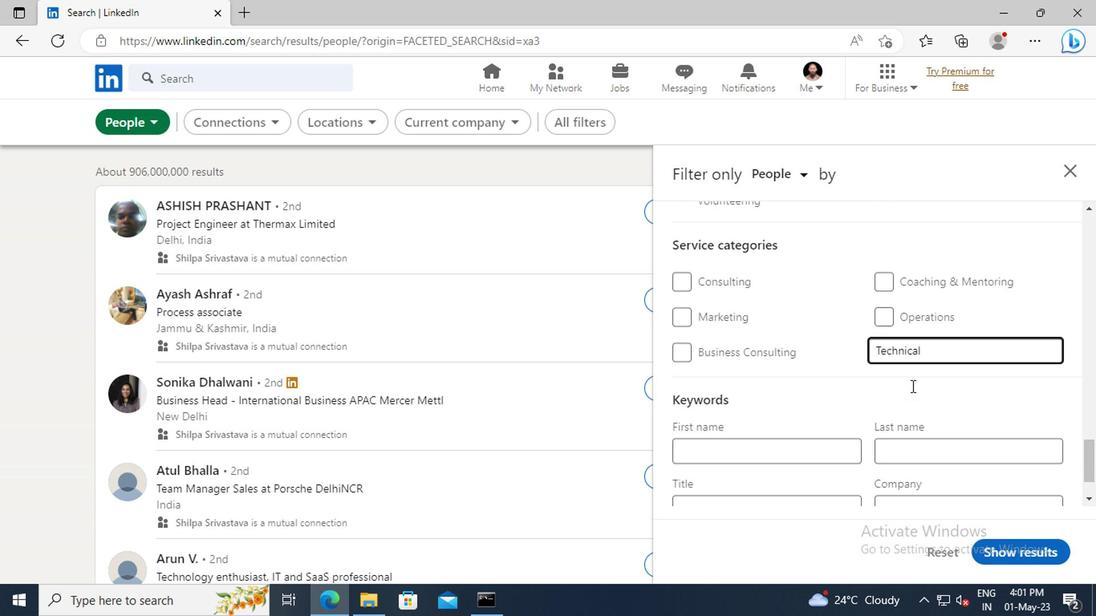 
Action: Mouse moved to (763, 434)
Screenshot: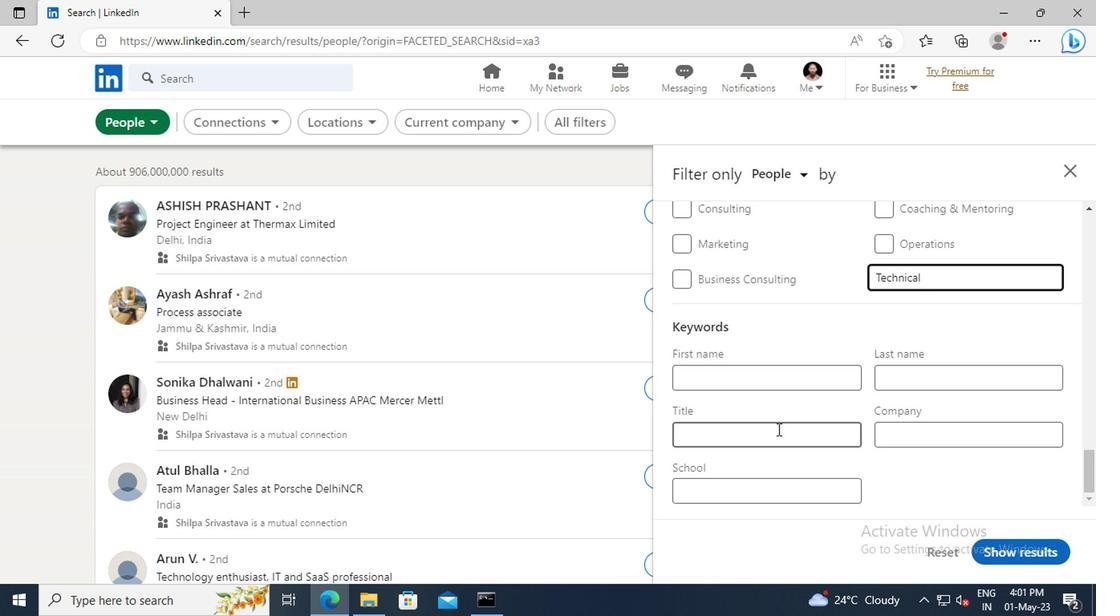 
Action: Mouse pressed left at (763, 434)
Screenshot: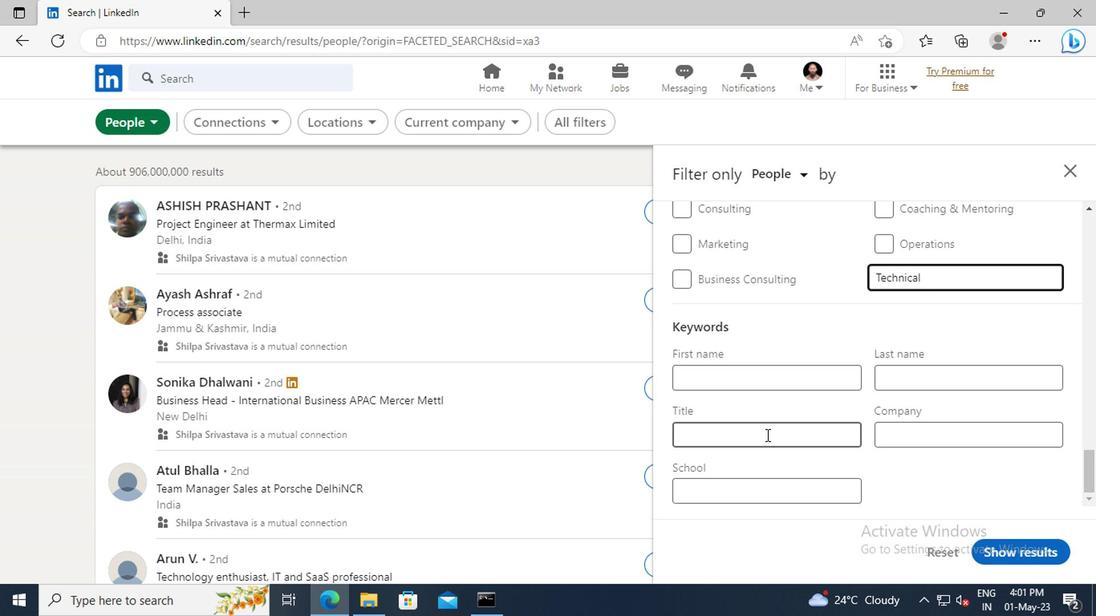 
Action: Key pressed <Key.shift>SPEECHWRITER<Key.enter>
Screenshot: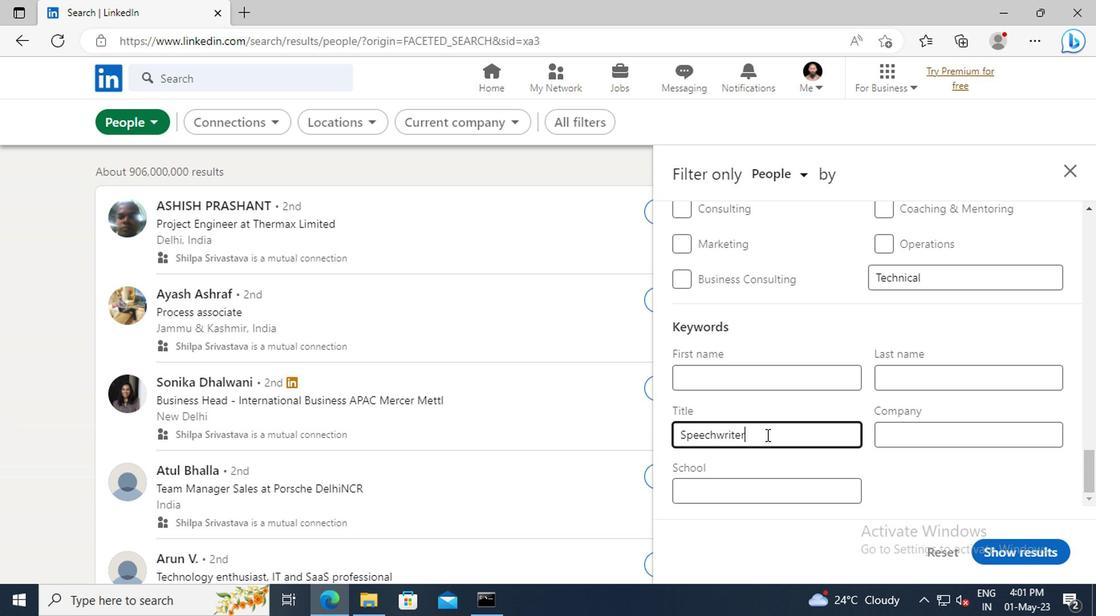 
Action: Mouse moved to (1002, 552)
Screenshot: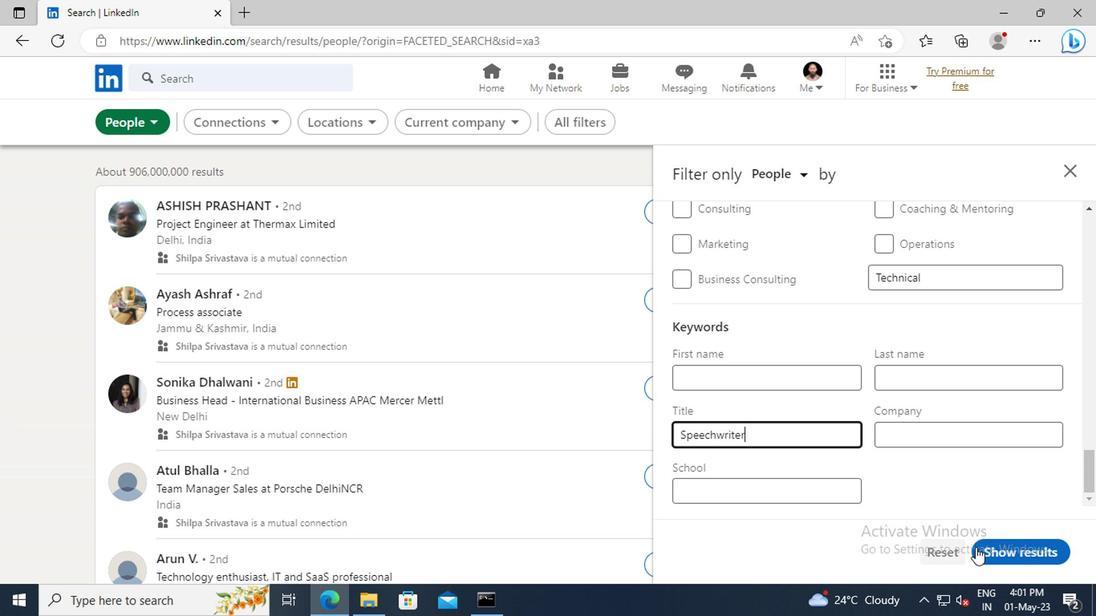
Action: Mouse pressed left at (1002, 552)
Screenshot: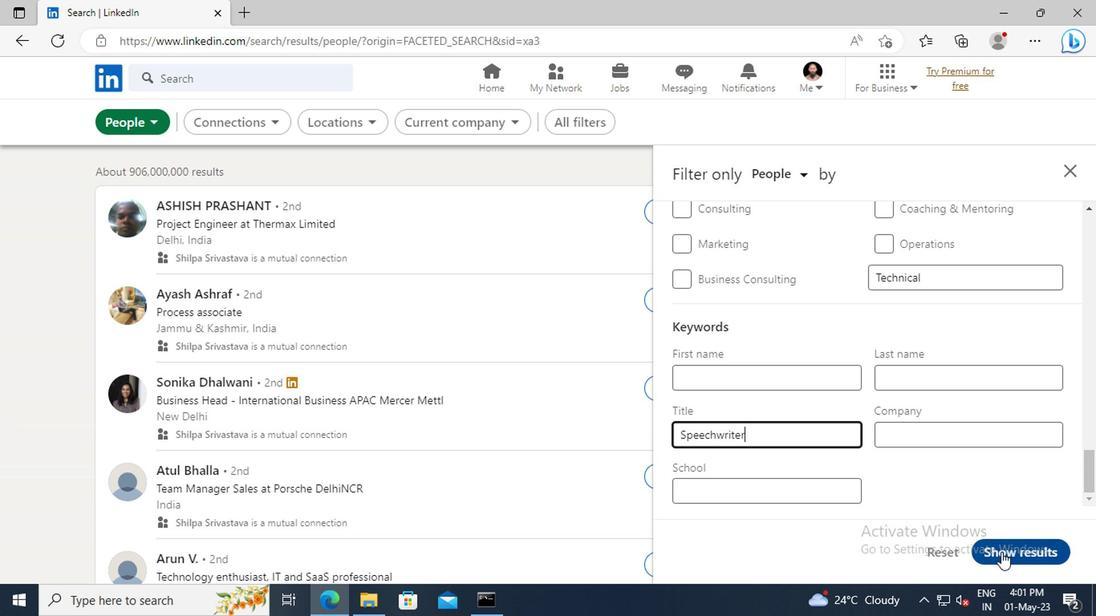 
